 Task: Open Card IT Infrastructure Execution in Board Content Marketing Video Series Strategy and Execution to Workspace Angel Investors and add a team member Softage.2@softage.net, a label Blue, a checklist Customer Service, an attachment from Trello, a color Blue and finally, add a card description 'Research and develop new pricing strategy for premium product line' and a comment 'Let us approach this task with a sense of empathy, understanding the needs and concerns of our stakeholders.'. Add a start date 'Jan 06, 1900' with a due date 'Jan 06, 1900'
Action: Mouse moved to (101, 389)
Screenshot: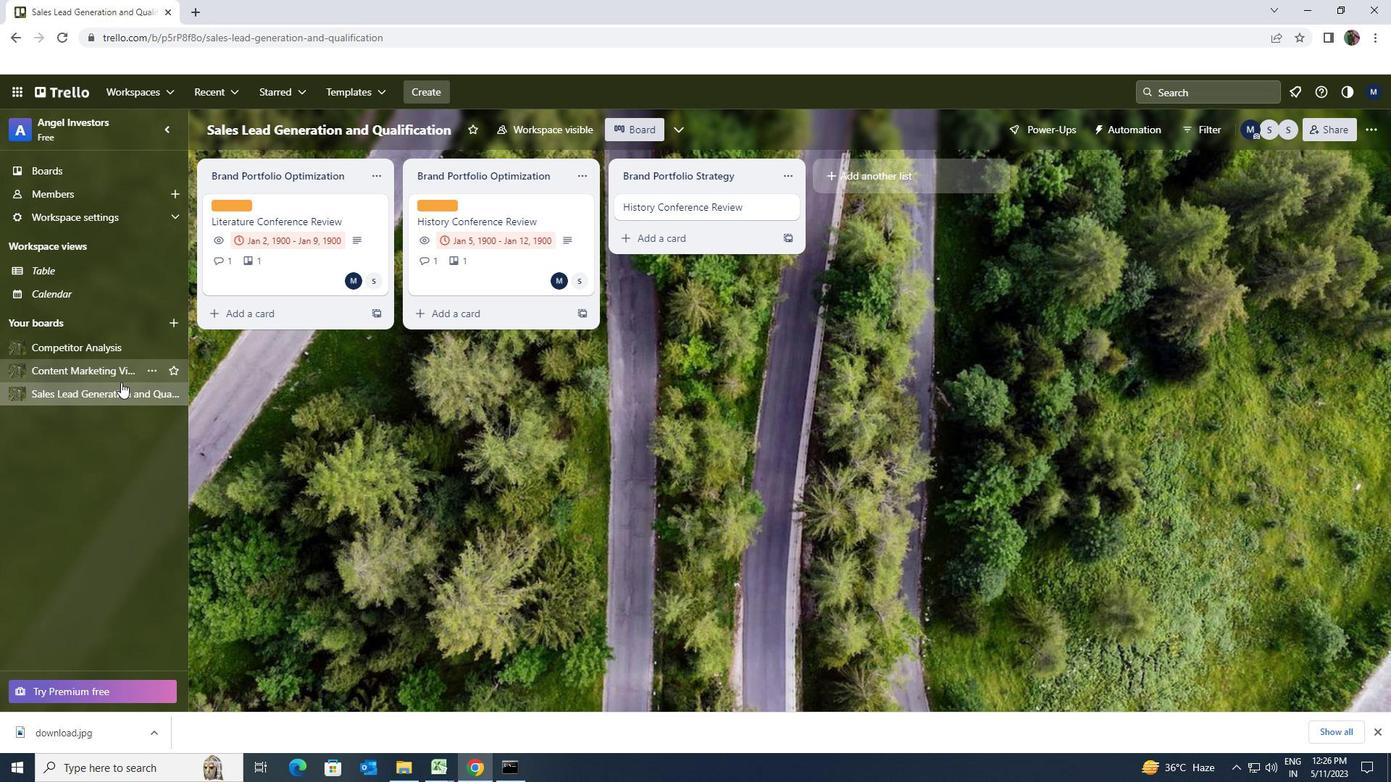 
Action: Mouse pressed left at (101, 389)
Screenshot: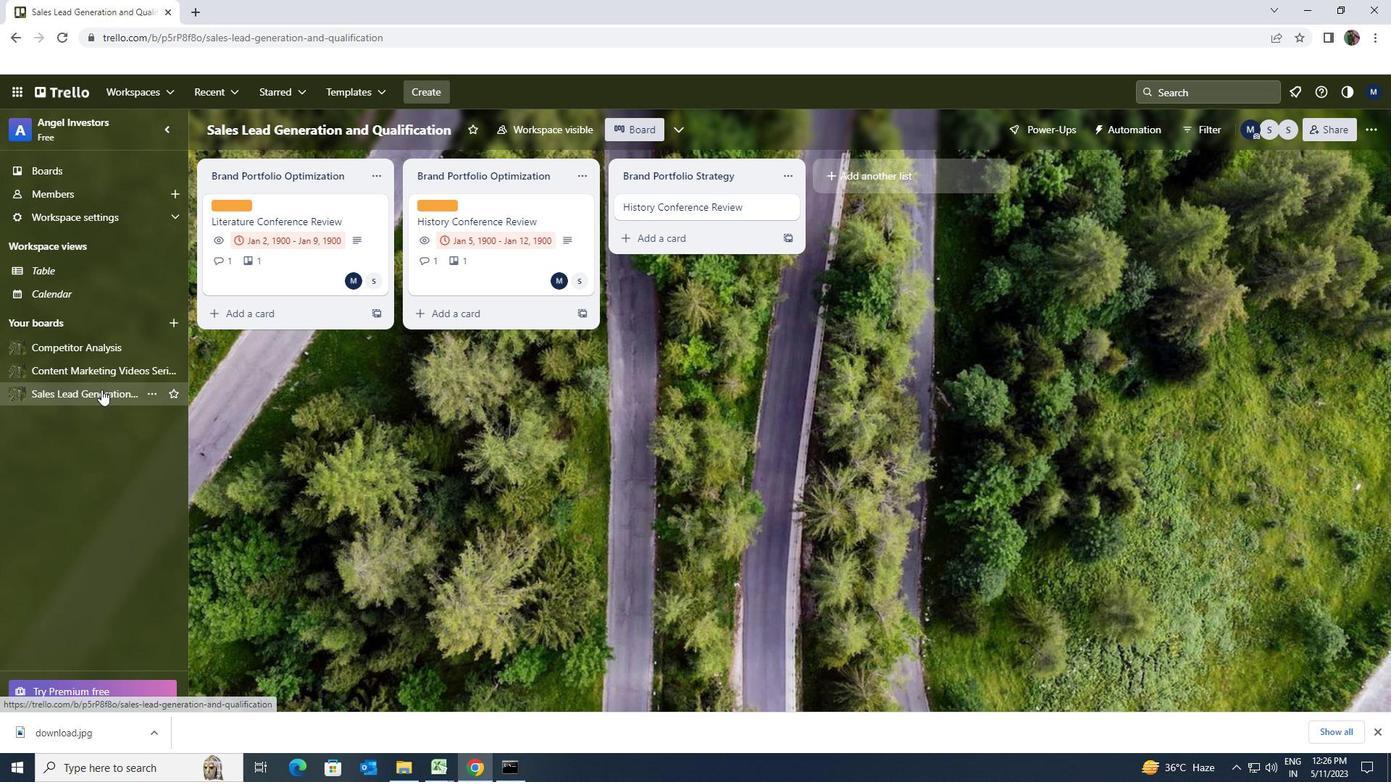 
Action: Mouse moved to (101, 371)
Screenshot: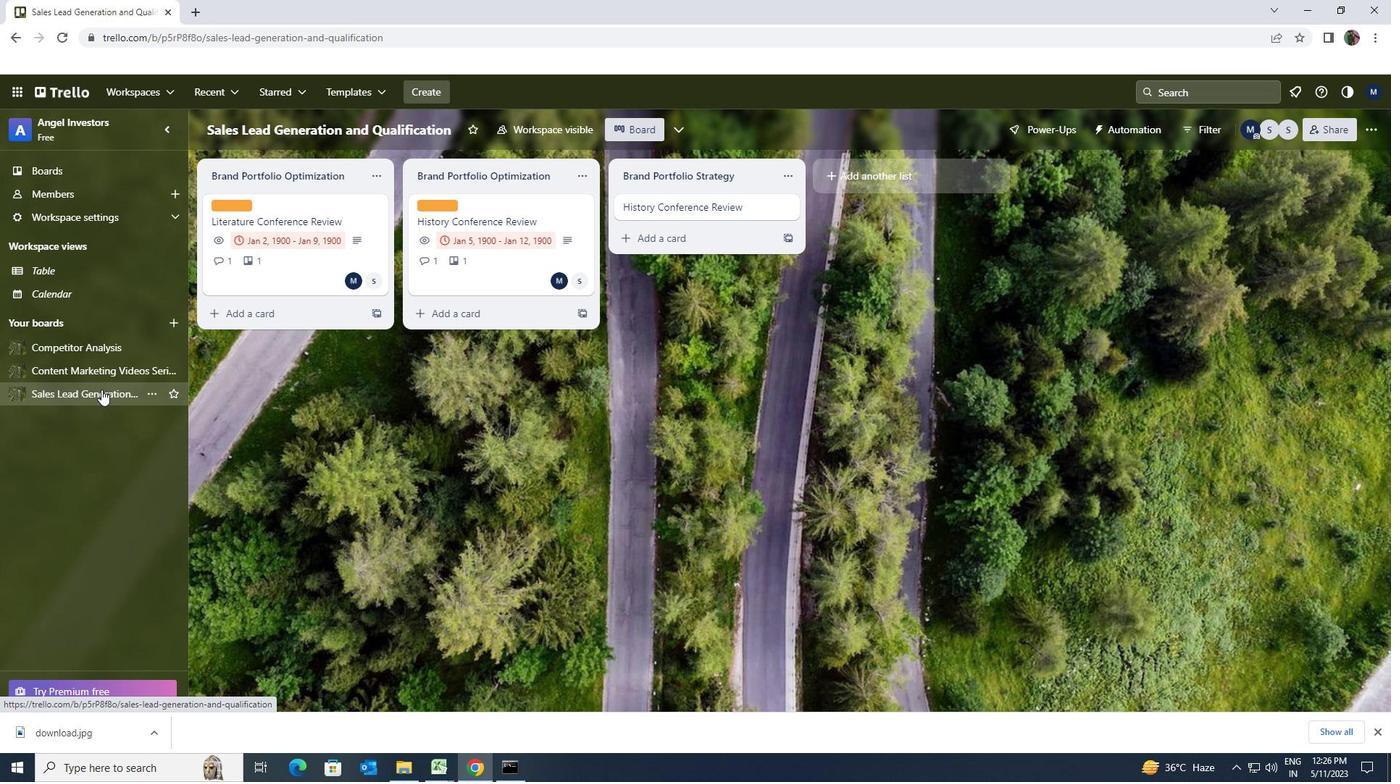 
Action: Mouse pressed left at (101, 371)
Screenshot: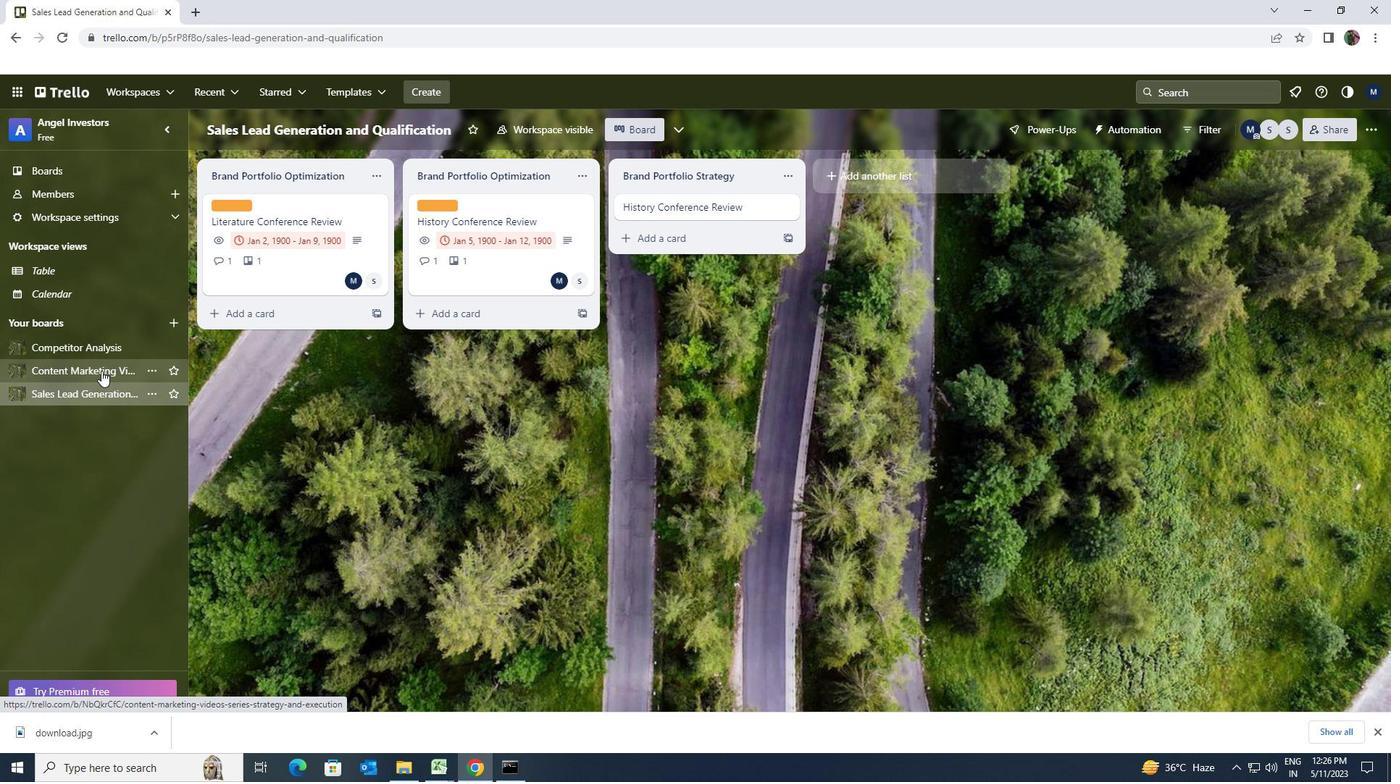 
Action: Mouse moved to (482, 199)
Screenshot: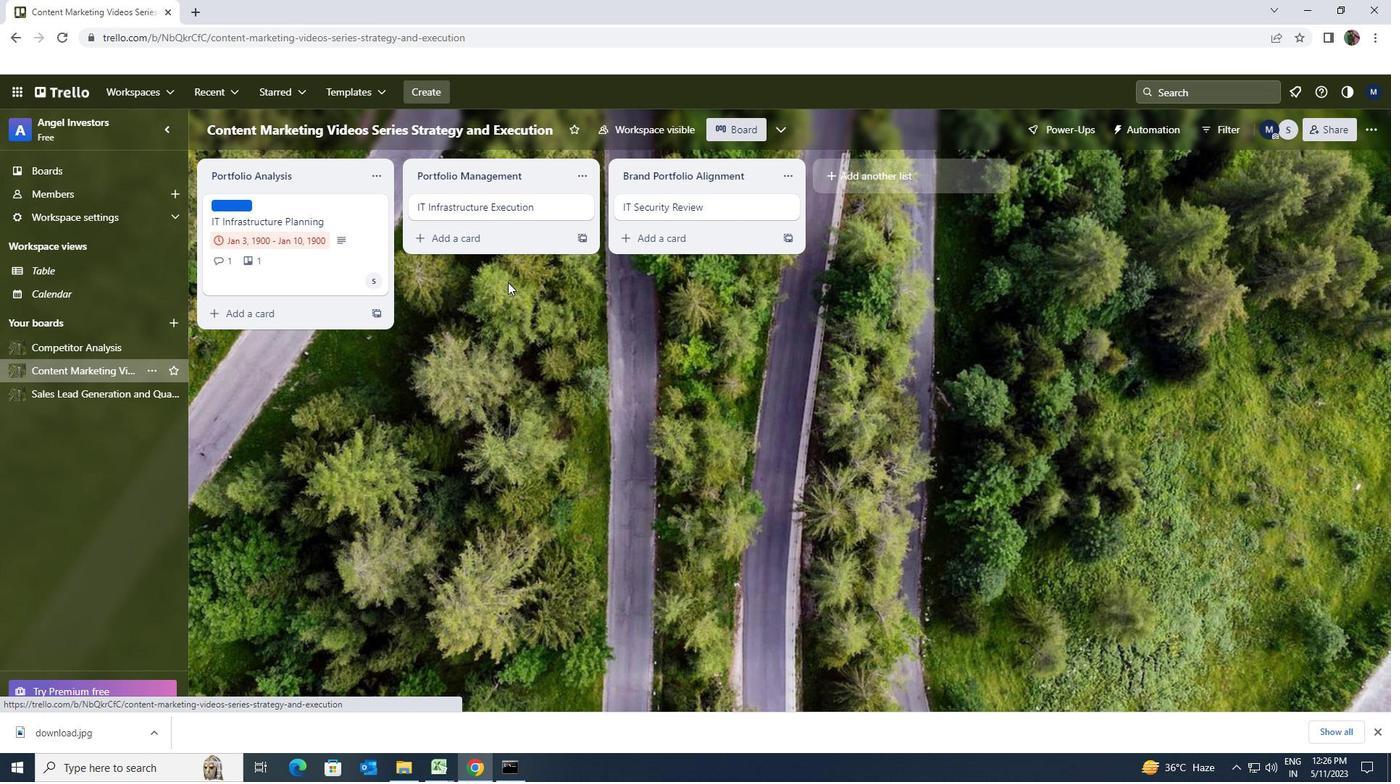
Action: Mouse pressed left at (482, 199)
Screenshot: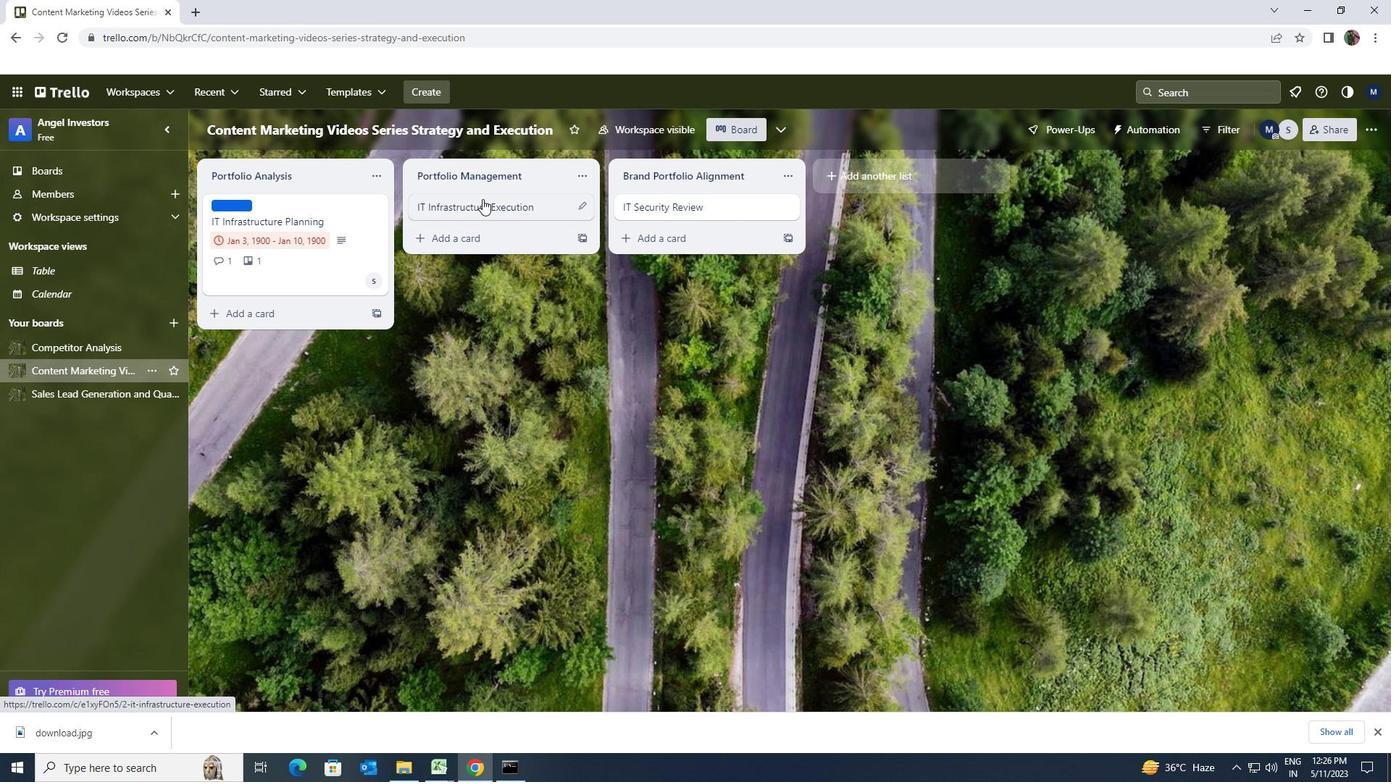 
Action: Mouse moved to (882, 212)
Screenshot: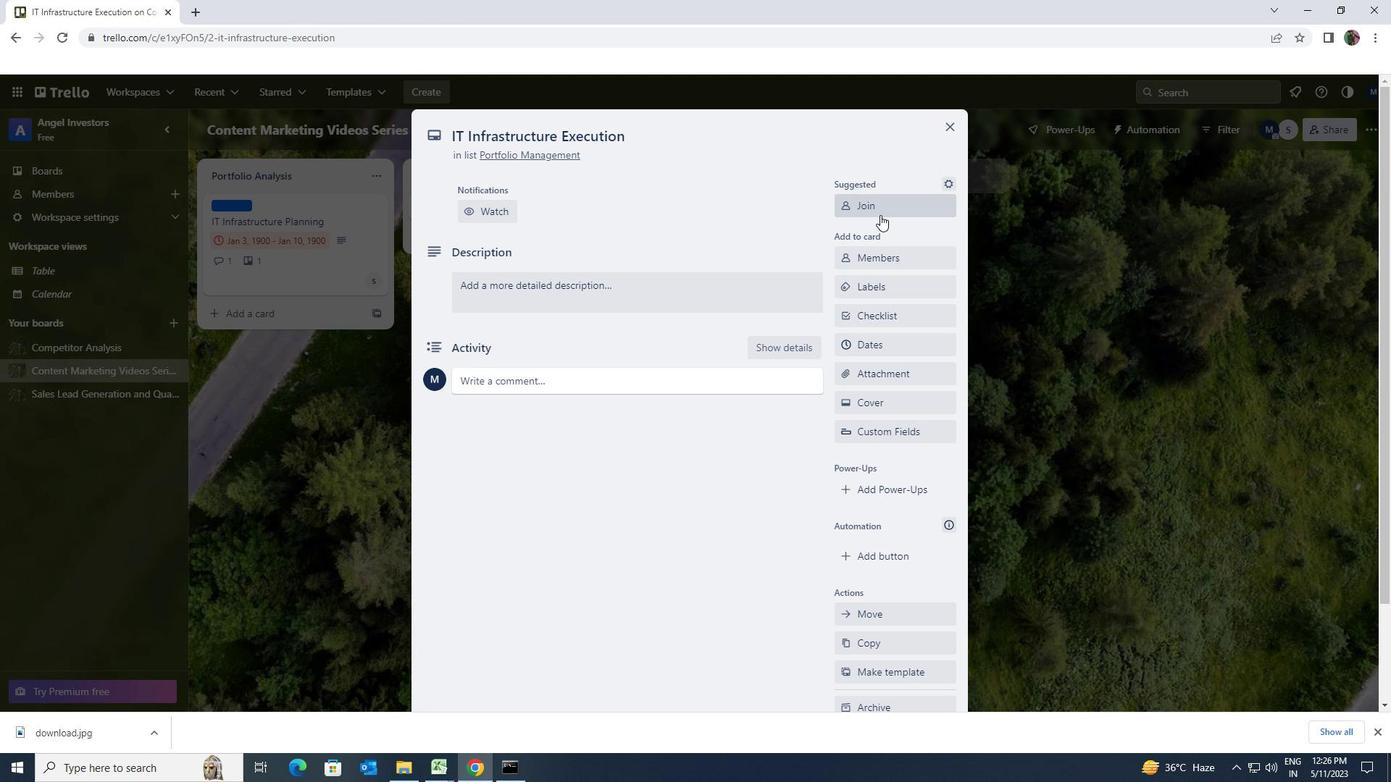 
Action: Mouse pressed left at (882, 212)
Screenshot: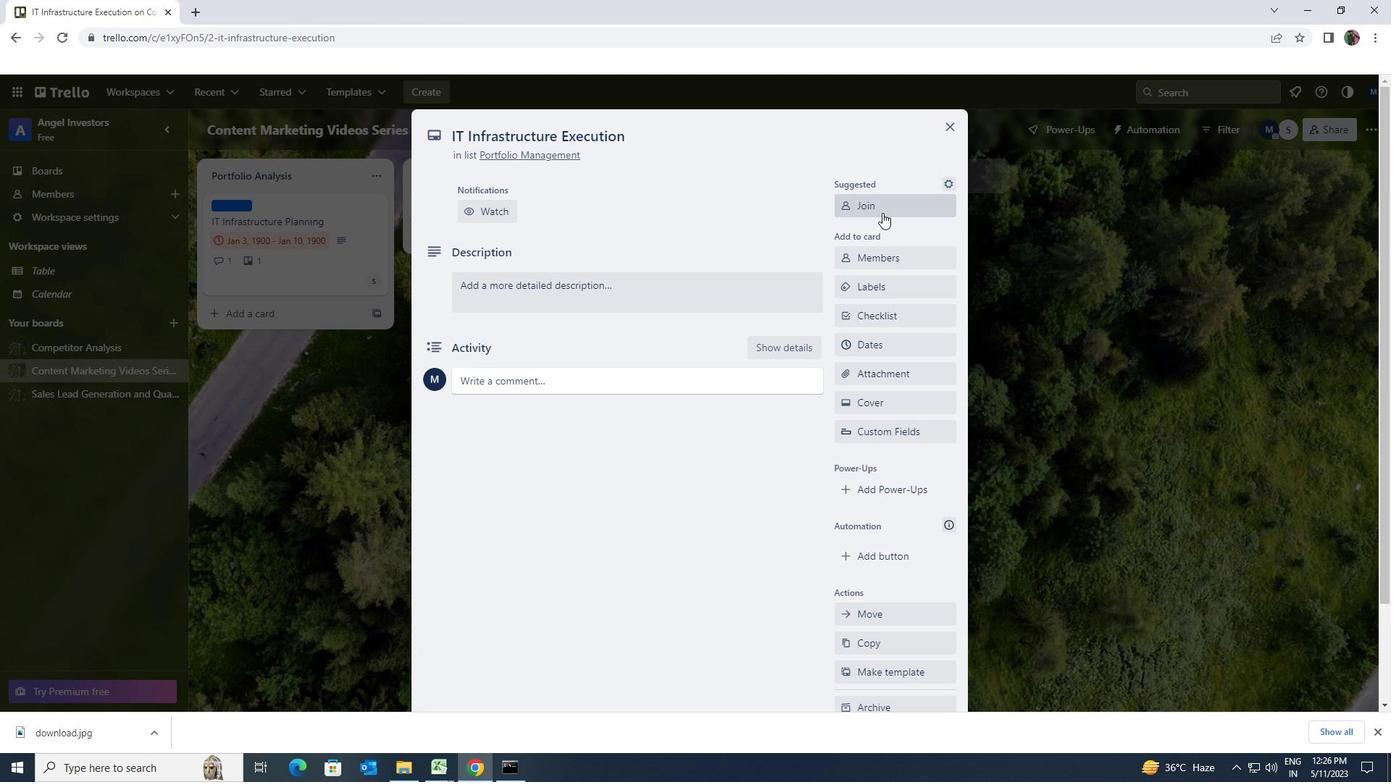 
Action: Mouse moved to (882, 206)
Screenshot: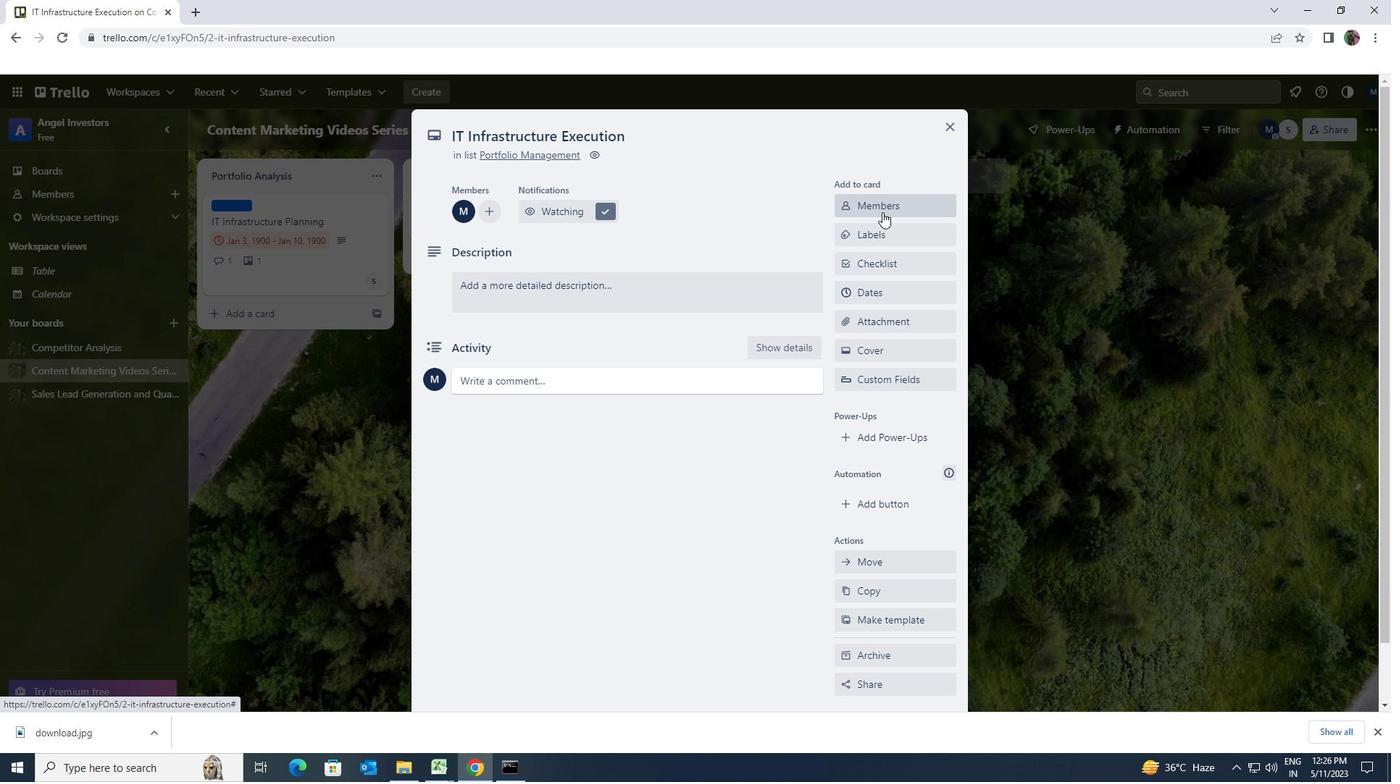 
Action: Mouse pressed left at (882, 206)
Screenshot: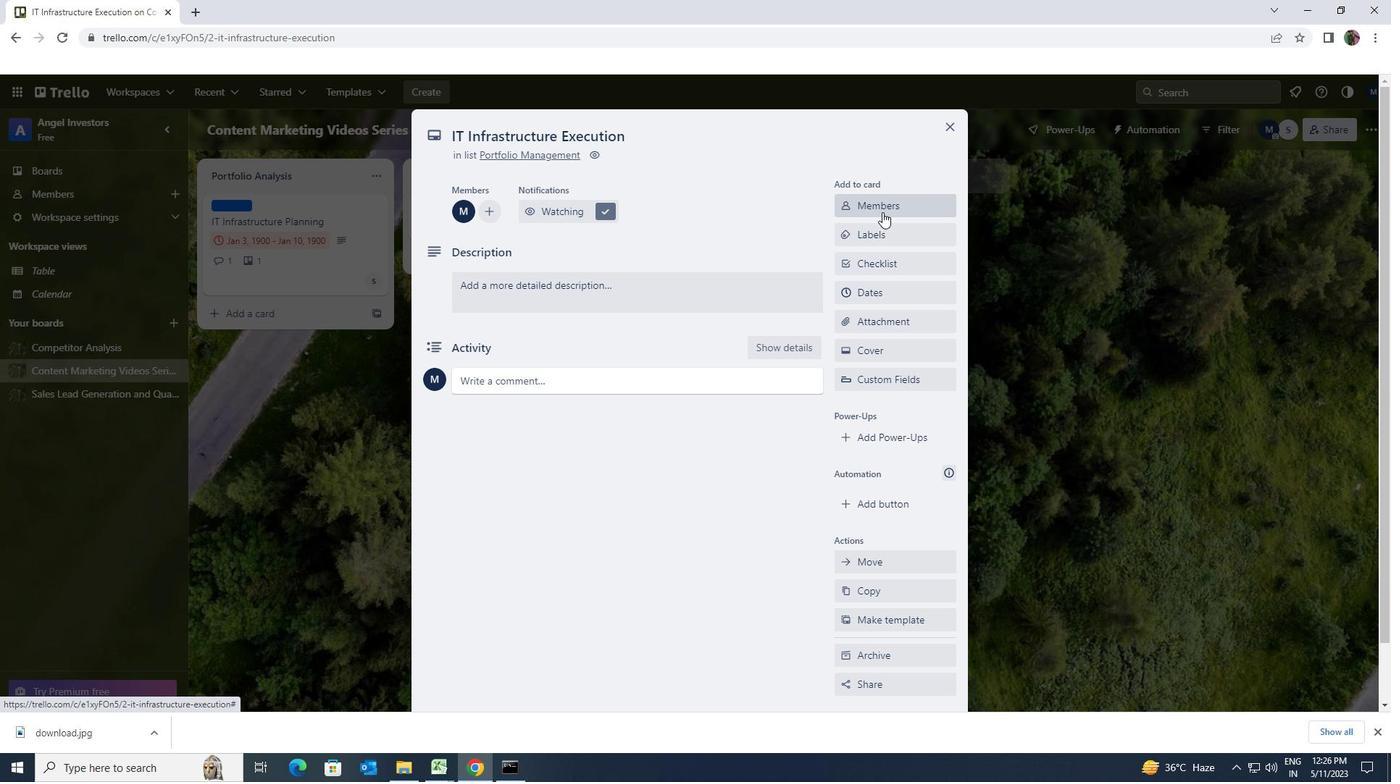 
Action: Mouse moved to (882, 274)
Screenshot: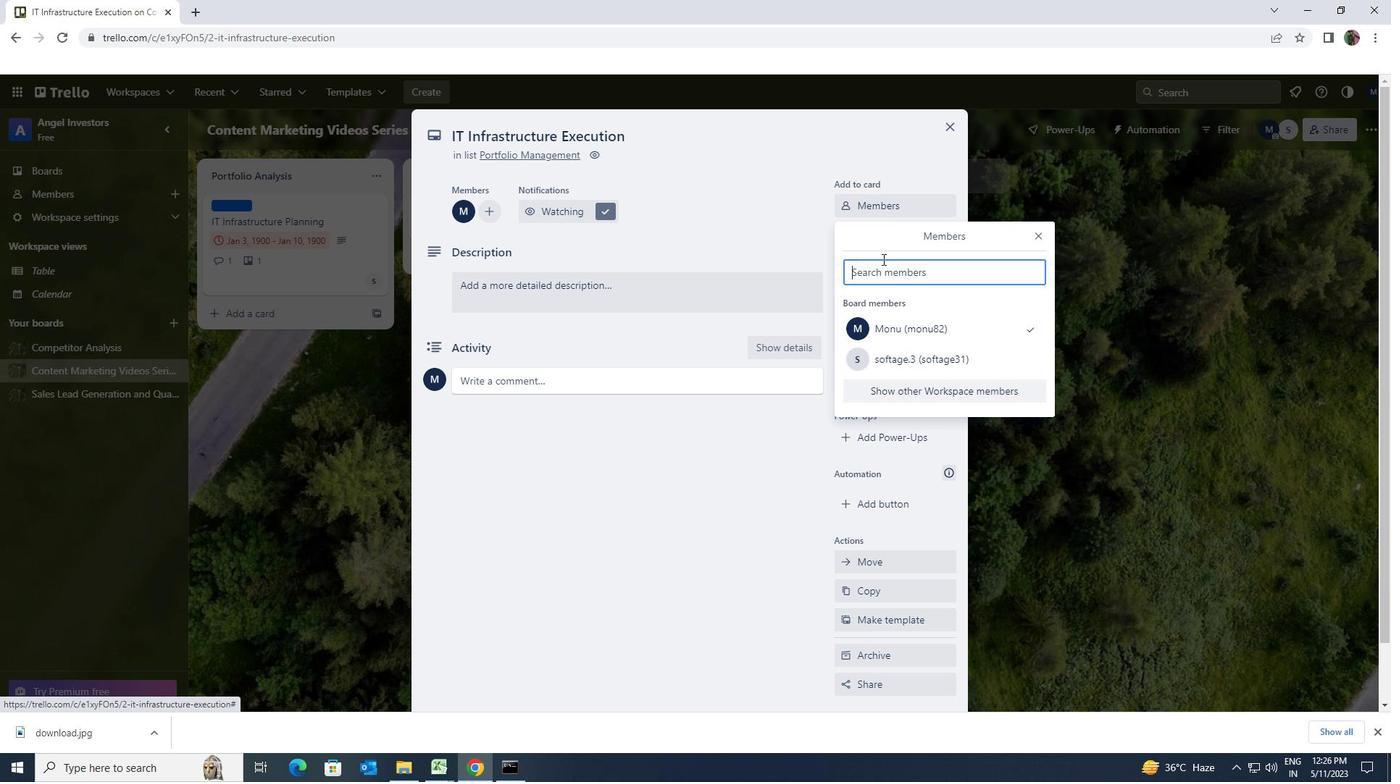 
Action: Mouse pressed left at (882, 274)
Screenshot: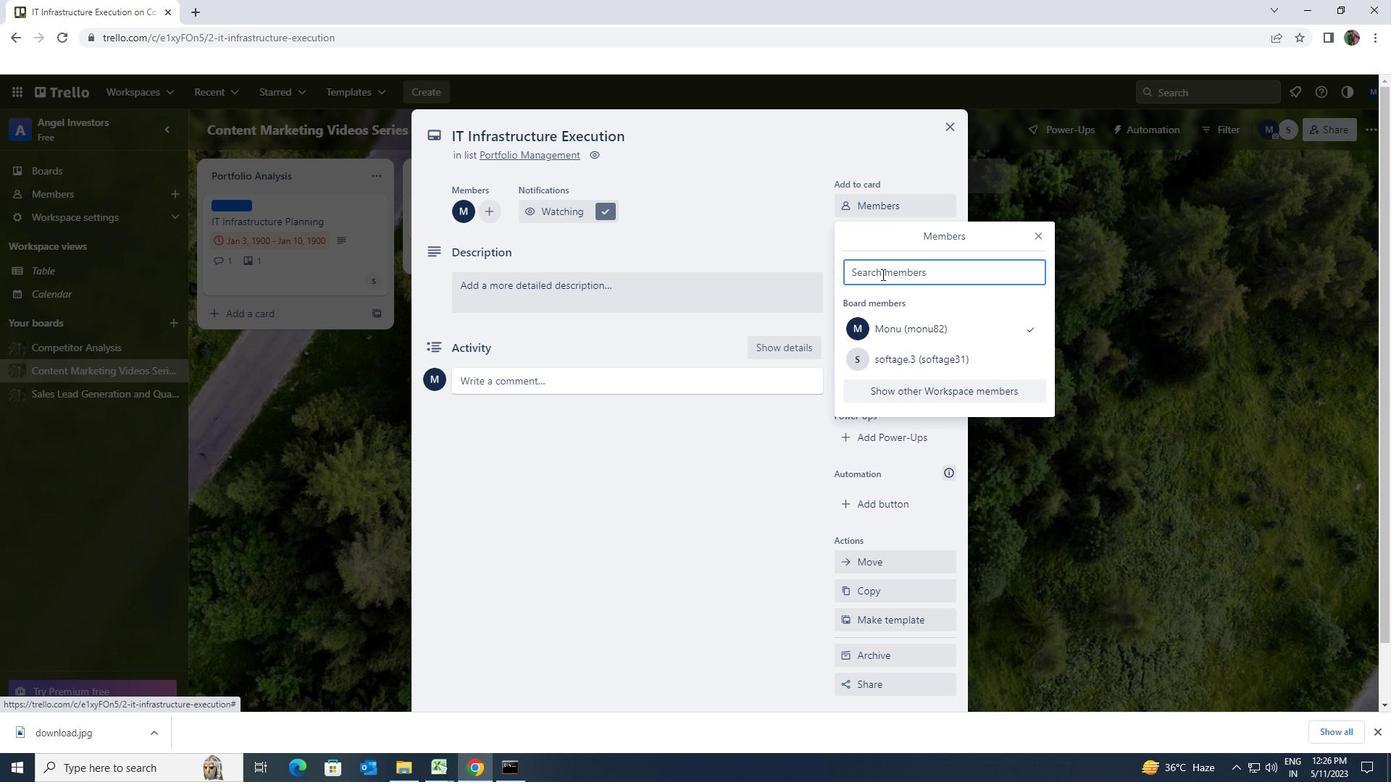 
Action: Key pressed softage.2<Key.shift>@SOFTAGE.NET
Screenshot: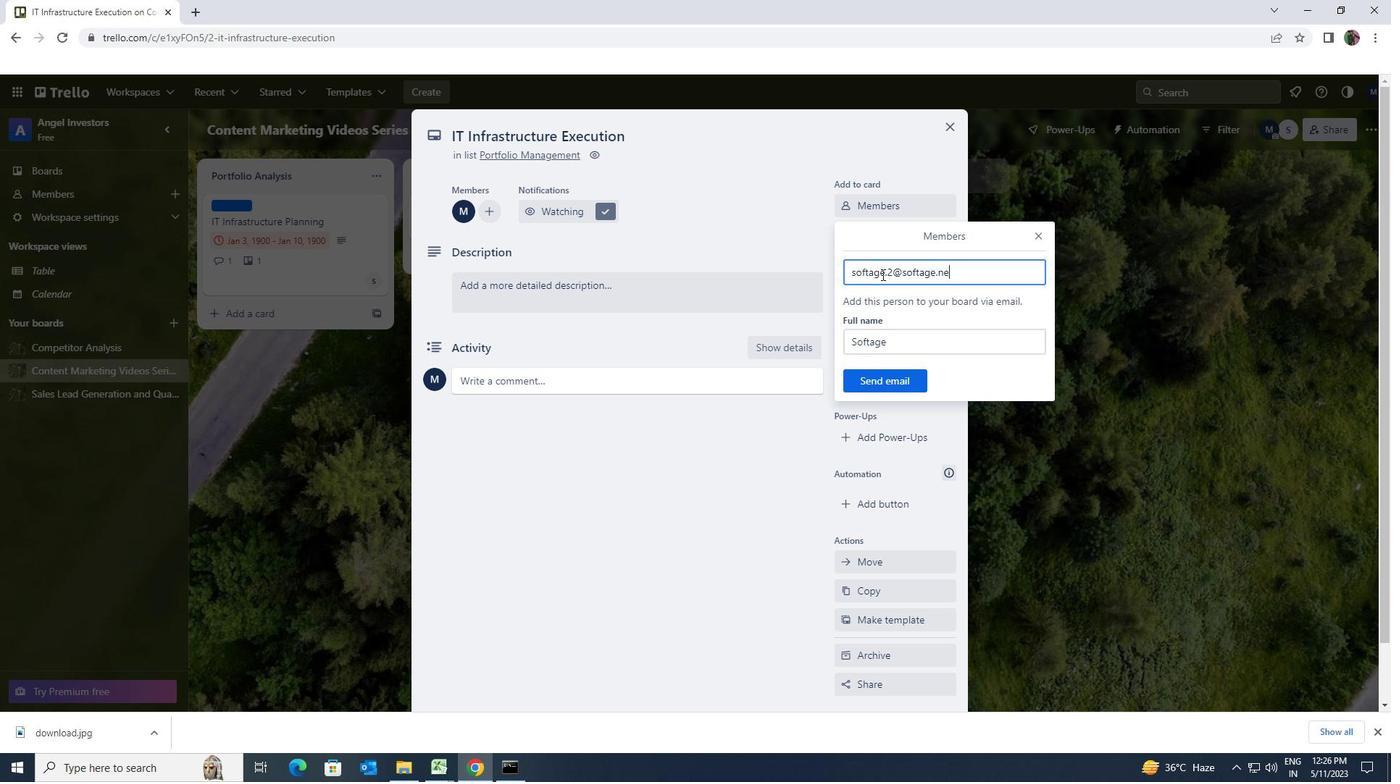 
Action: Mouse moved to (885, 380)
Screenshot: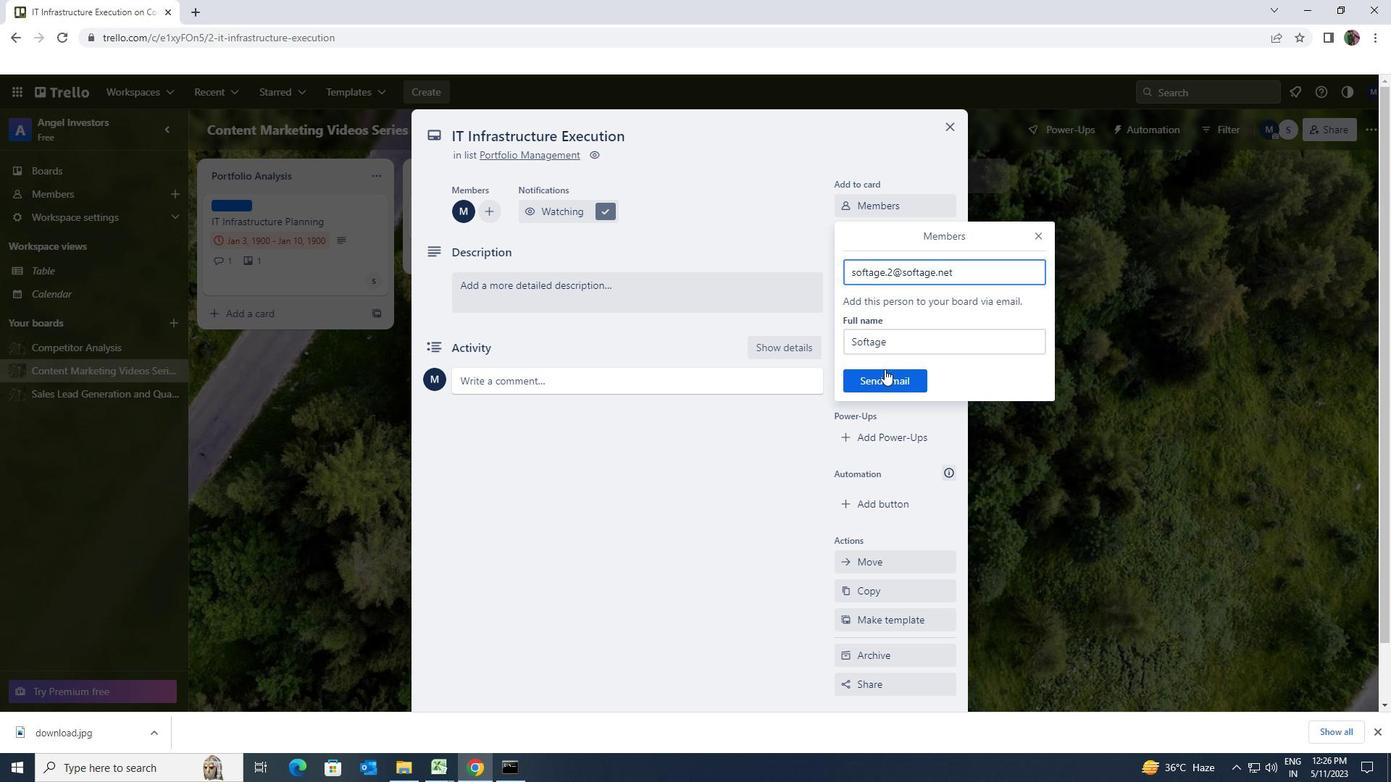 
Action: Mouse pressed left at (885, 380)
Screenshot: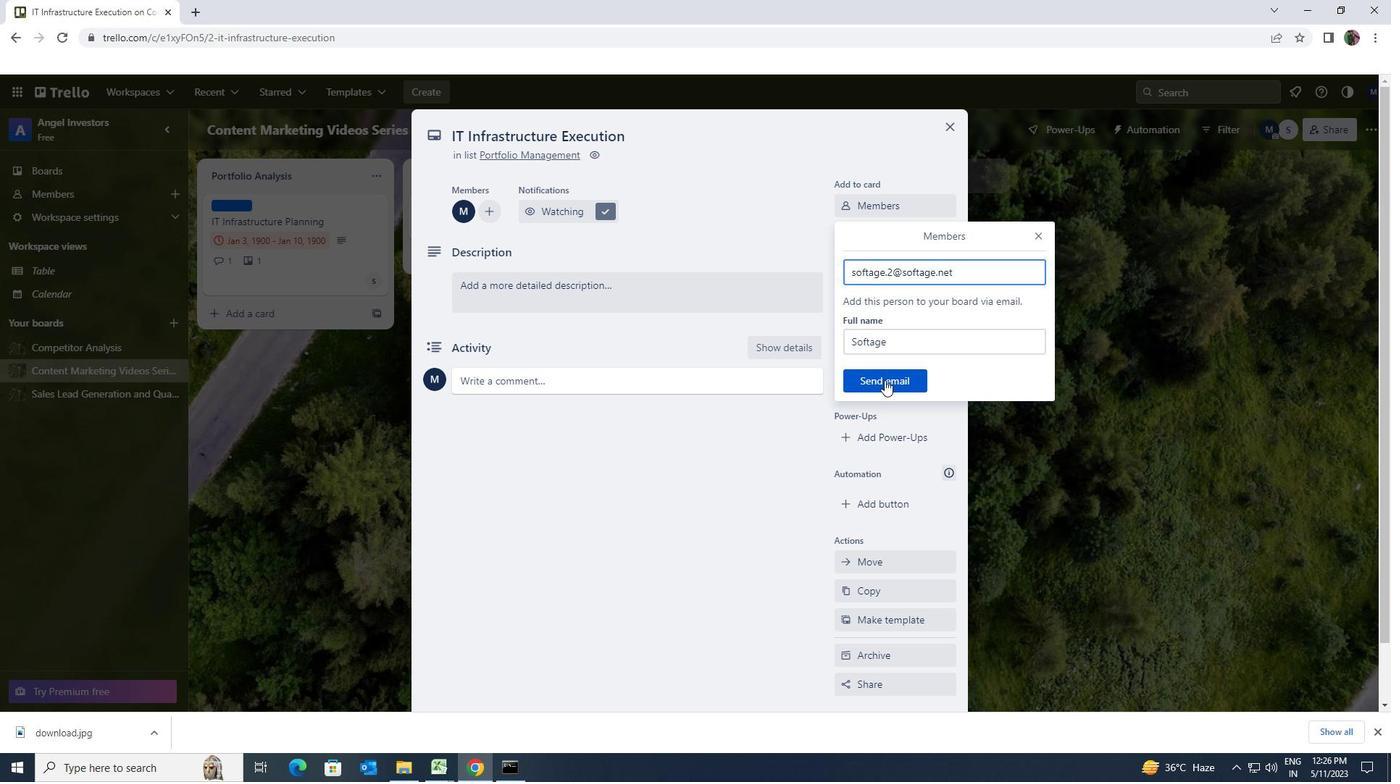 
Action: Mouse moved to (912, 239)
Screenshot: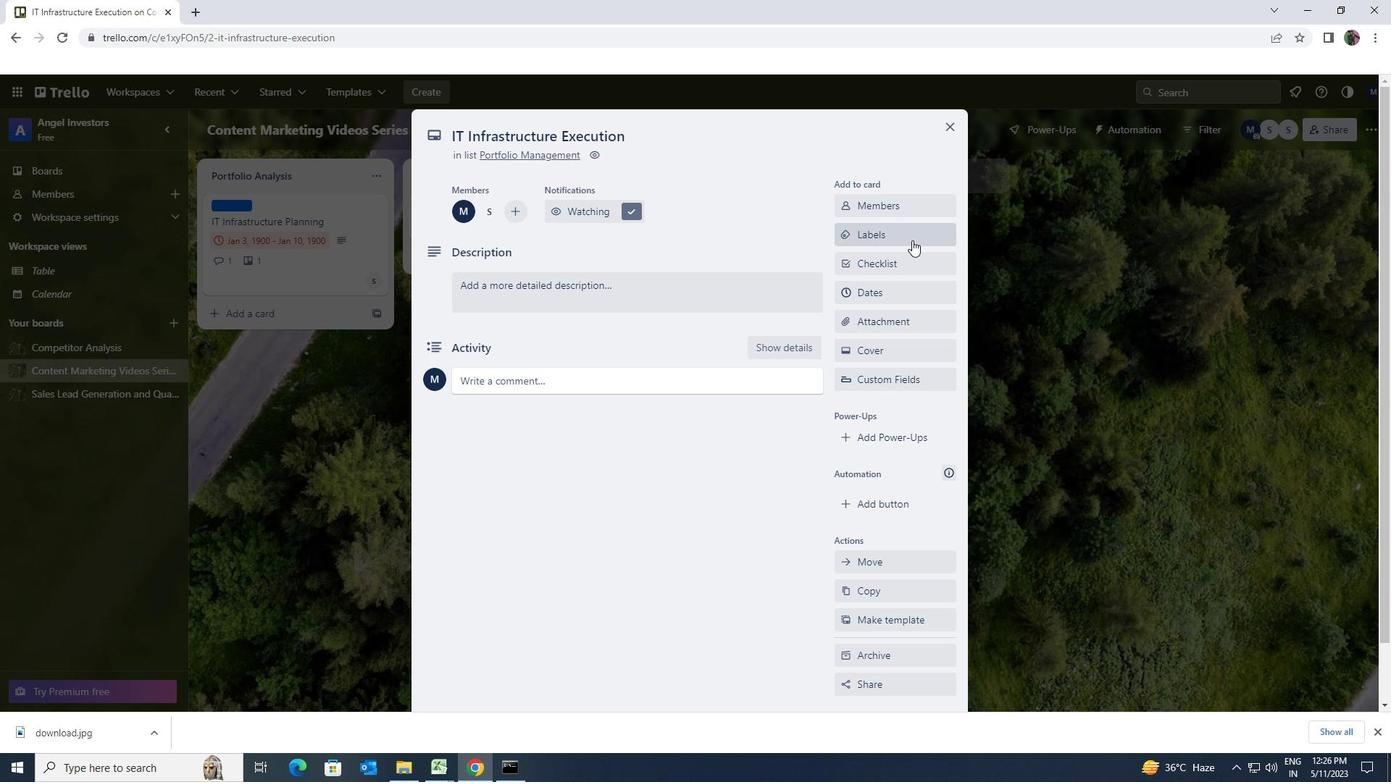 
Action: Mouse pressed left at (912, 239)
Screenshot: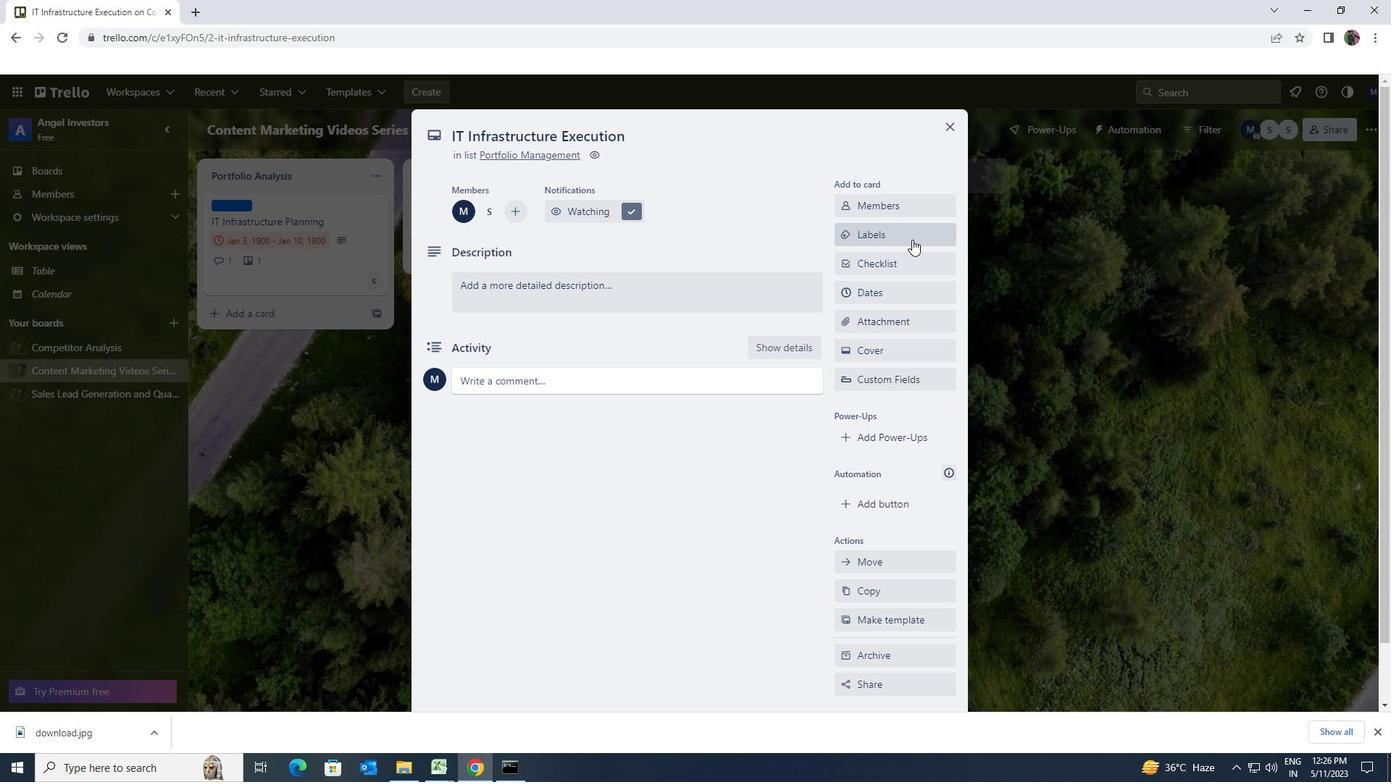 
Action: Mouse moved to (935, 538)
Screenshot: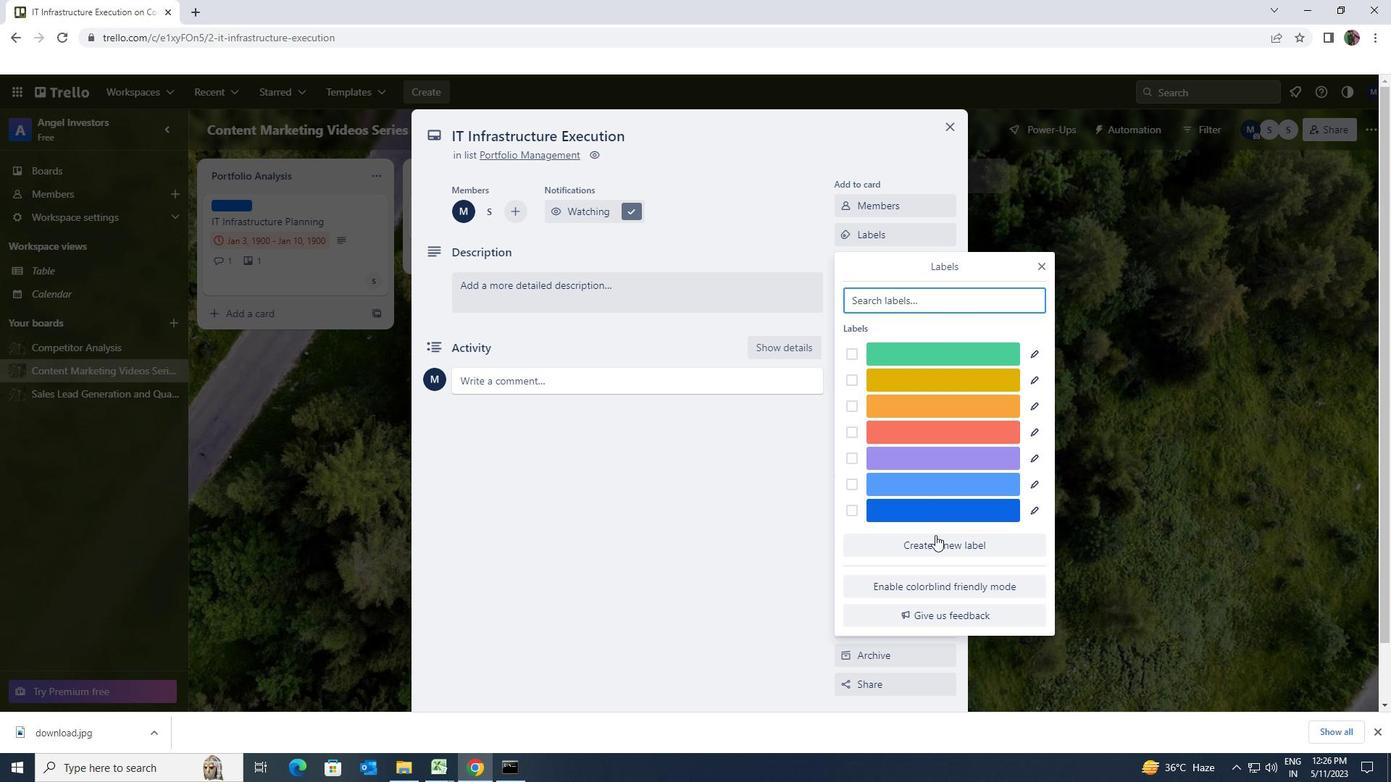 
Action: Mouse pressed left at (935, 538)
Screenshot: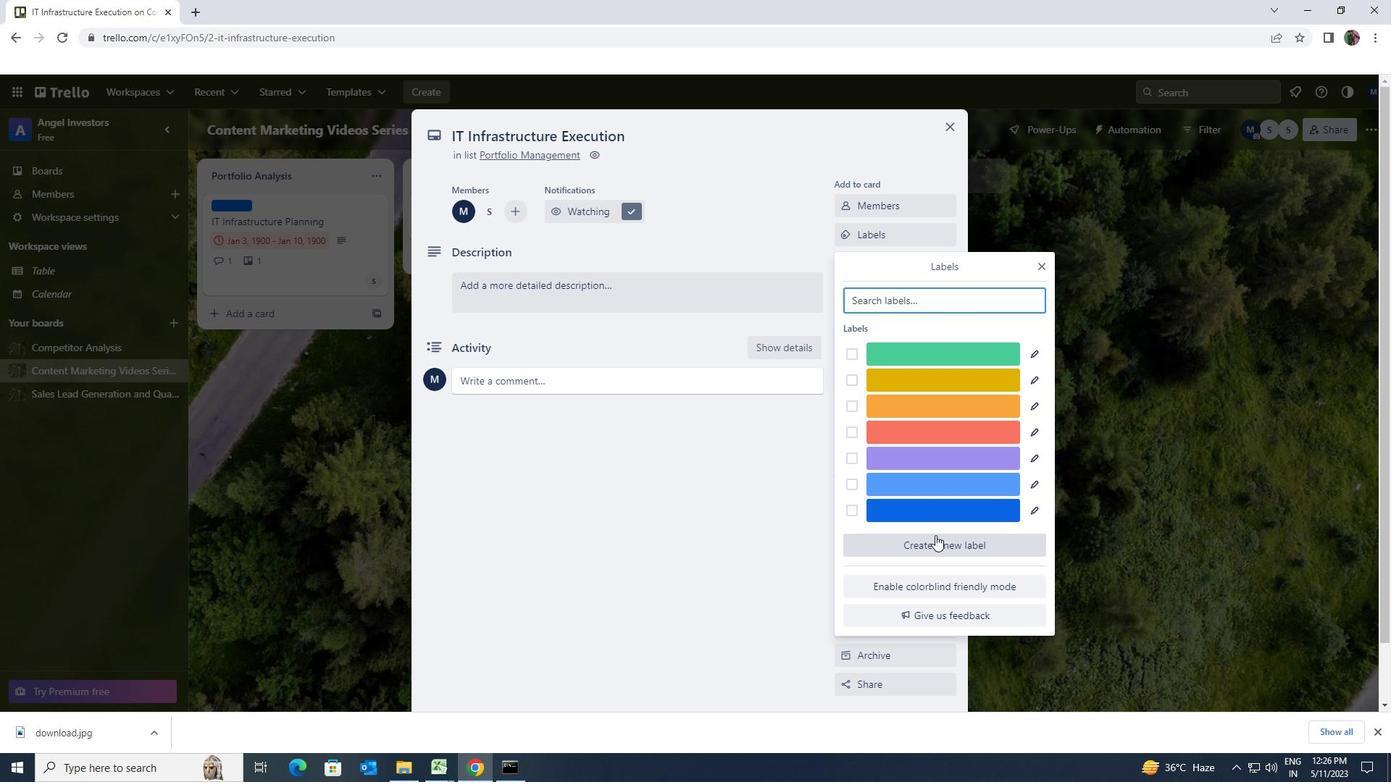 
Action: Mouse moved to (868, 581)
Screenshot: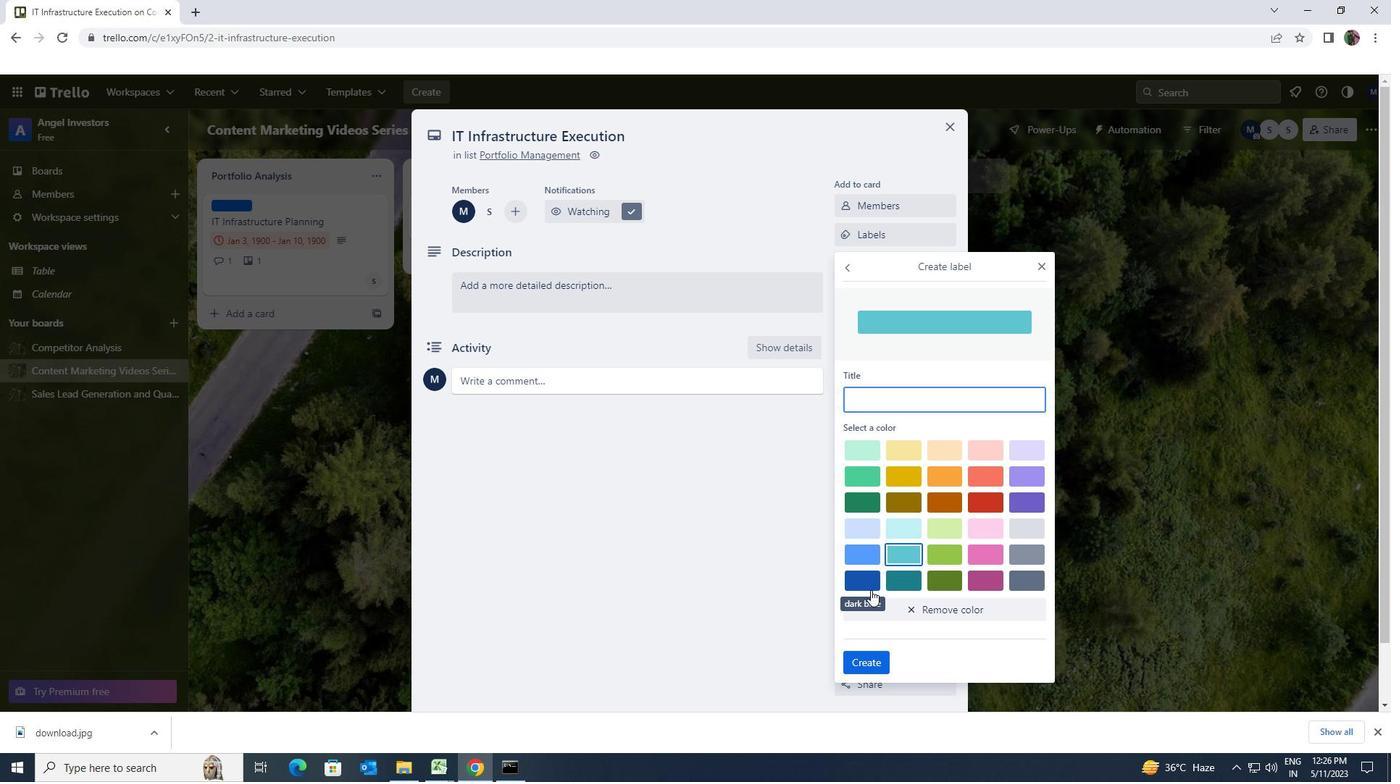 
Action: Mouse pressed left at (868, 581)
Screenshot: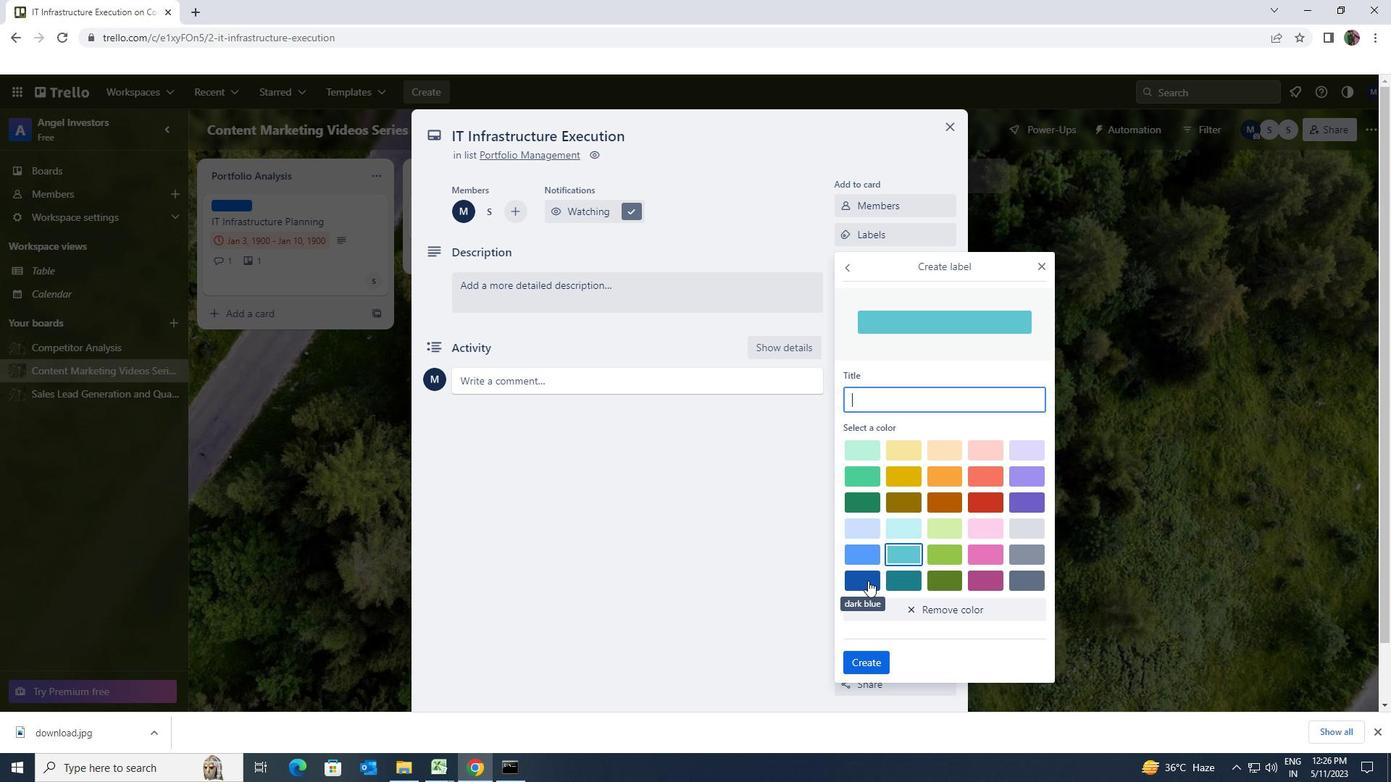 
Action: Mouse moved to (874, 653)
Screenshot: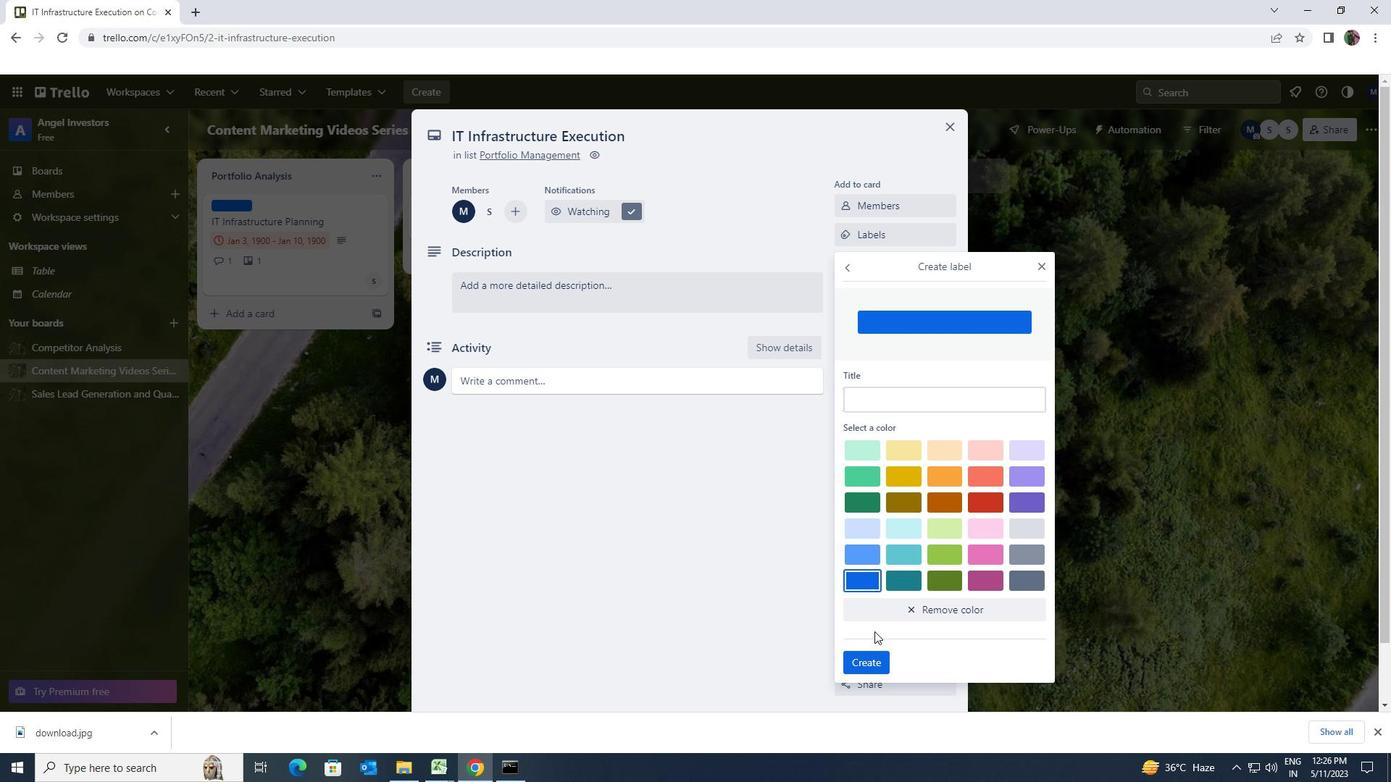 
Action: Mouse pressed left at (874, 653)
Screenshot: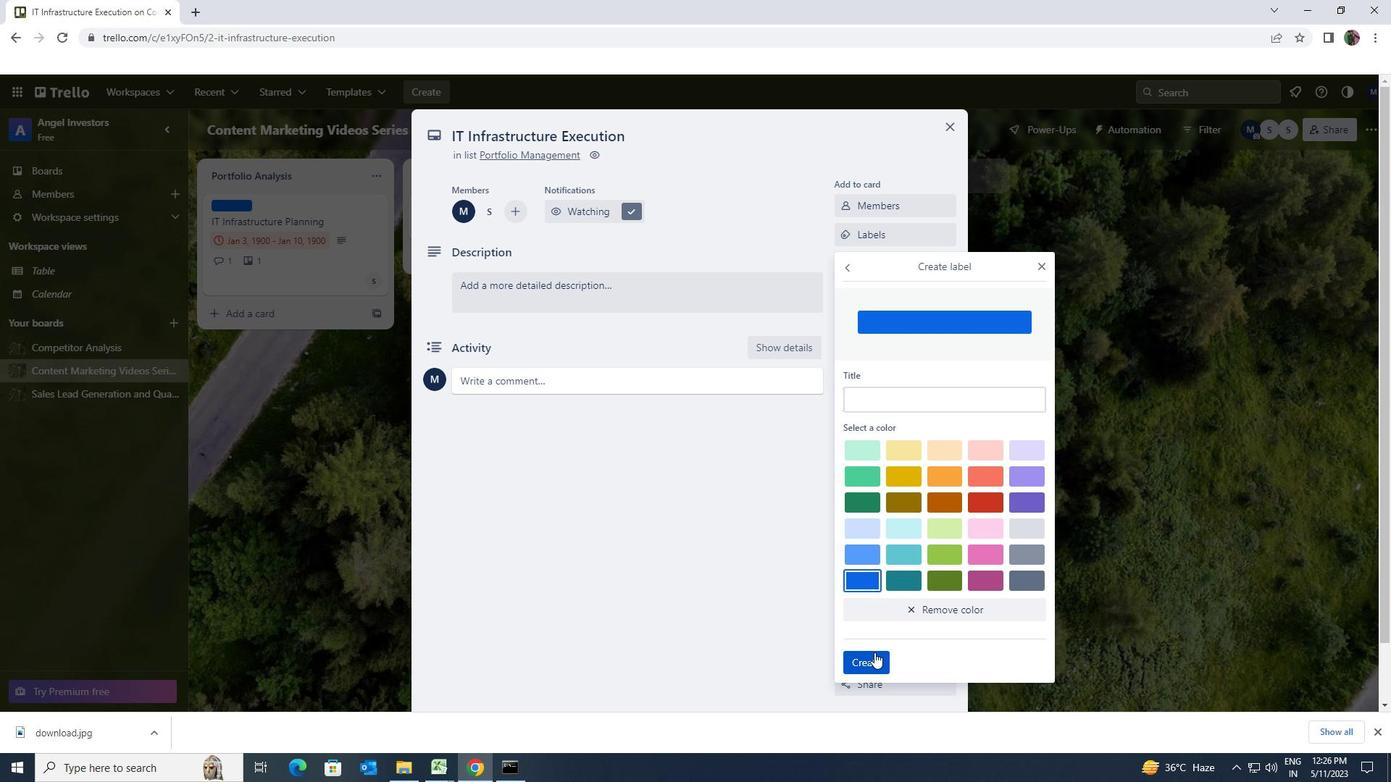 
Action: Mouse moved to (1043, 266)
Screenshot: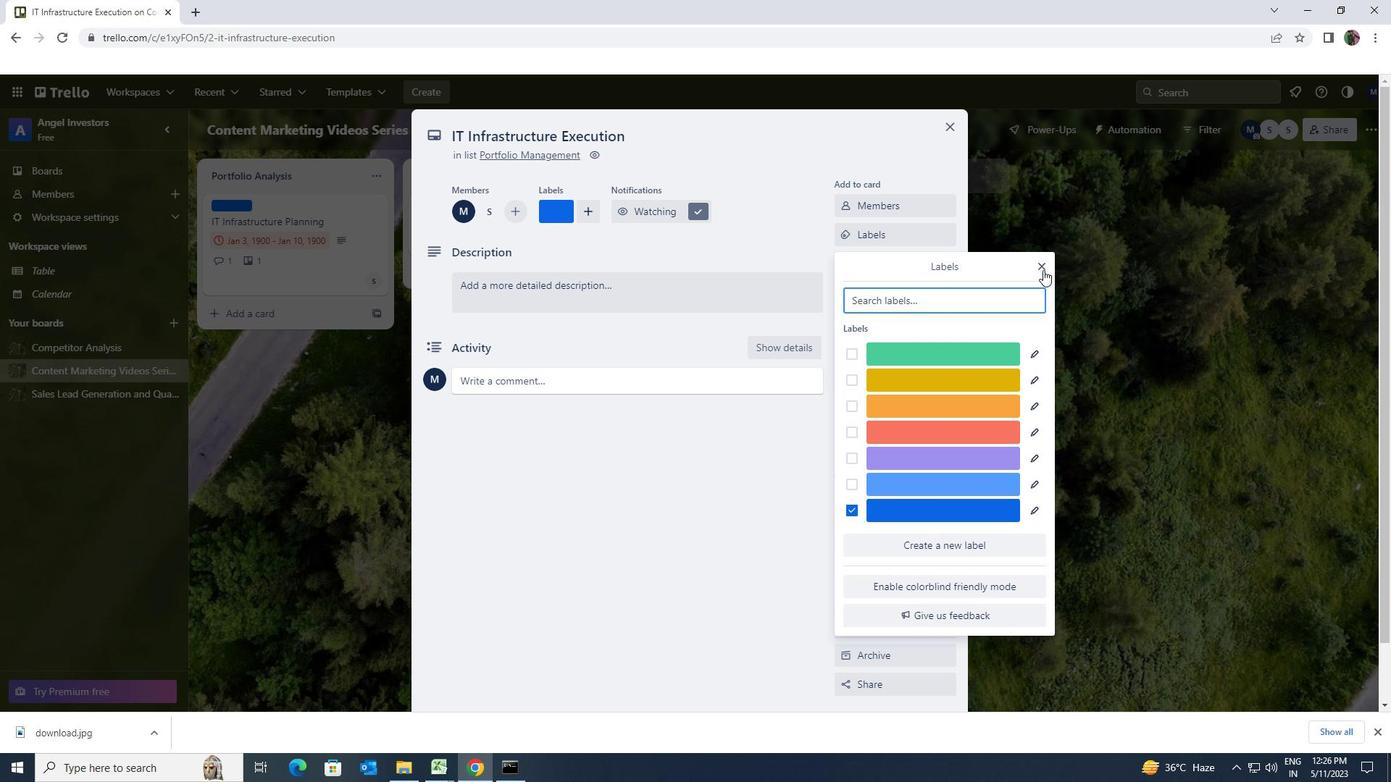 
Action: Mouse pressed left at (1043, 266)
Screenshot: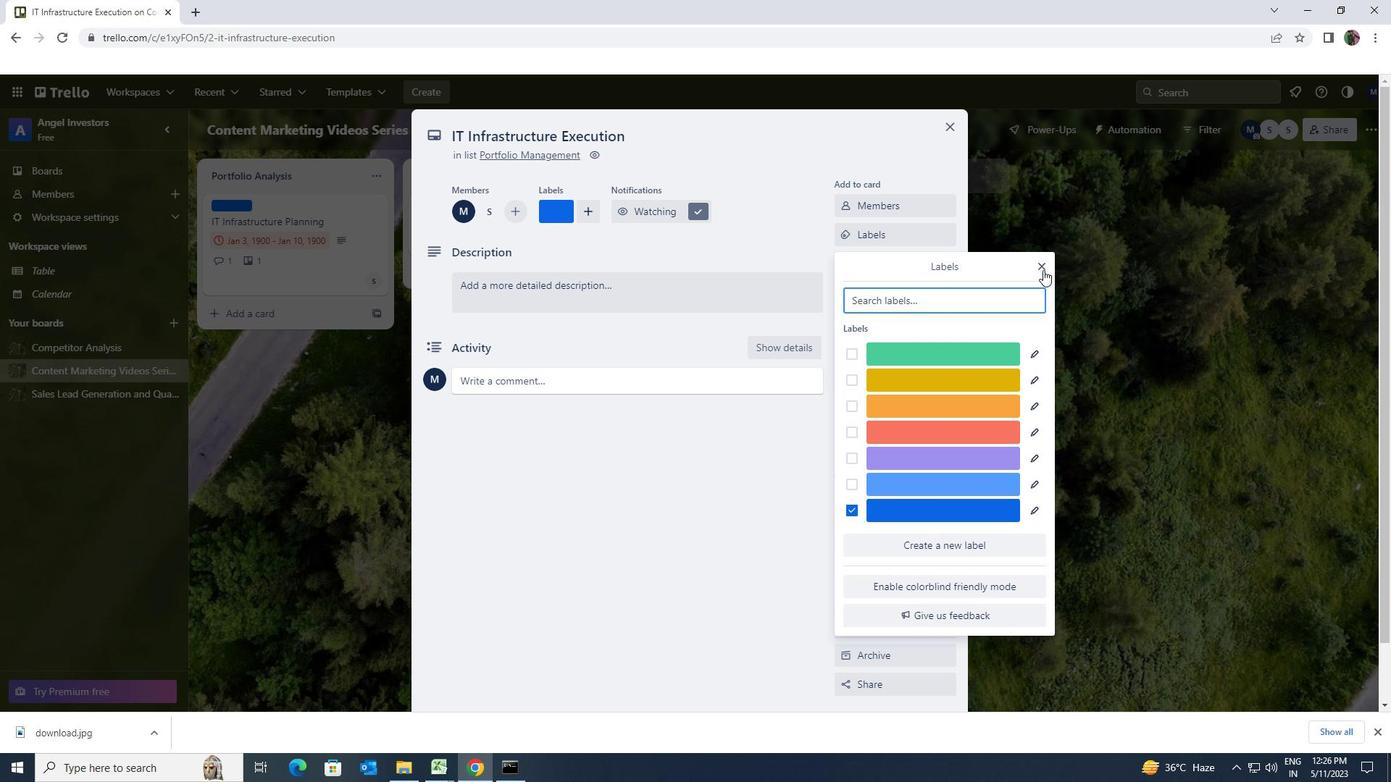 
Action: Mouse moved to (940, 262)
Screenshot: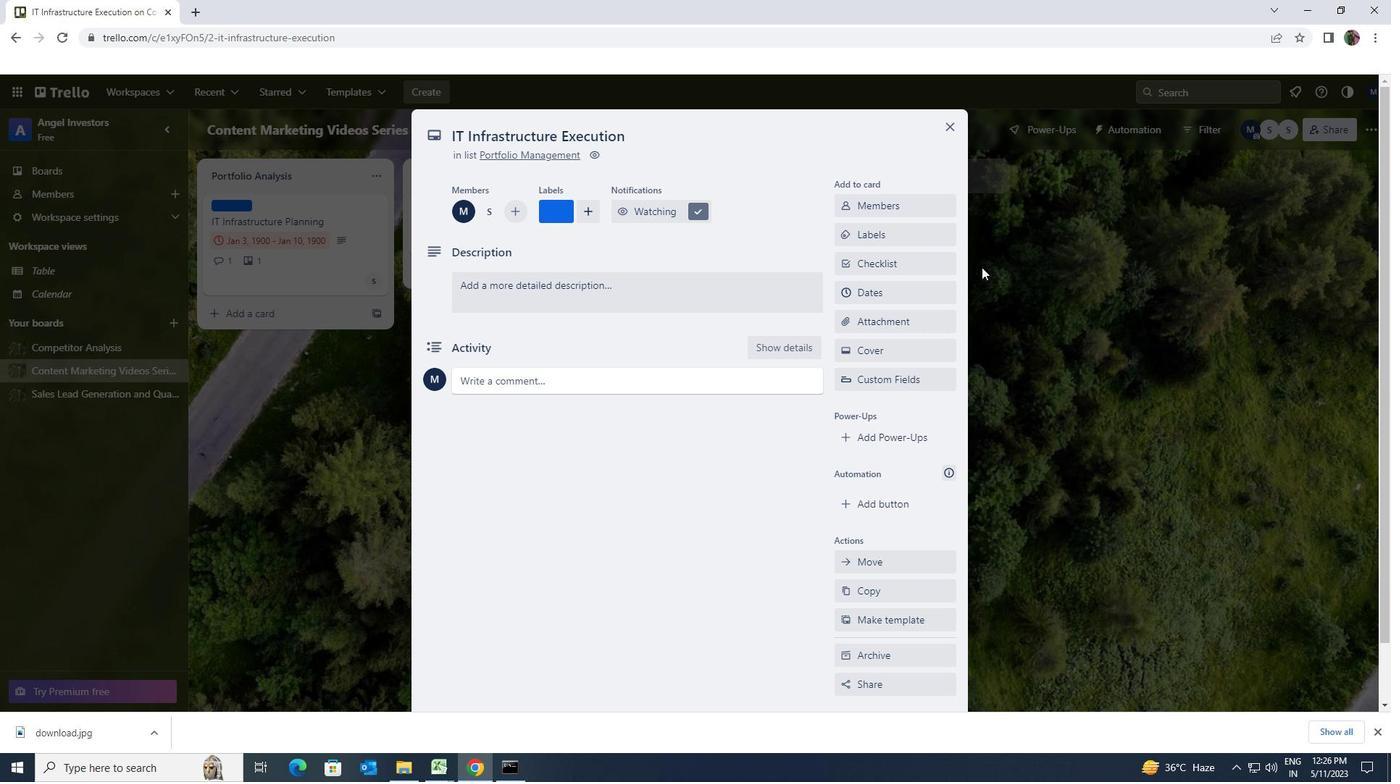 
Action: Mouse pressed left at (940, 262)
Screenshot: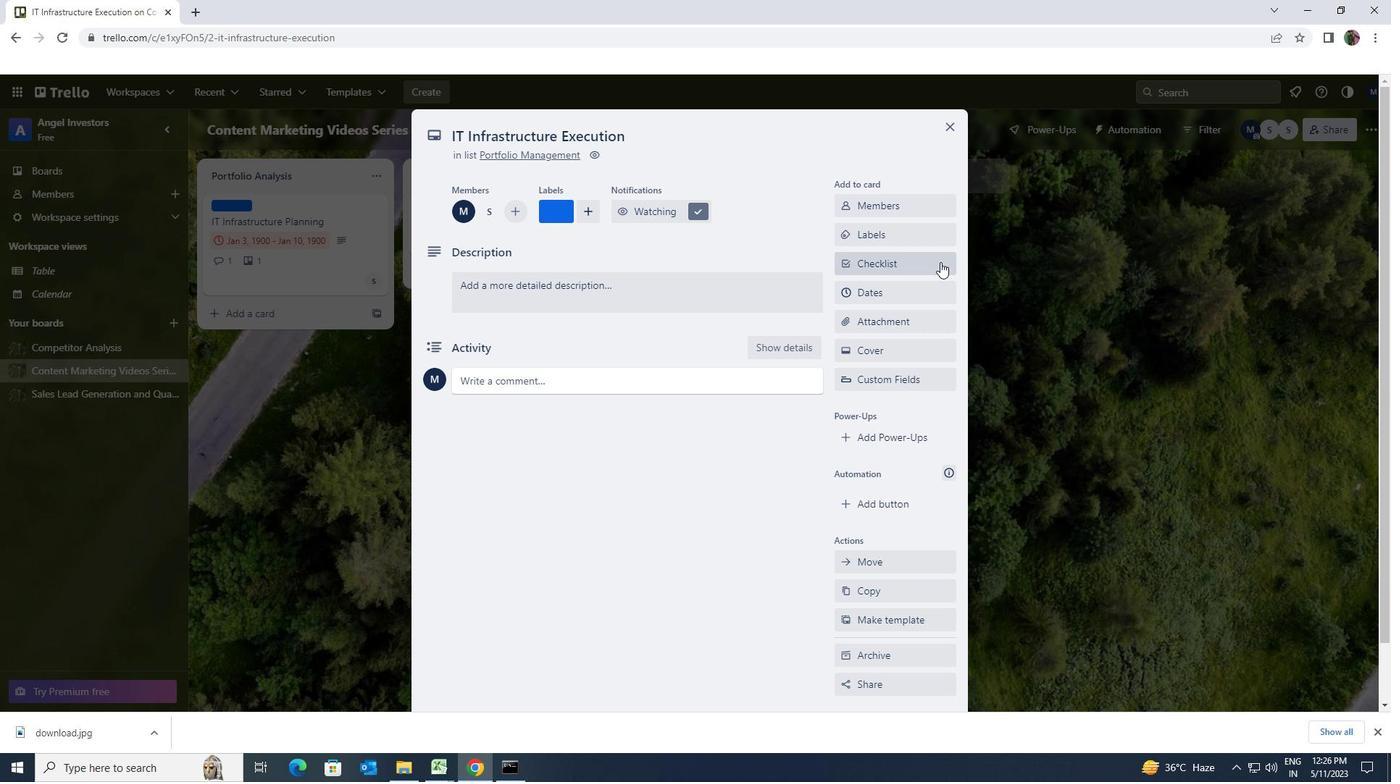 
Action: Key pressed <Key.shift>CUSTOMER<Key.space>SERVICE
Screenshot: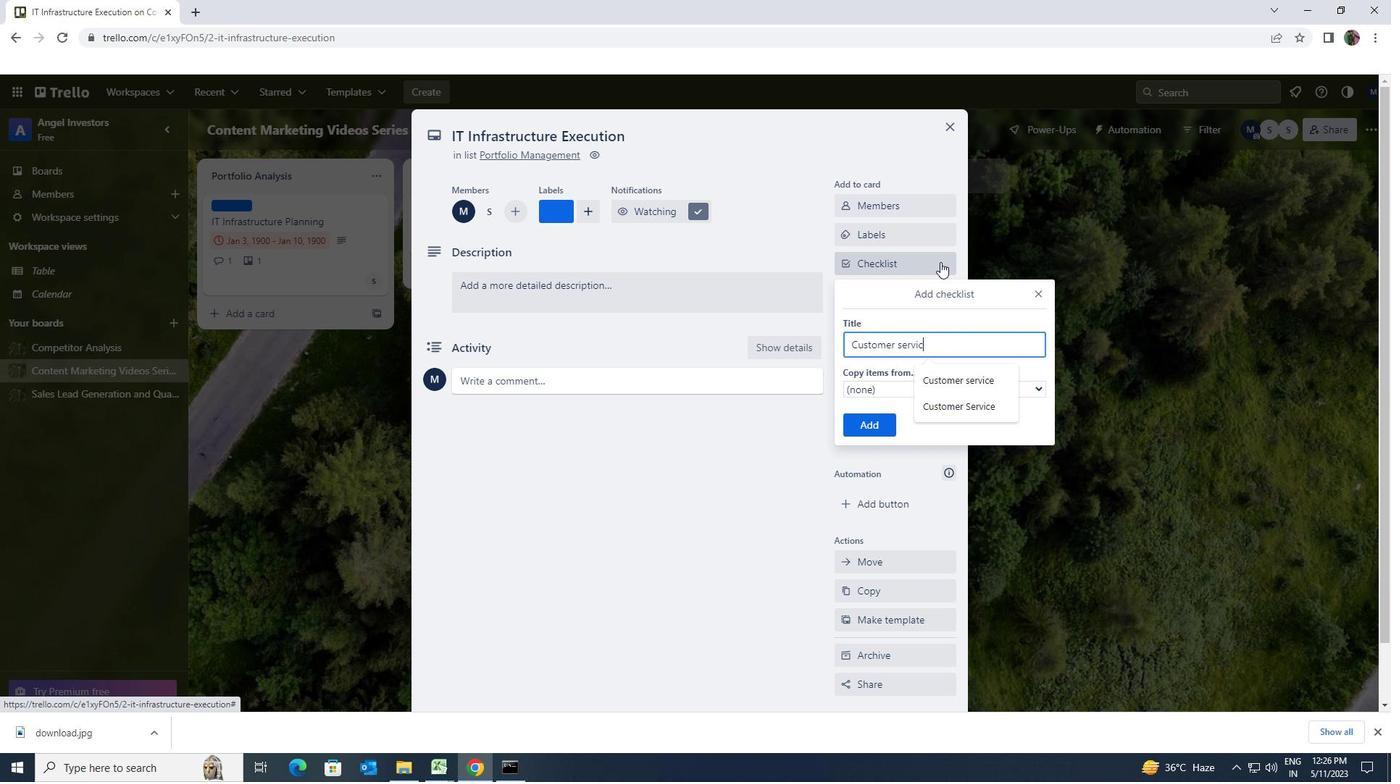 
Action: Mouse moved to (890, 423)
Screenshot: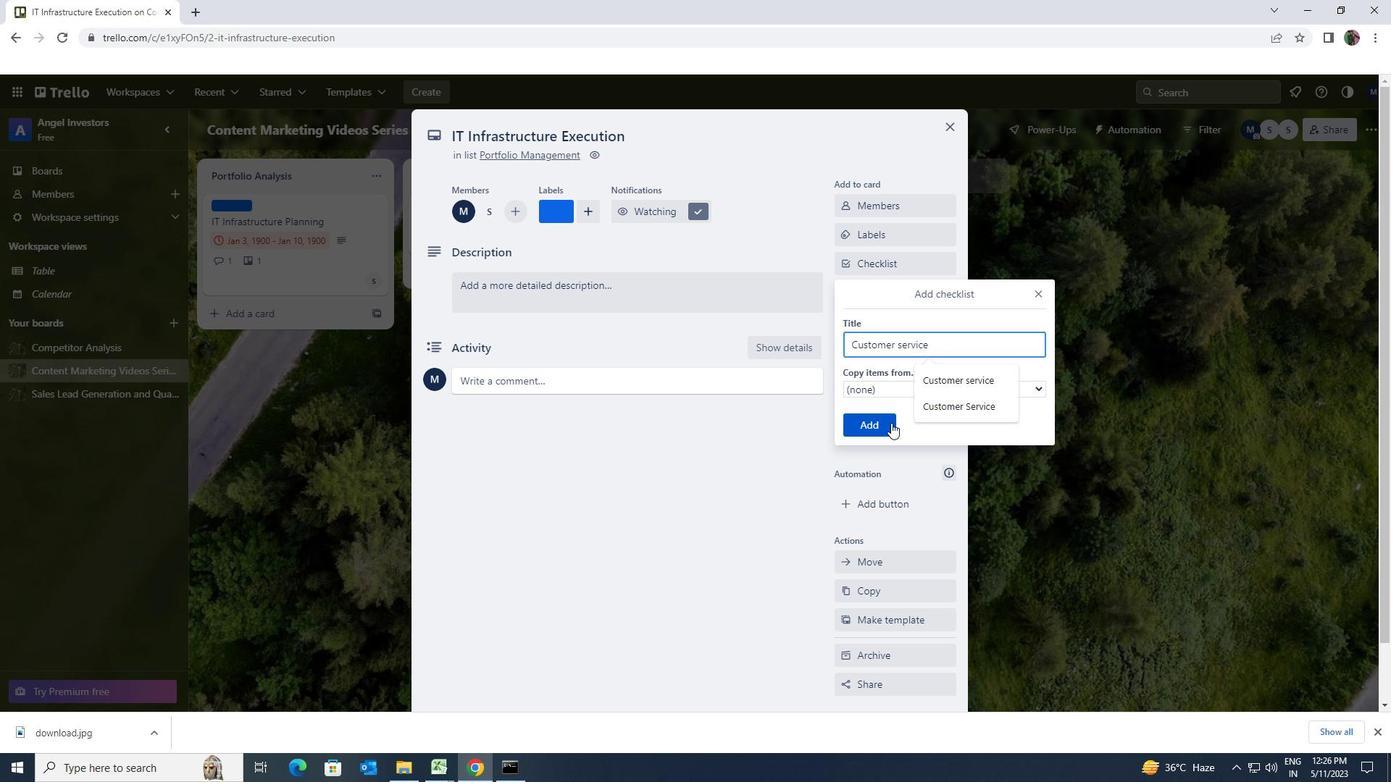 
Action: Mouse pressed left at (890, 423)
Screenshot: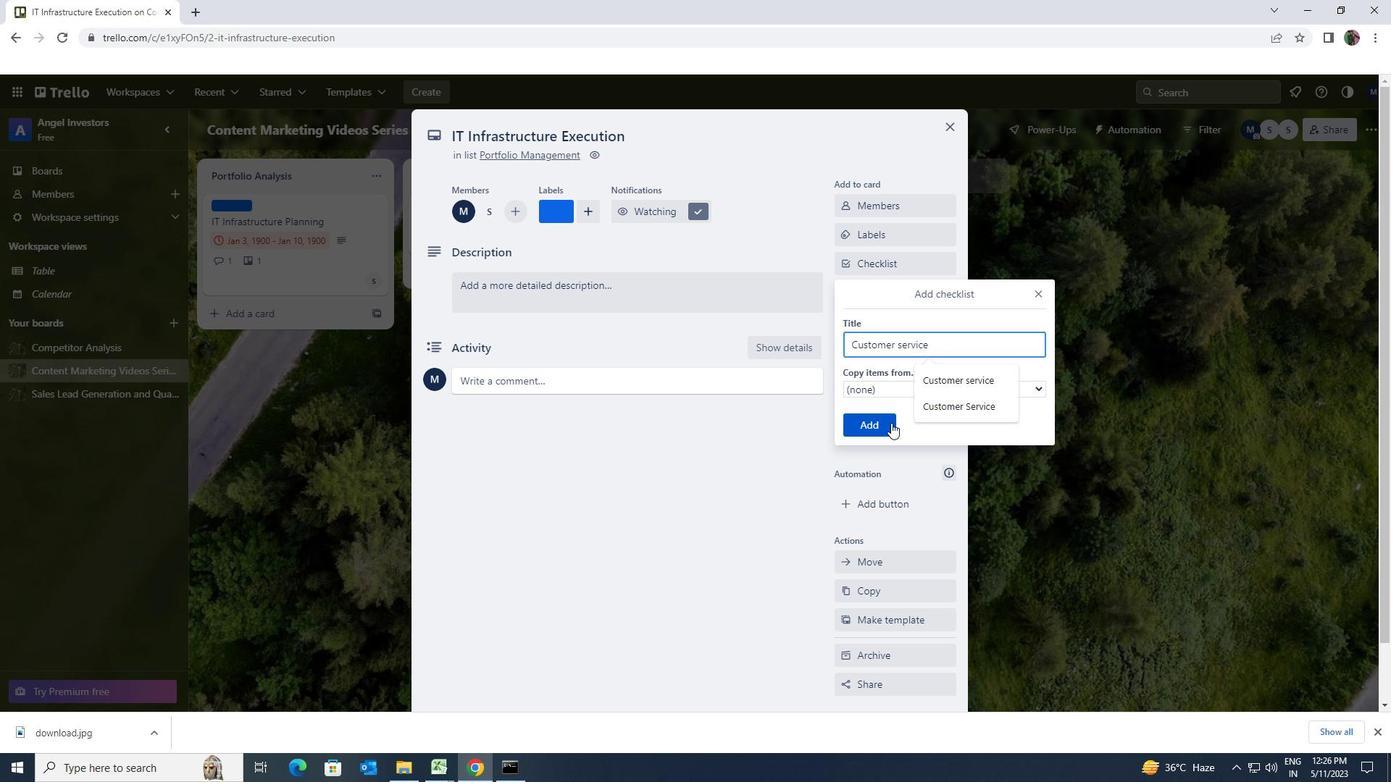 
Action: Mouse moved to (888, 328)
Screenshot: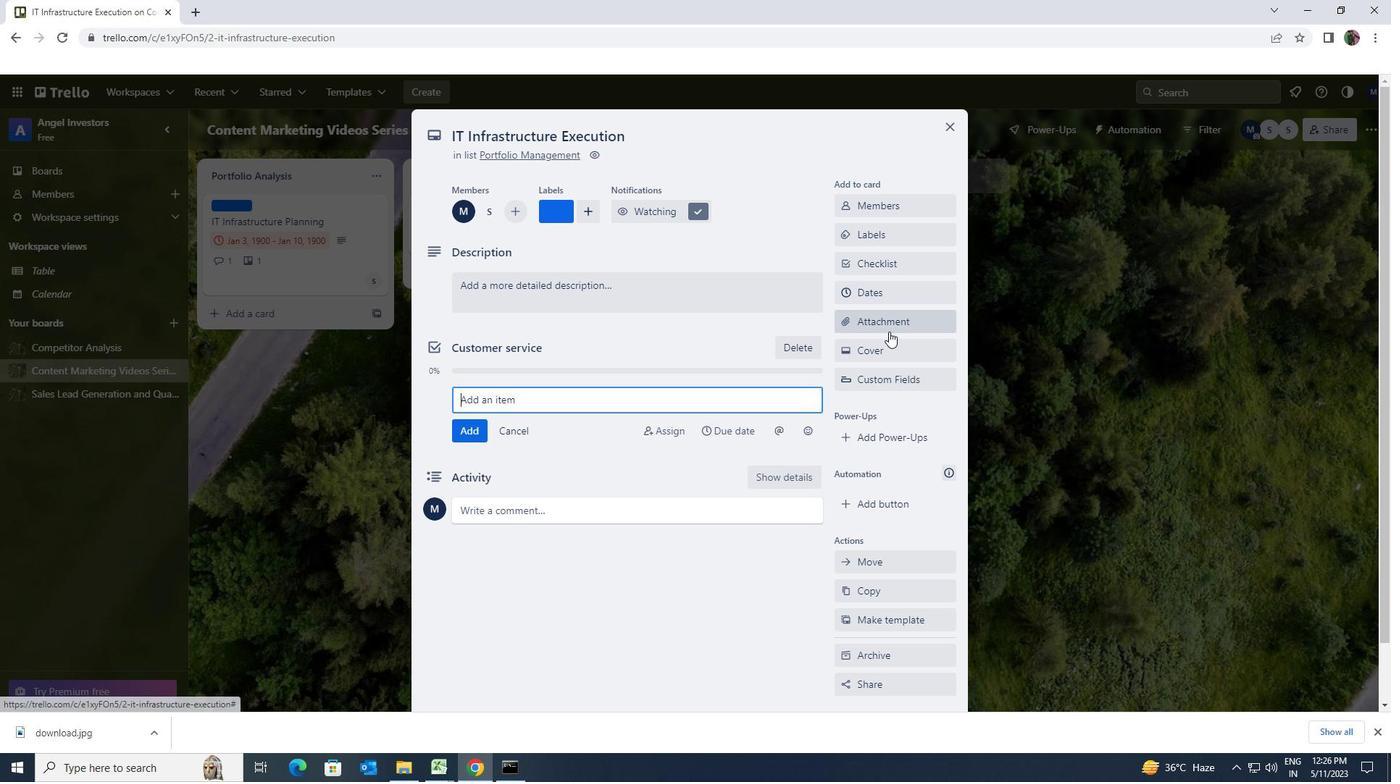 
Action: Mouse pressed left at (888, 328)
Screenshot: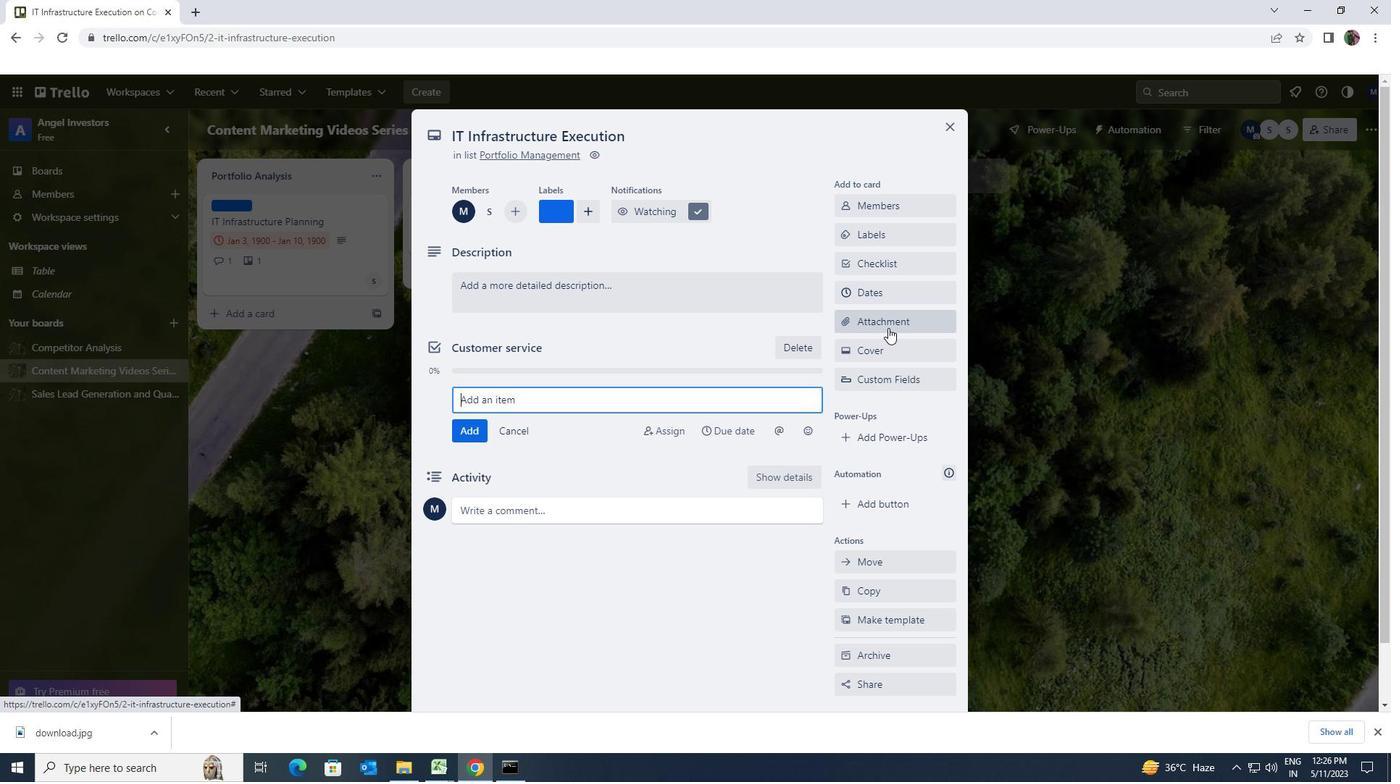 
Action: Mouse moved to (875, 406)
Screenshot: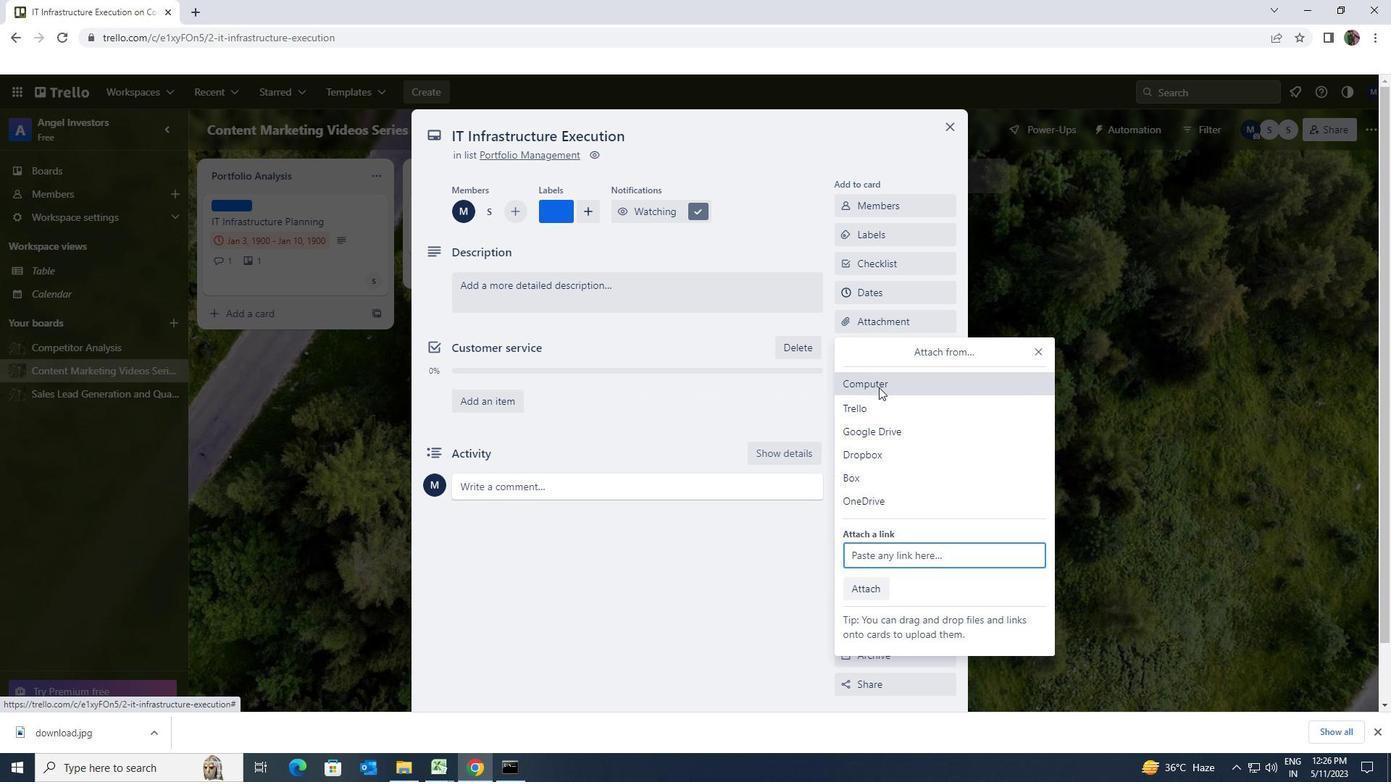 
Action: Mouse pressed left at (875, 406)
Screenshot: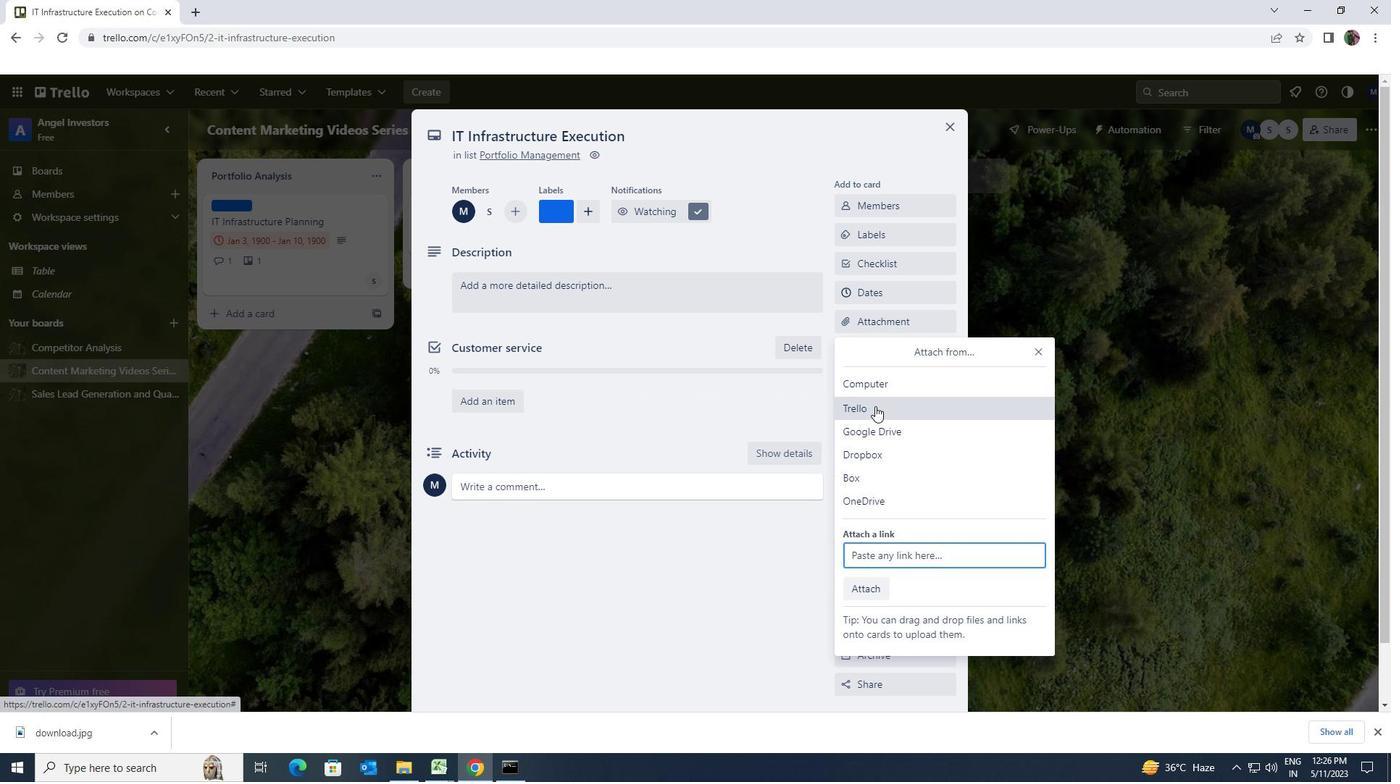 
Action: Mouse moved to (871, 518)
Screenshot: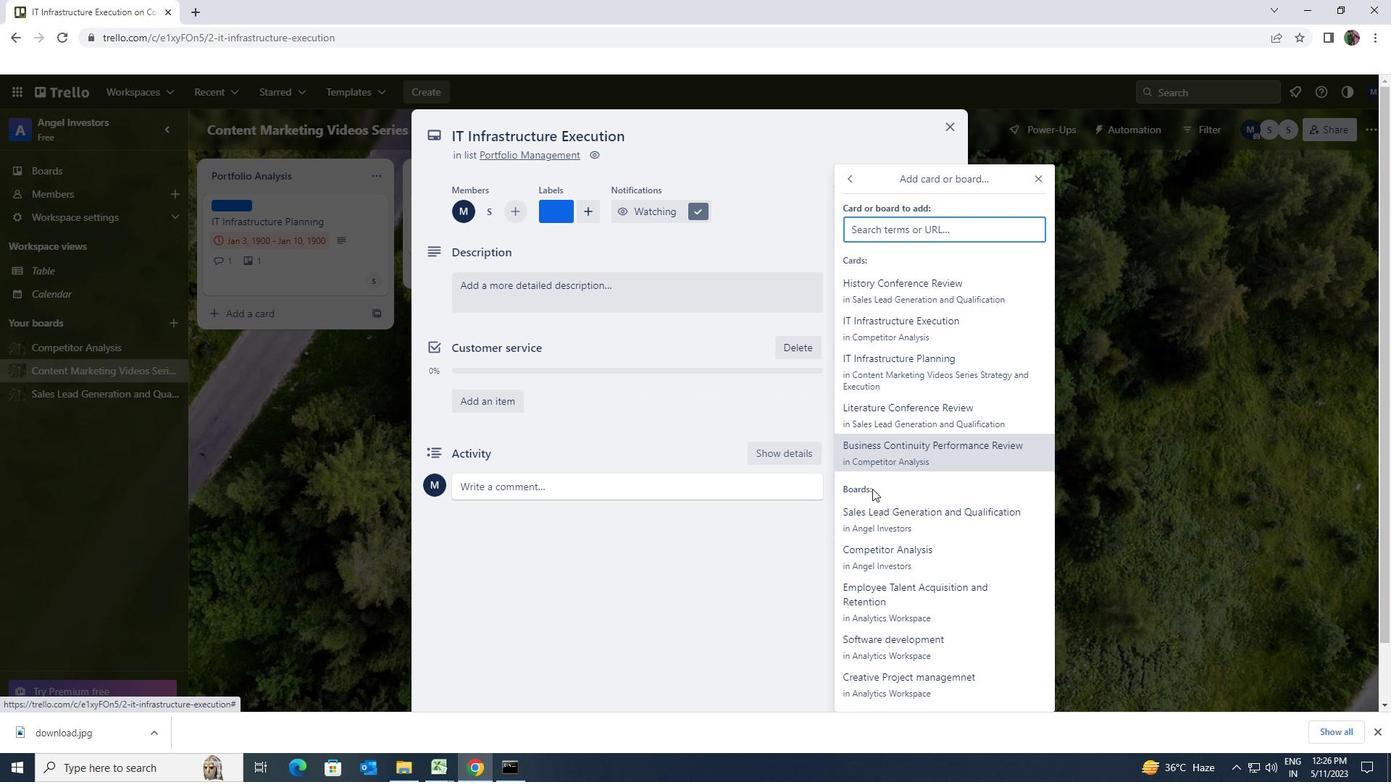 
Action: Mouse pressed left at (871, 518)
Screenshot: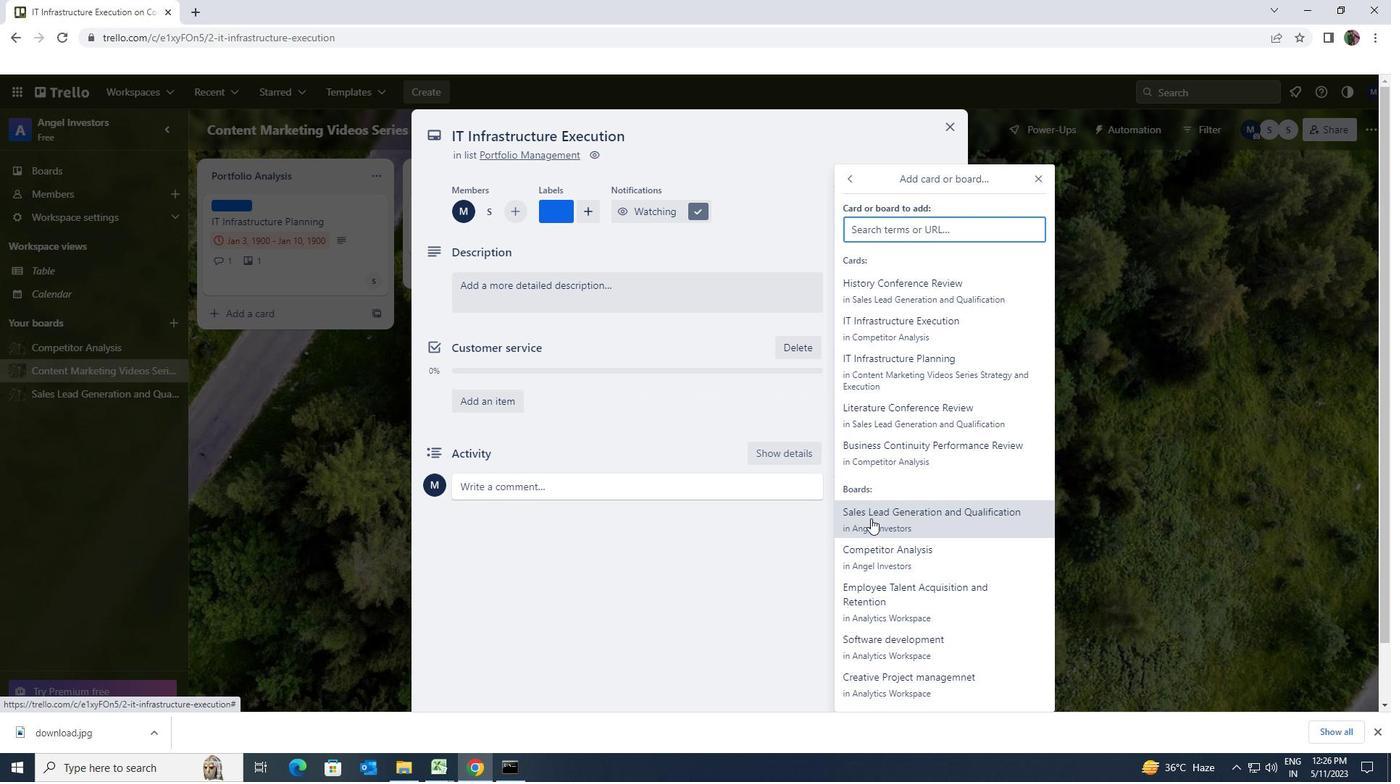 
Action: Mouse moved to (769, 296)
Screenshot: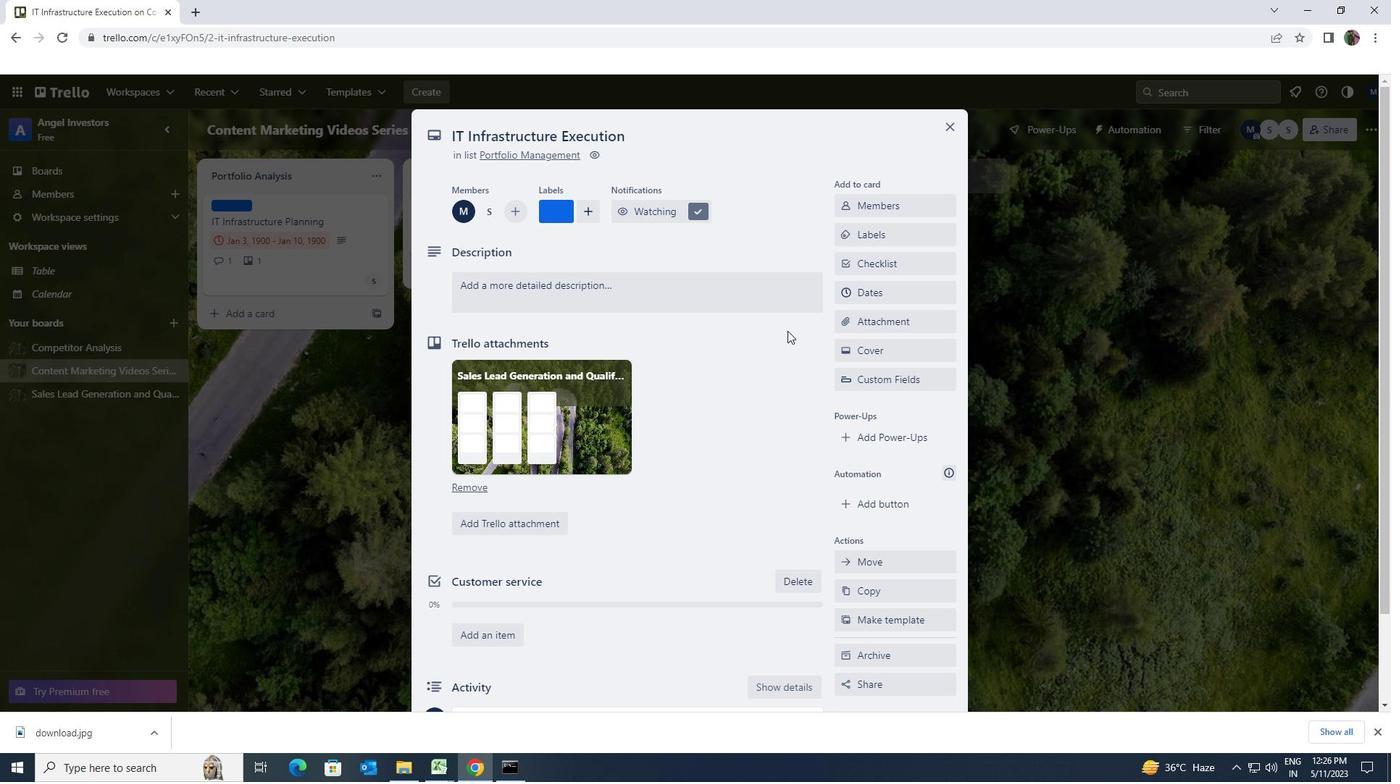 
Action: Mouse pressed left at (769, 296)
Screenshot: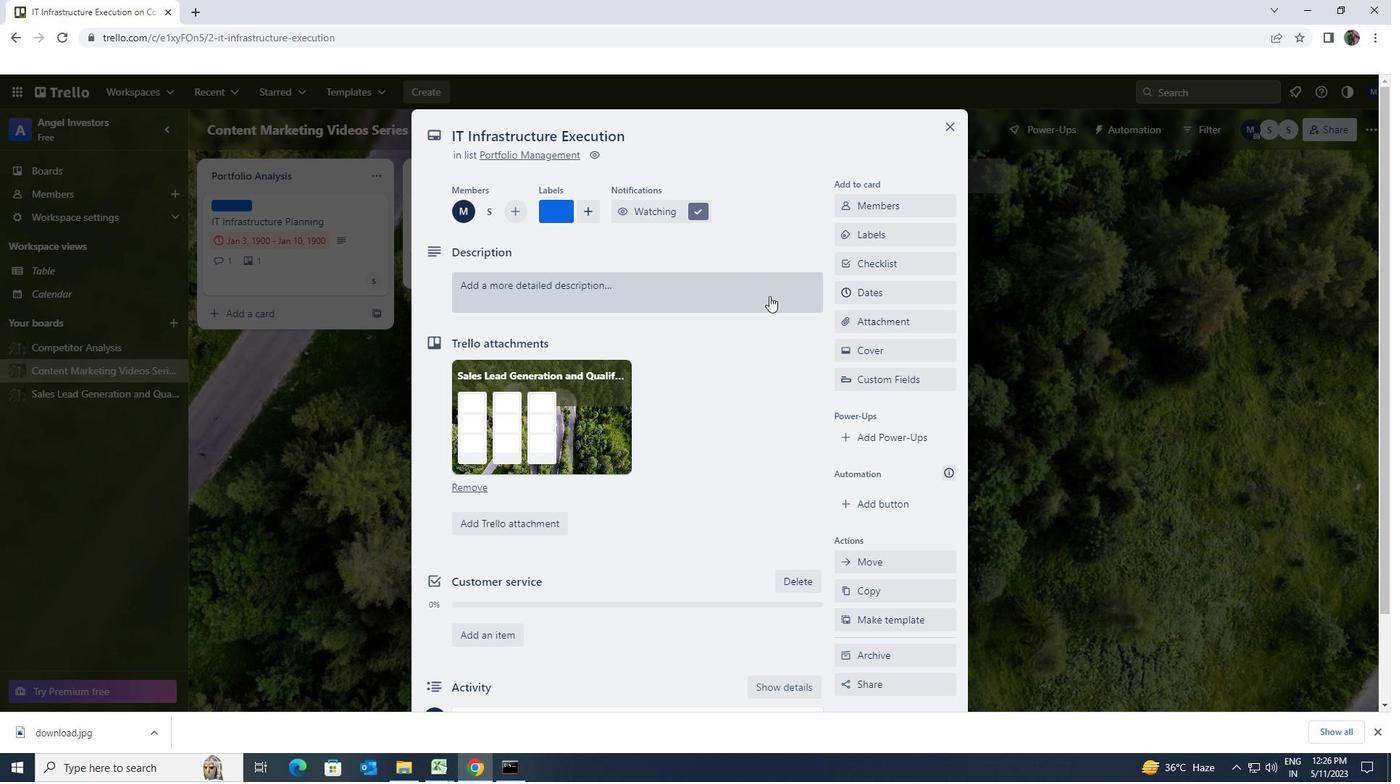 
Action: Key pressed <Key.shift><Key.shift><Key.shift><Key.shift>RESEARCH<Key.space>AND<Key.space>DEVELOP<Key.space>NEW<Key.space>PRICING<Key.space>STRATEGY<Key.space>FOR<Key.space>PREMIMUM<Key.space>PRODUV<Key.backspace>CT<Key.space>LINE
Screenshot: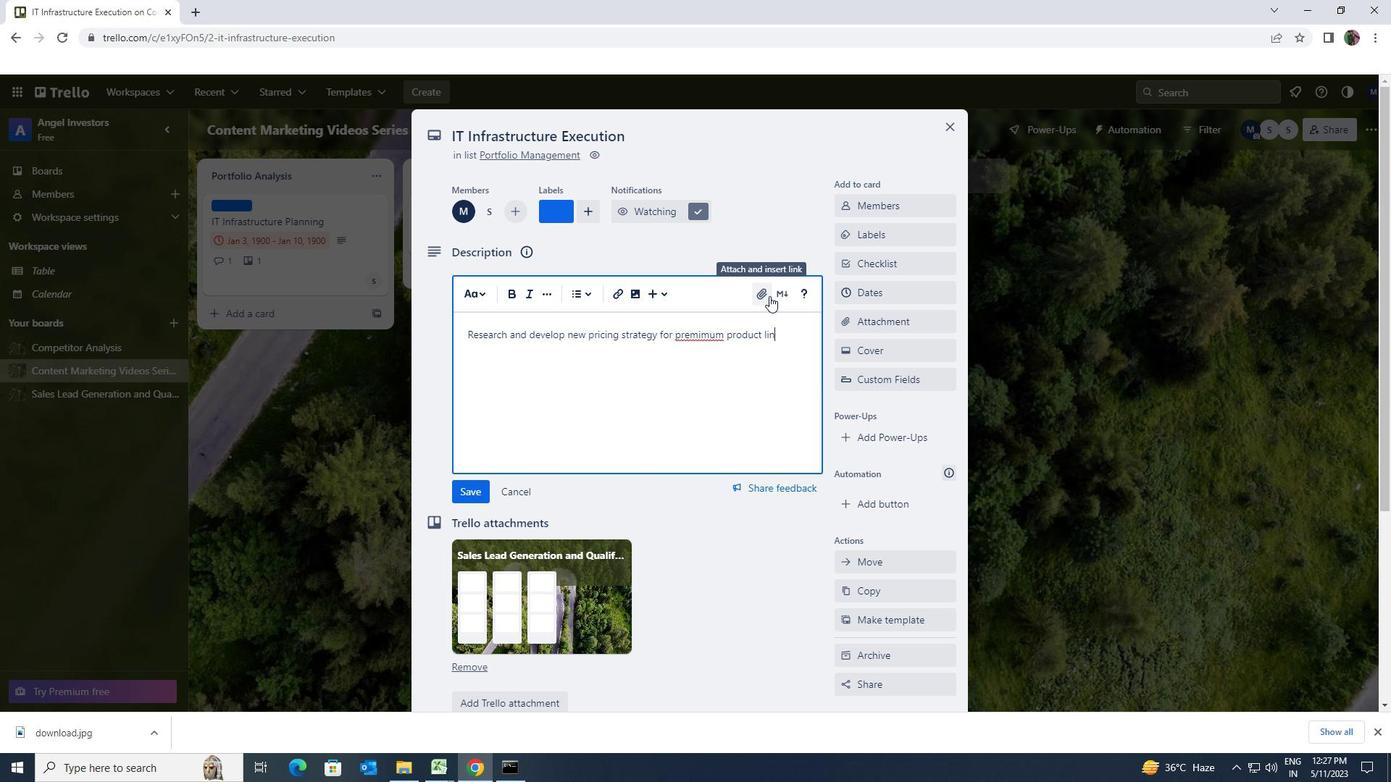 
Action: Mouse moved to (463, 487)
Screenshot: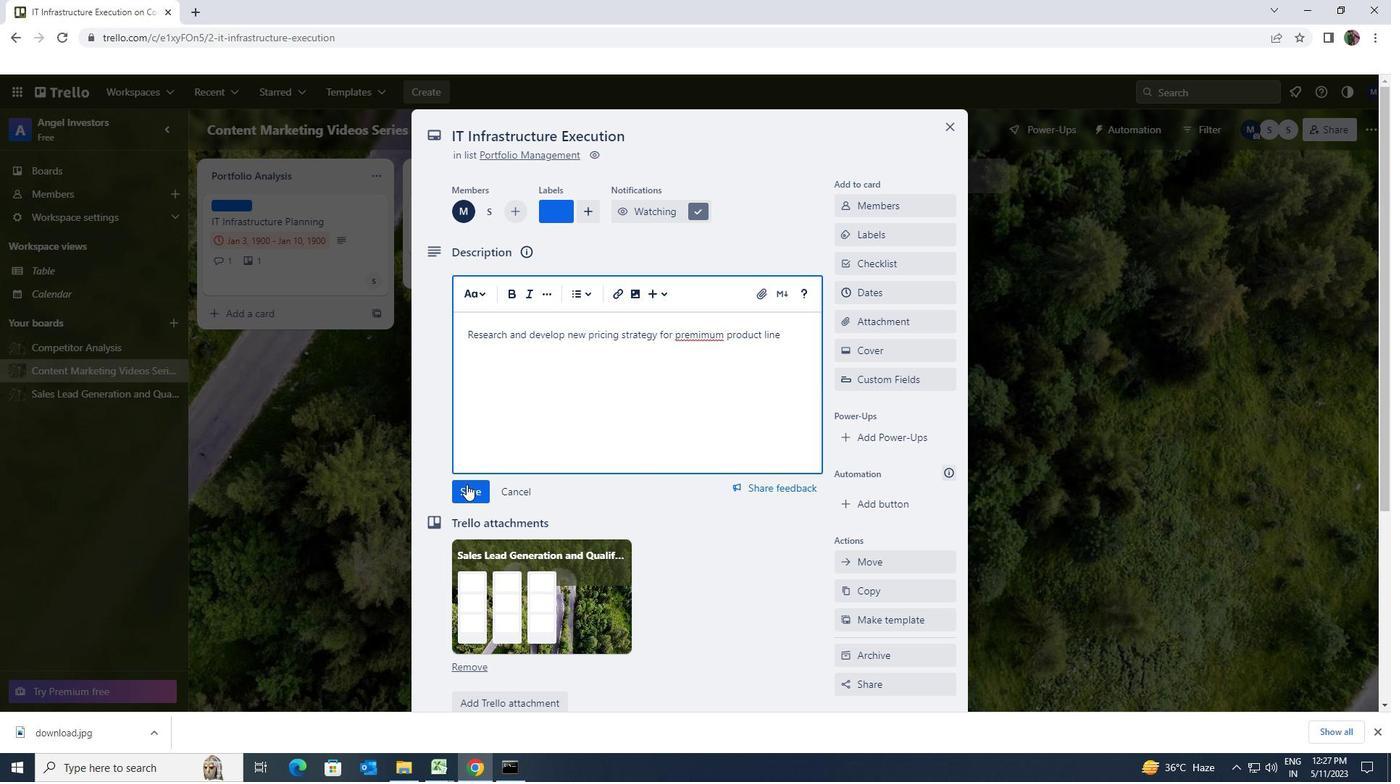 
Action: Mouse pressed left at (463, 487)
Screenshot: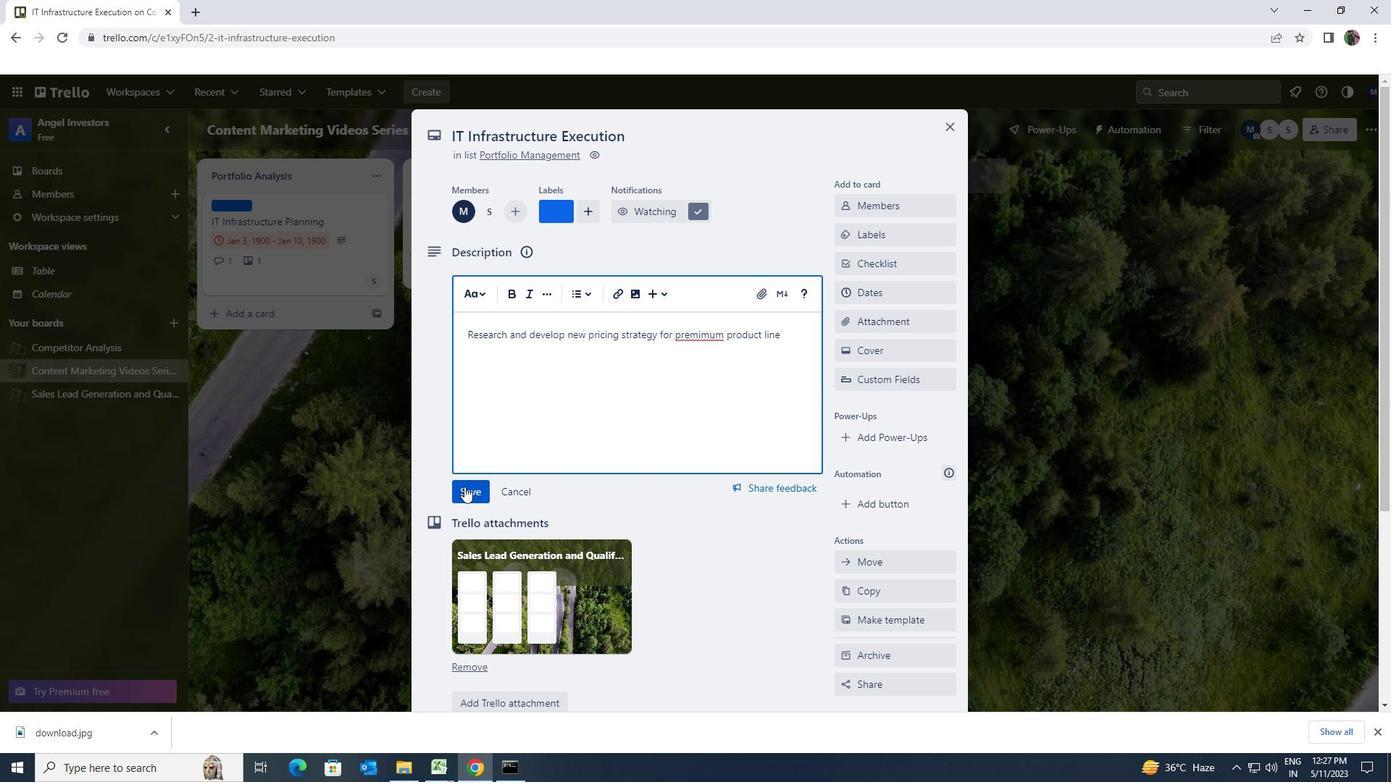 
Action: Mouse moved to (461, 484)
Screenshot: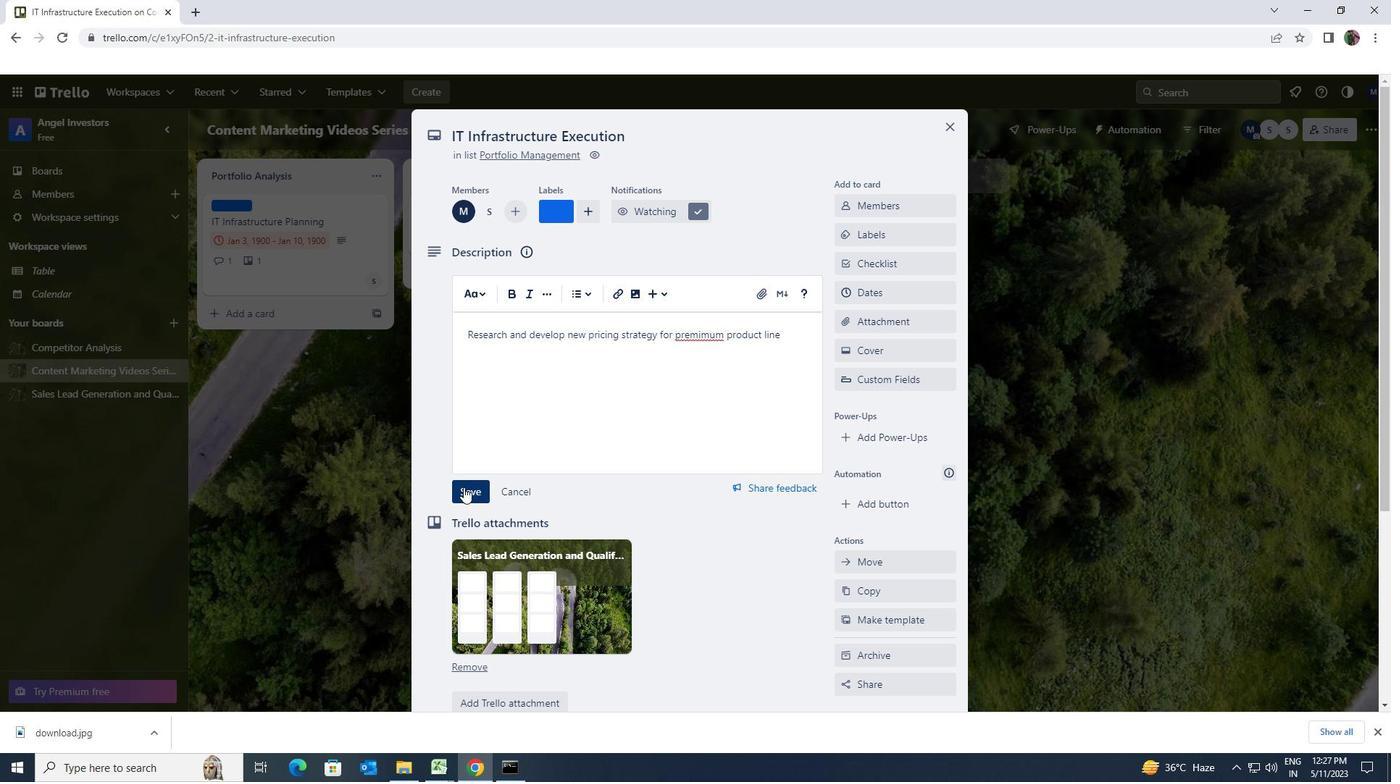 
Action: Mouse scrolled (461, 484) with delta (0, 0)
Screenshot: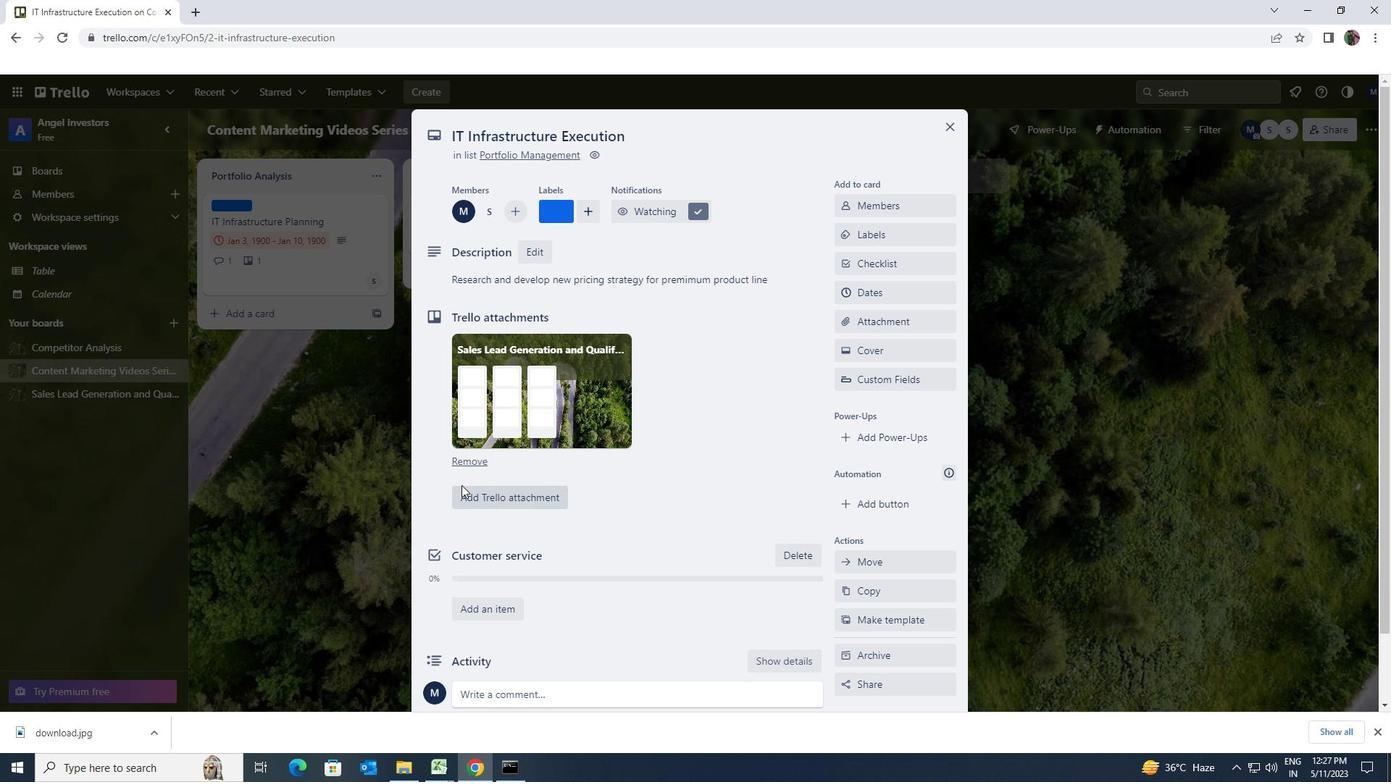 
Action: Mouse scrolled (461, 484) with delta (0, 0)
Screenshot: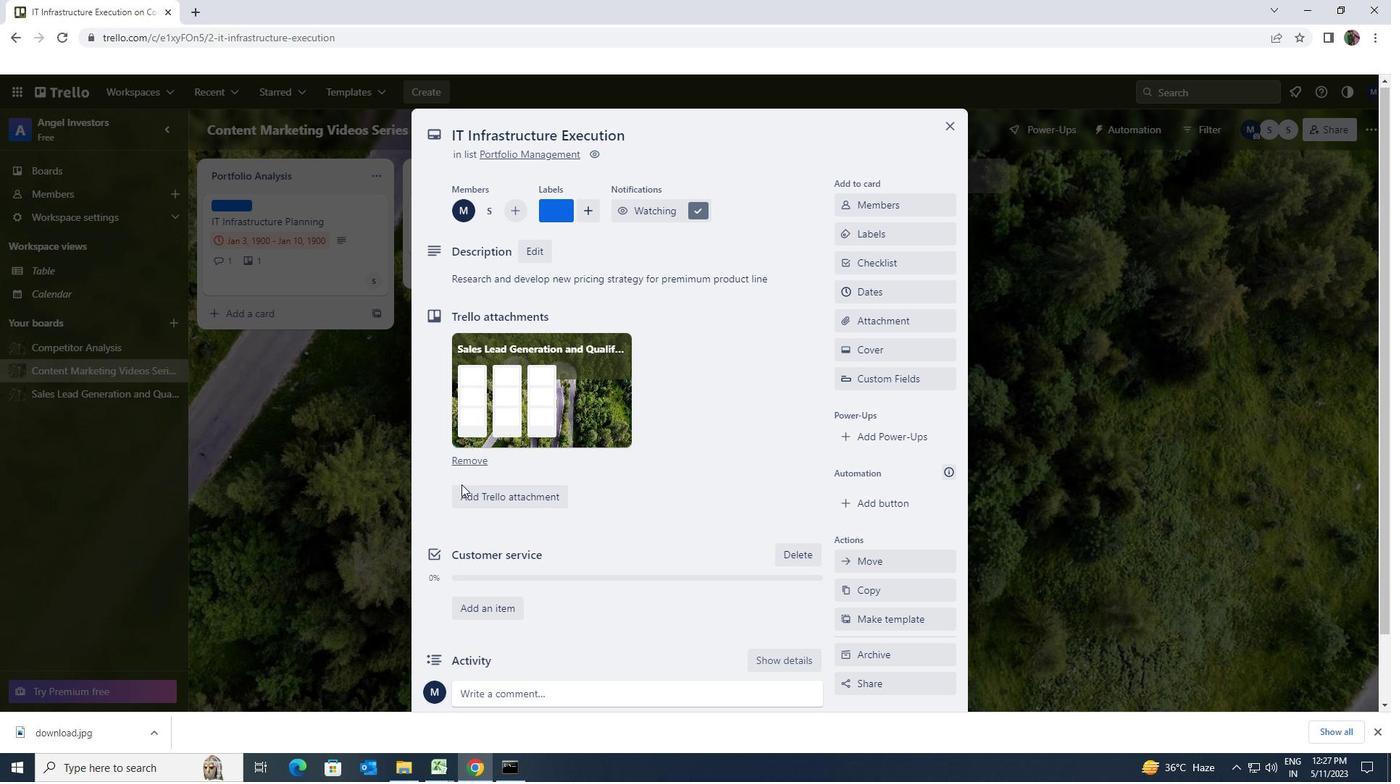 
Action: Mouse scrolled (461, 484) with delta (0, 0)
Screenshot: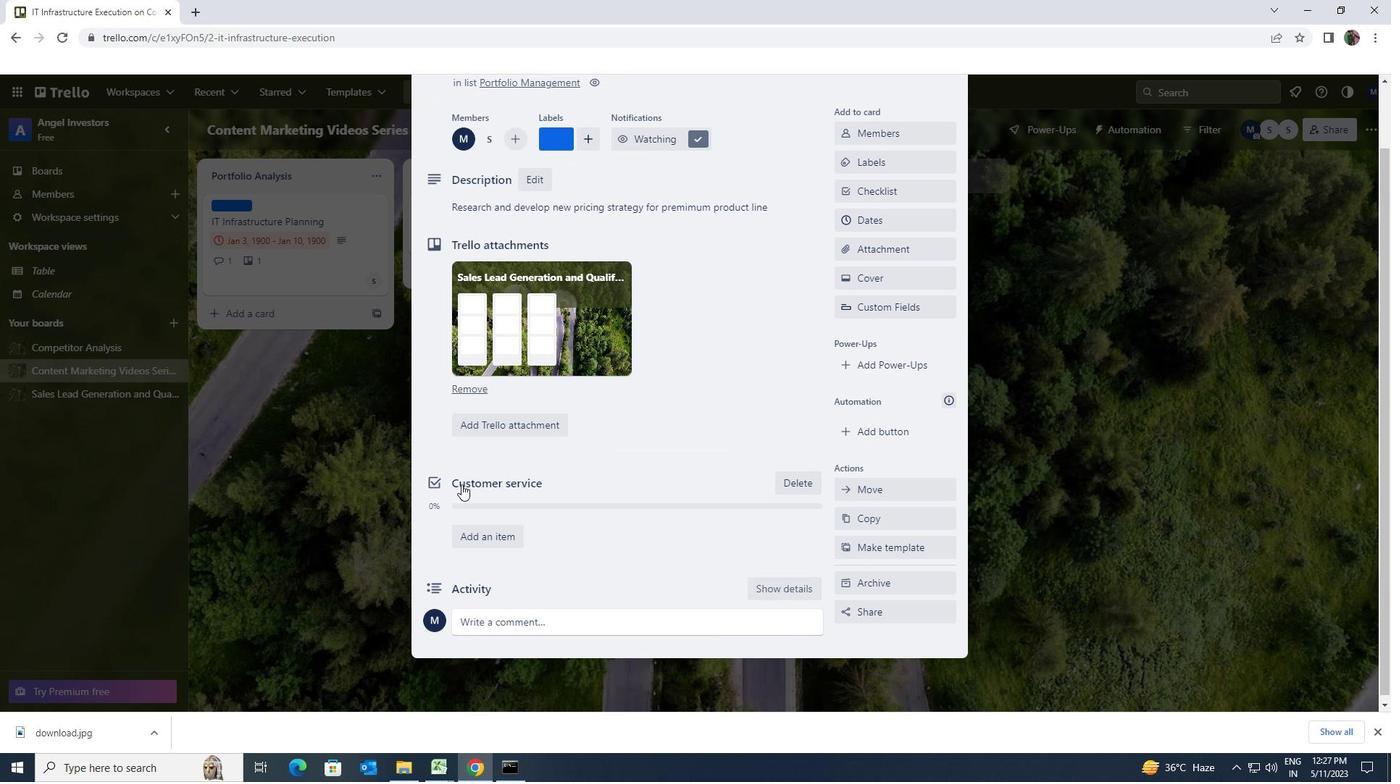 
Action: Mouse moved to (485, 624)
Screenshot: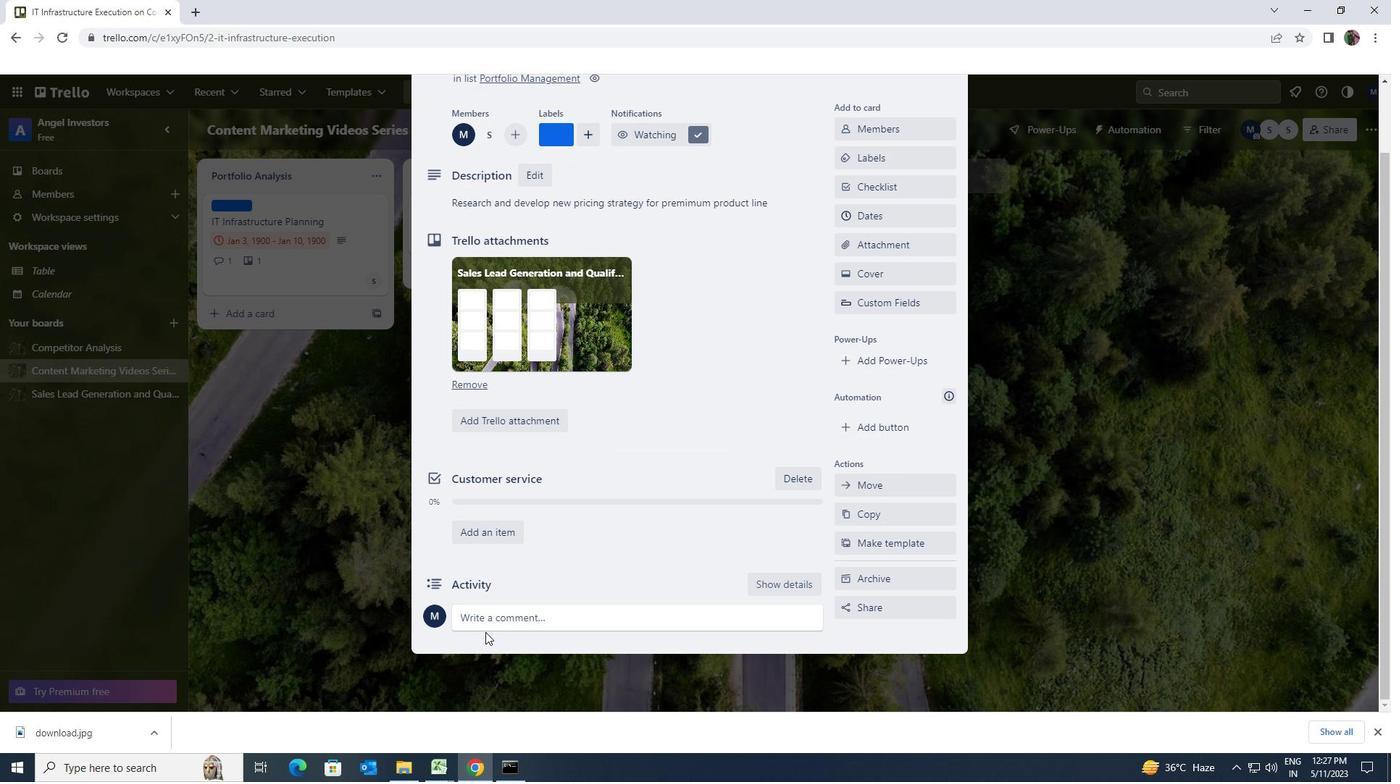 
Action: Mouse pressed left at (485, 624)
Screenshot: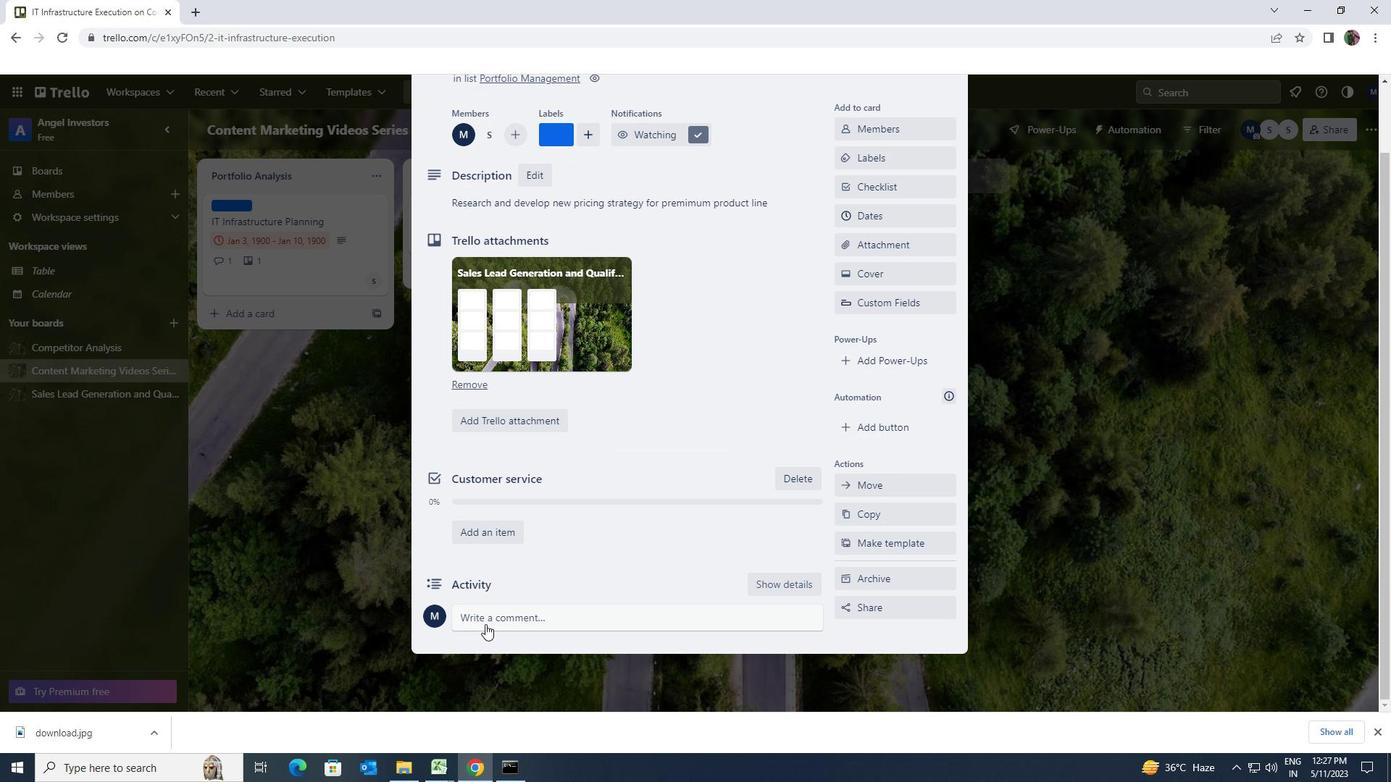 
Action: Mouse moved to (489, 614)
Screenshot: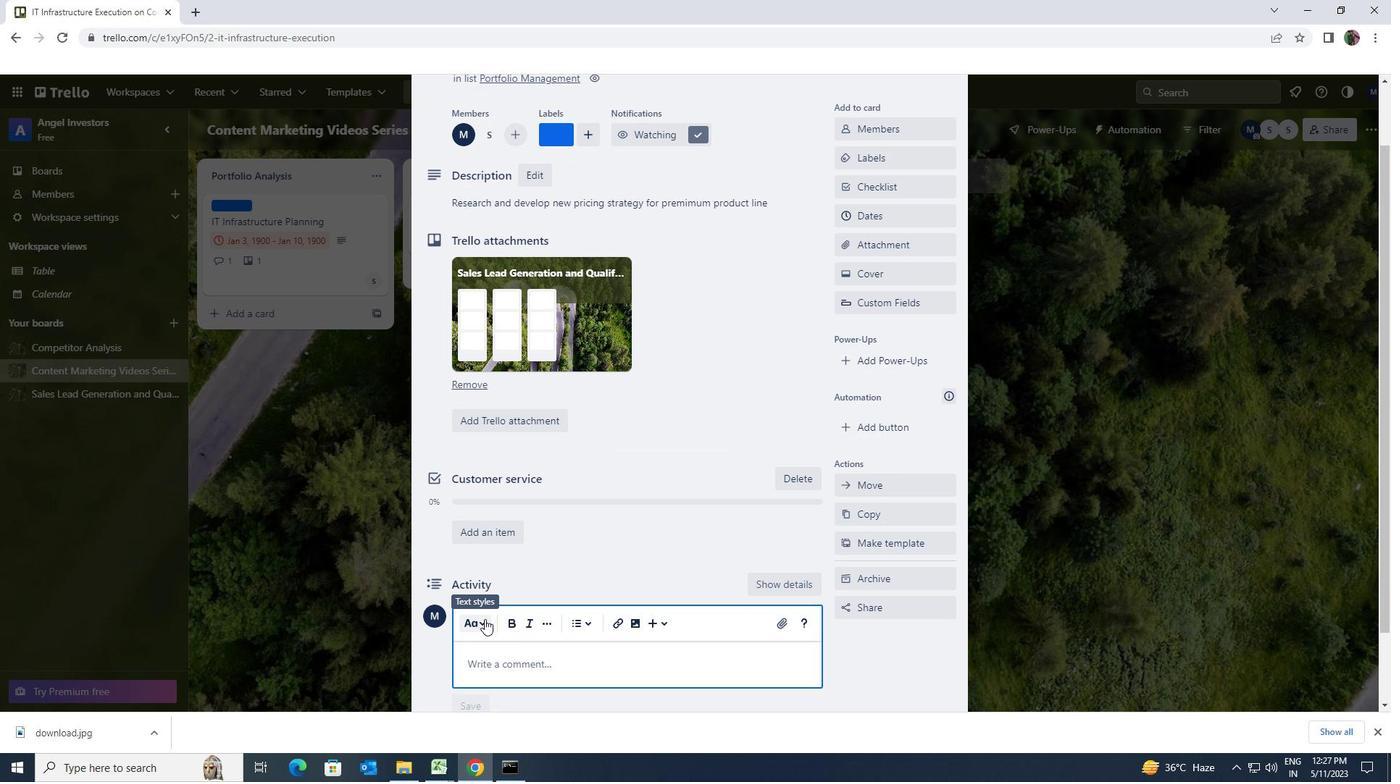 
Action: Key pressed <Key.shift>LET<Key.space>US<Key.space>APPROACH<Key.space>THIS<Key.space>TASK<Key.space>WITH<Key.space>ASENSE<Key.space>OF<Key.space>EMPATHY<Key.space>UNDERSTANDING<Key.space>THE<Key.space>NEEDS<Key.space>OF<Key.space>COM<Key.backspace>NCERNS<Key.space>OF<Key.space>OUR<Key.space>STAKEHOLDERS.
Screenshot: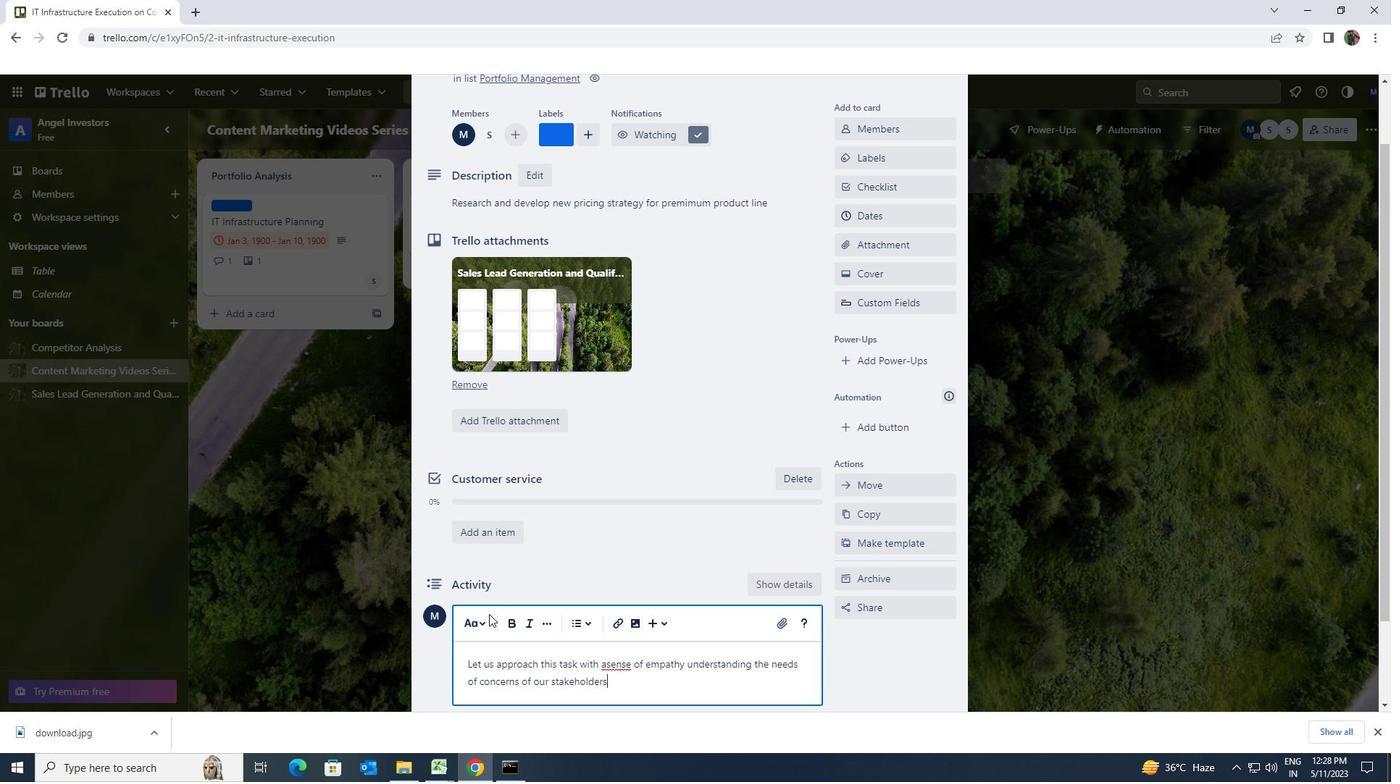 
Action: Mouse moved to (492, 625)
Screenshot: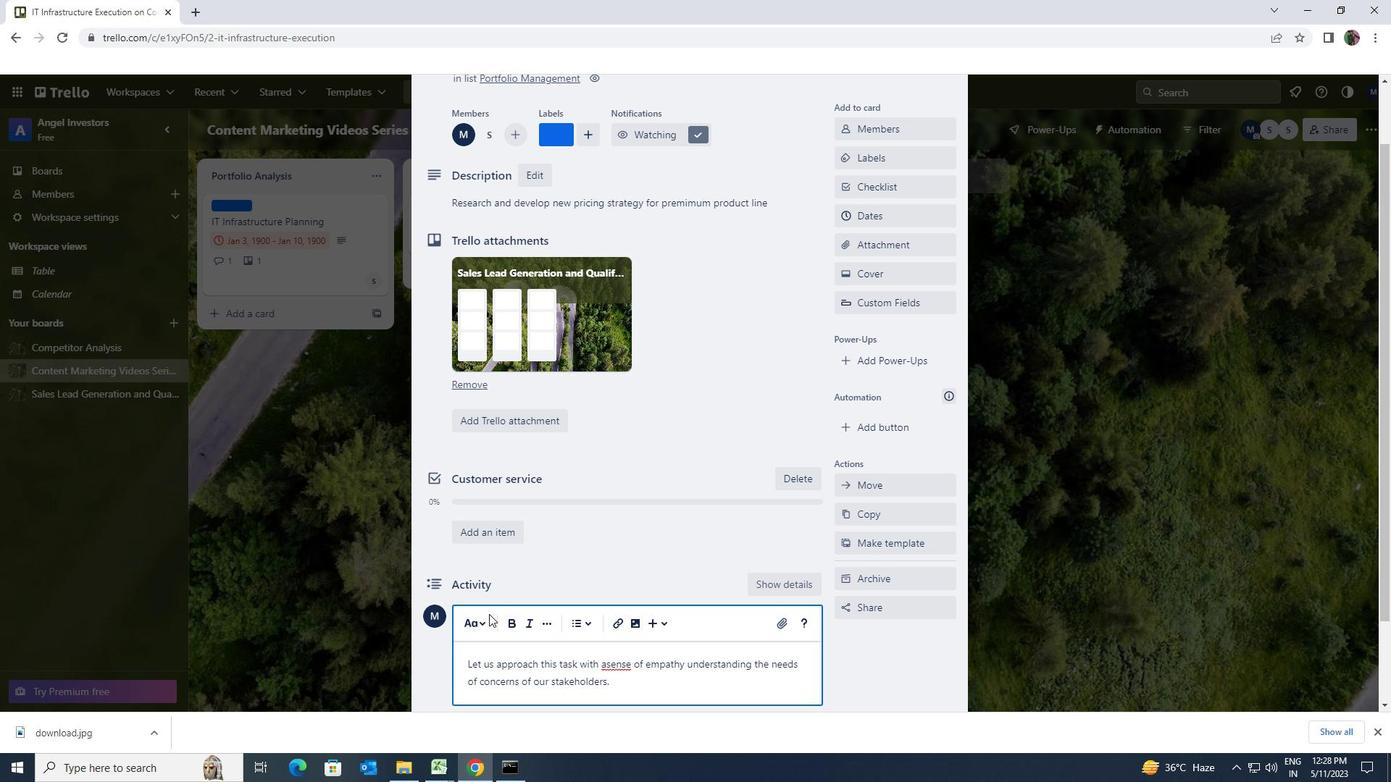 
Action: Mouse scrolled (492, 624) with delta (0, 0)
Screenshot: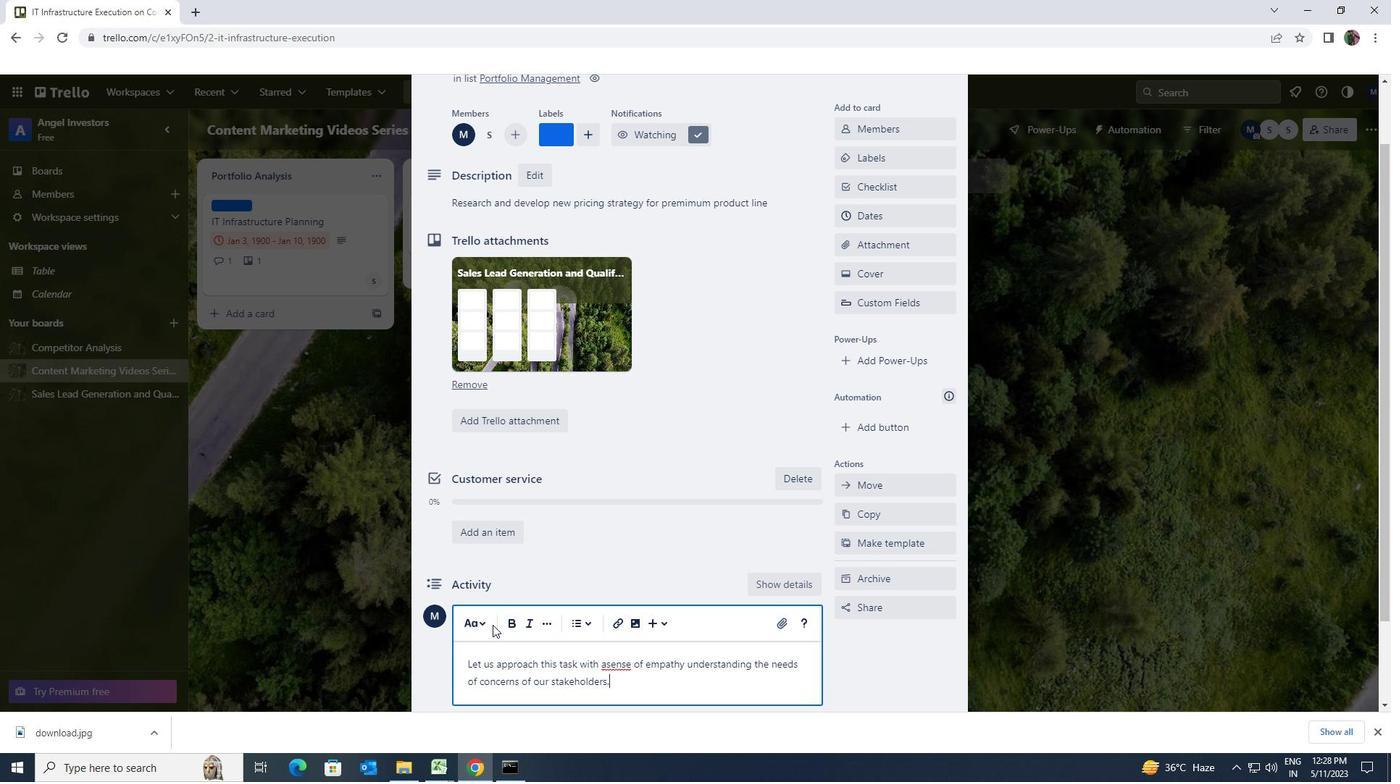 
Action: Mouse moved to (482, 647)
Screenshot: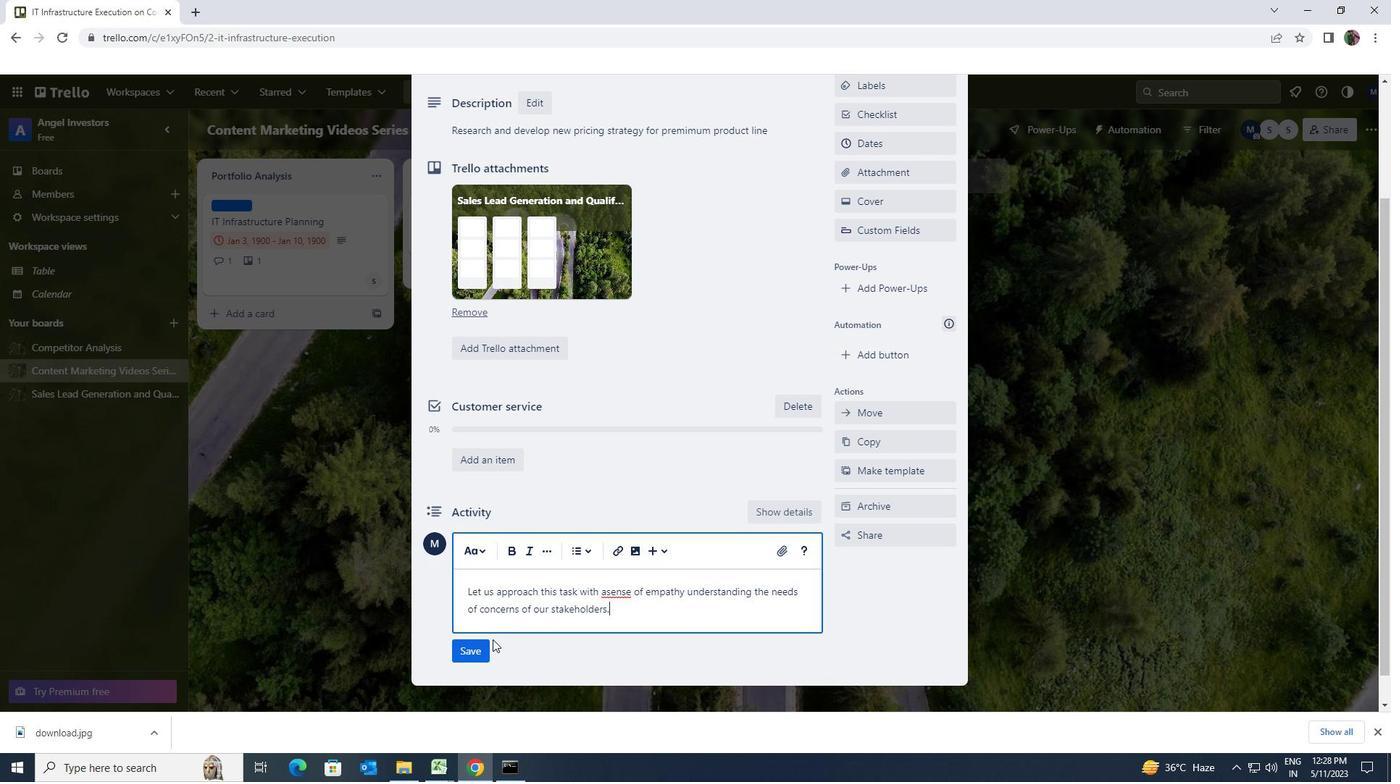 
Action: Mouse pressed left at (482, 647)
Screenshot: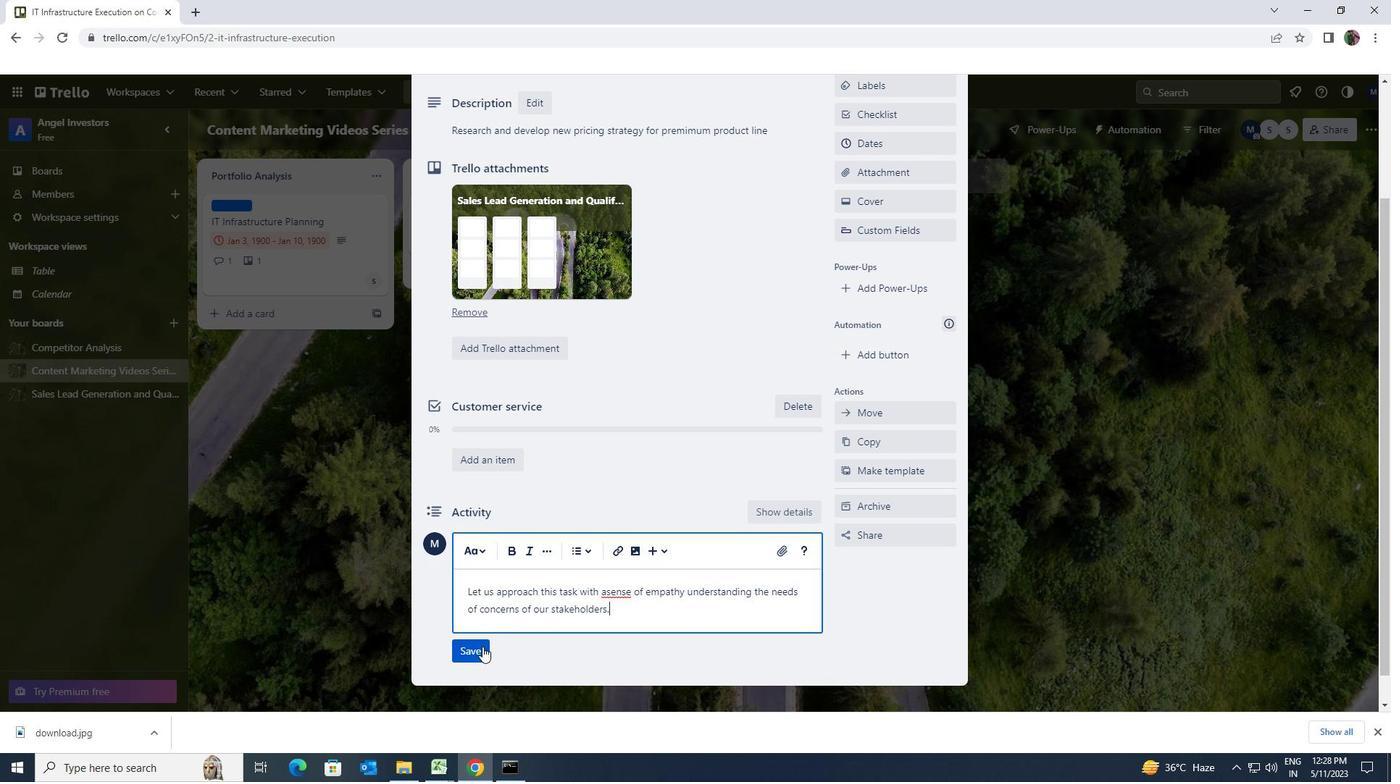 
Action: Mouse moved to (566, 626)
Screenshot: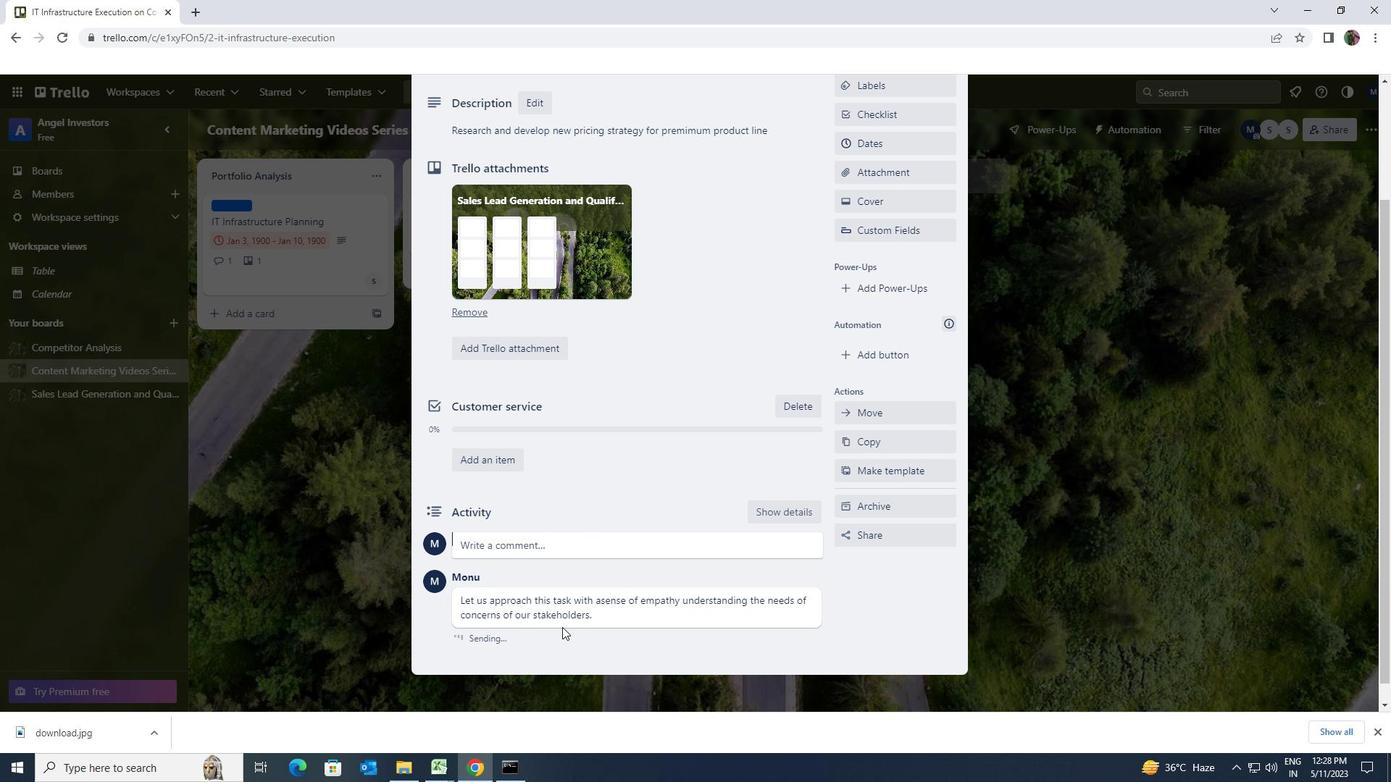 
Action: Mouse scrolled (566, 626) with delta (0, 0)
Screenshot: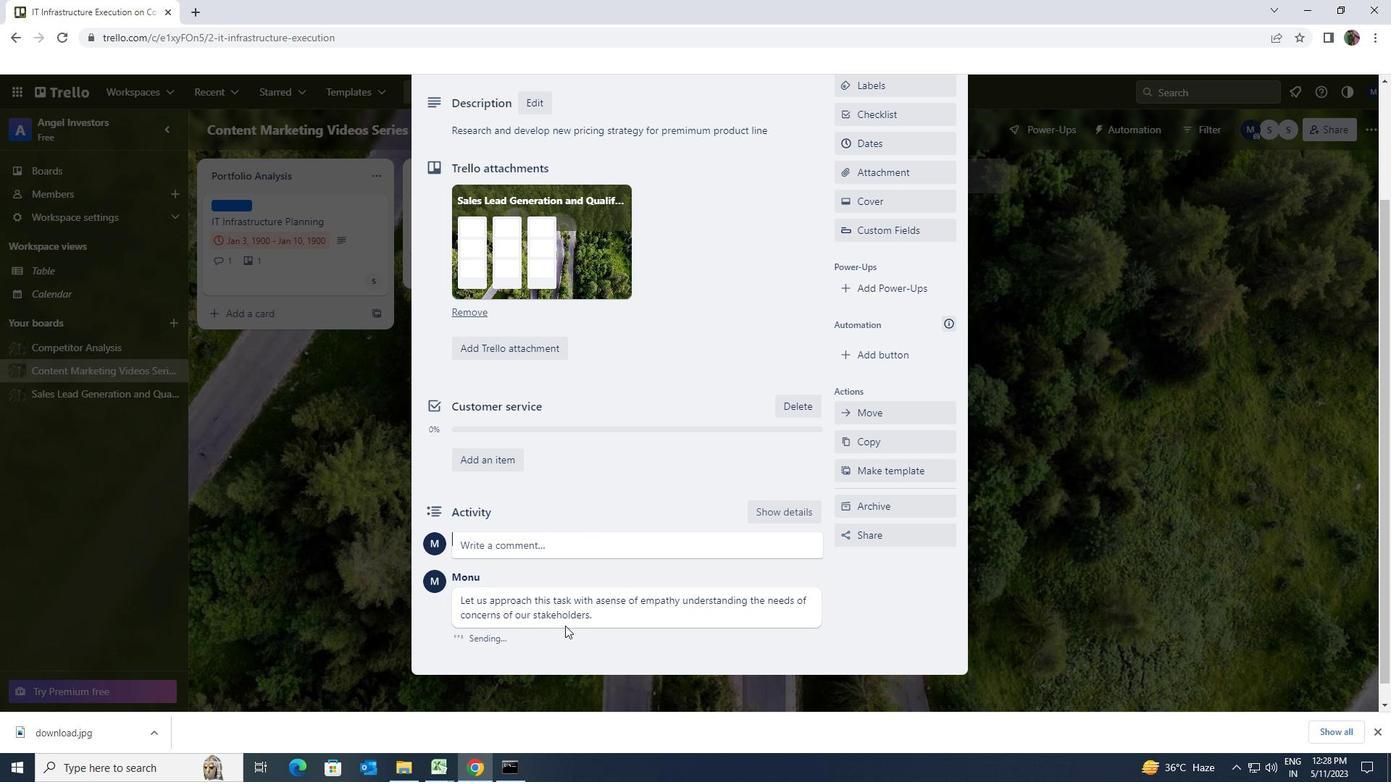 
Action: Mouse scrolled (566, 626) with delta (0, 0)
Screenshot: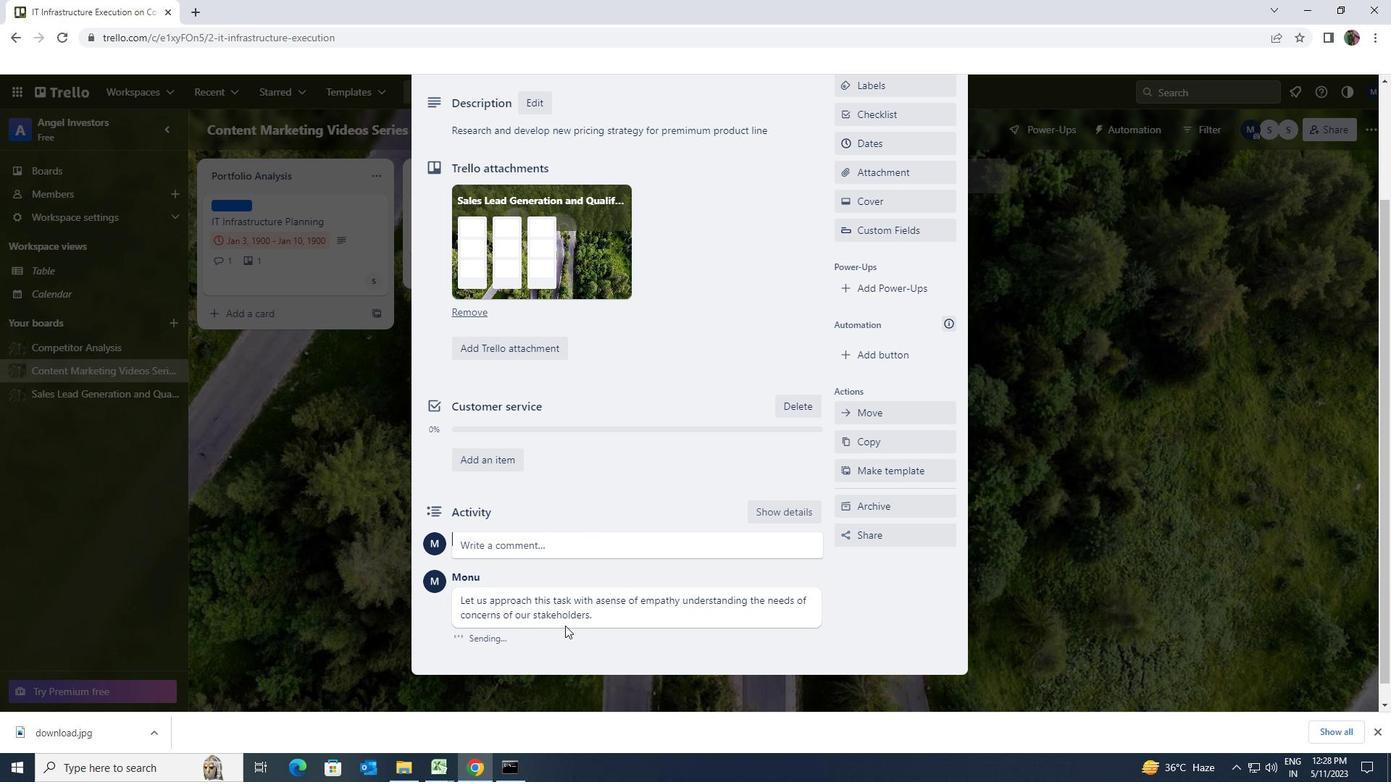
Action: Mouse scrolled (566, 626) with delta (0, 0)
Screenshot: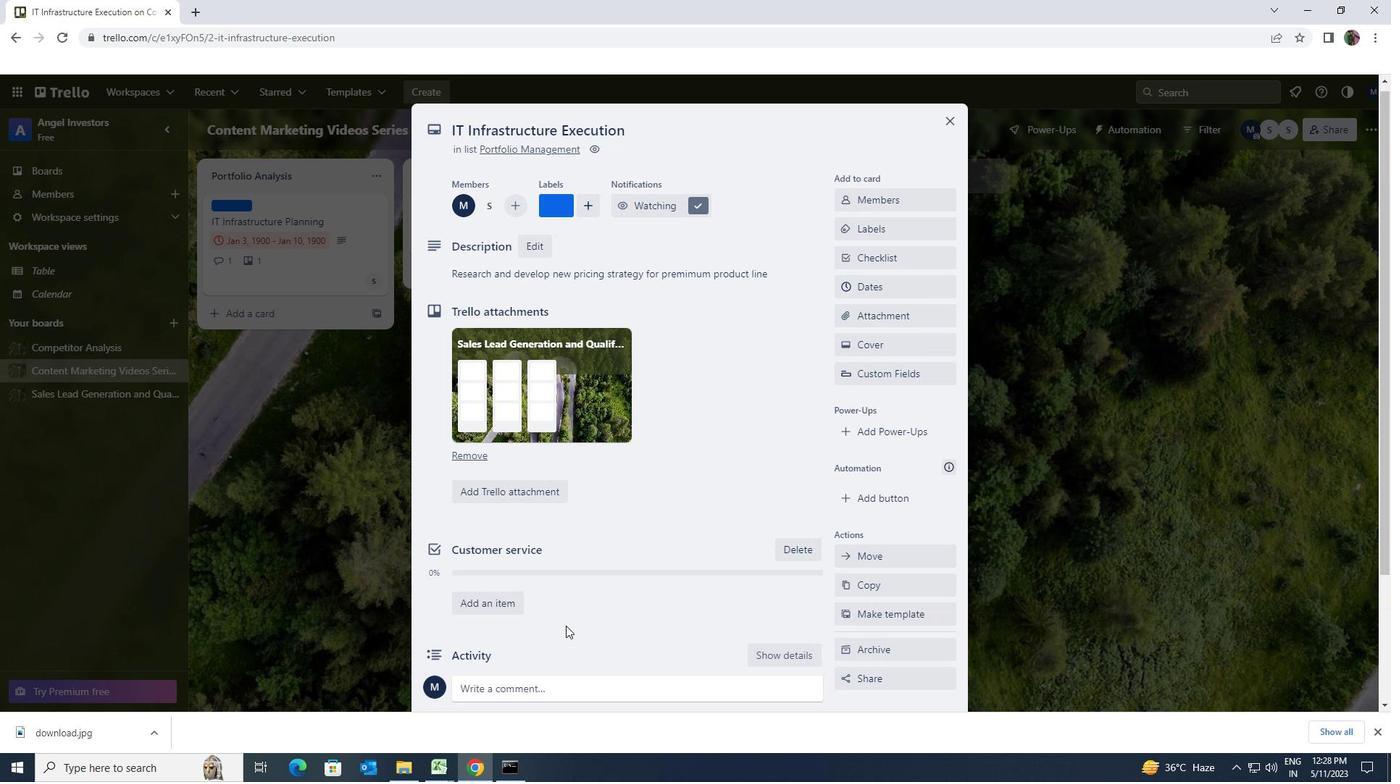 
Action: Mouse moved to (566, 626)
Screenshot: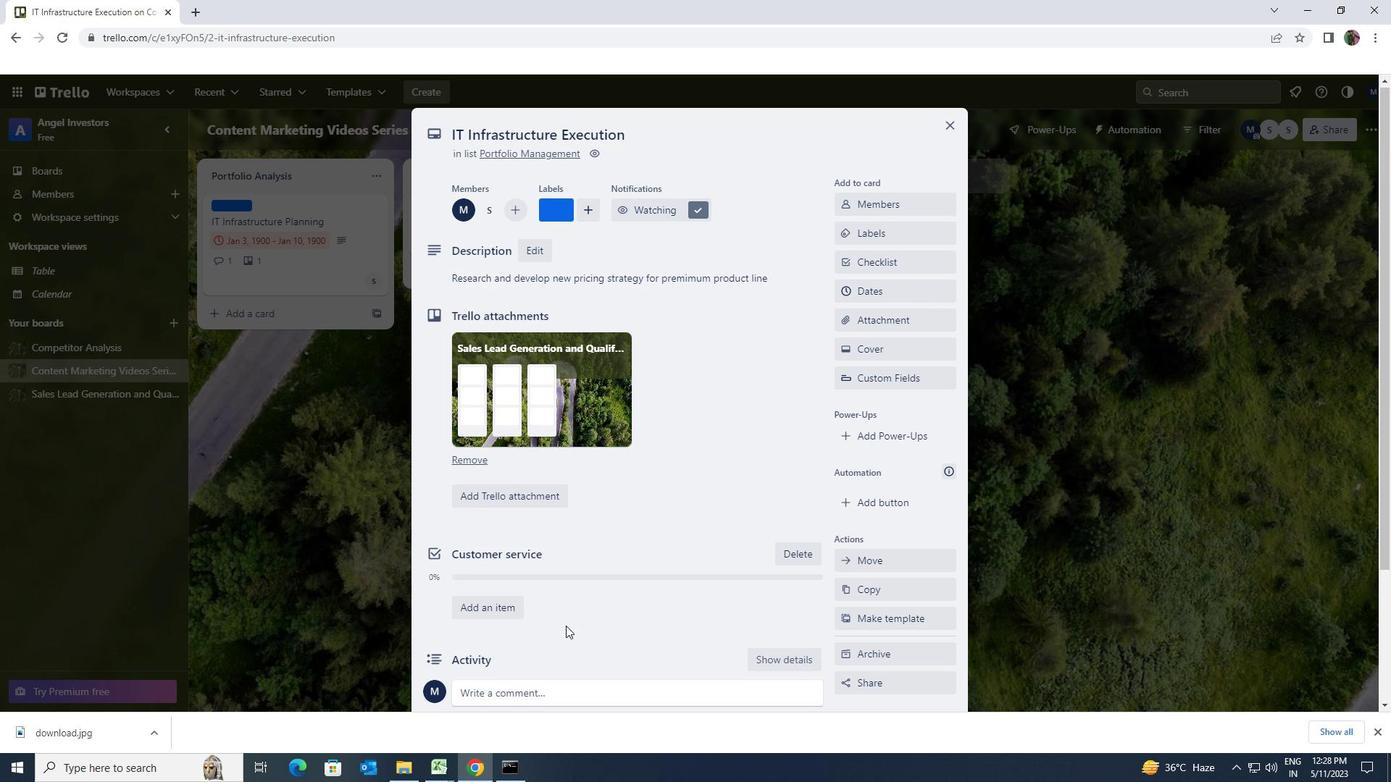 
Action: Mouse scrolled (566, 626) with delta (0, 0)
Screenshot: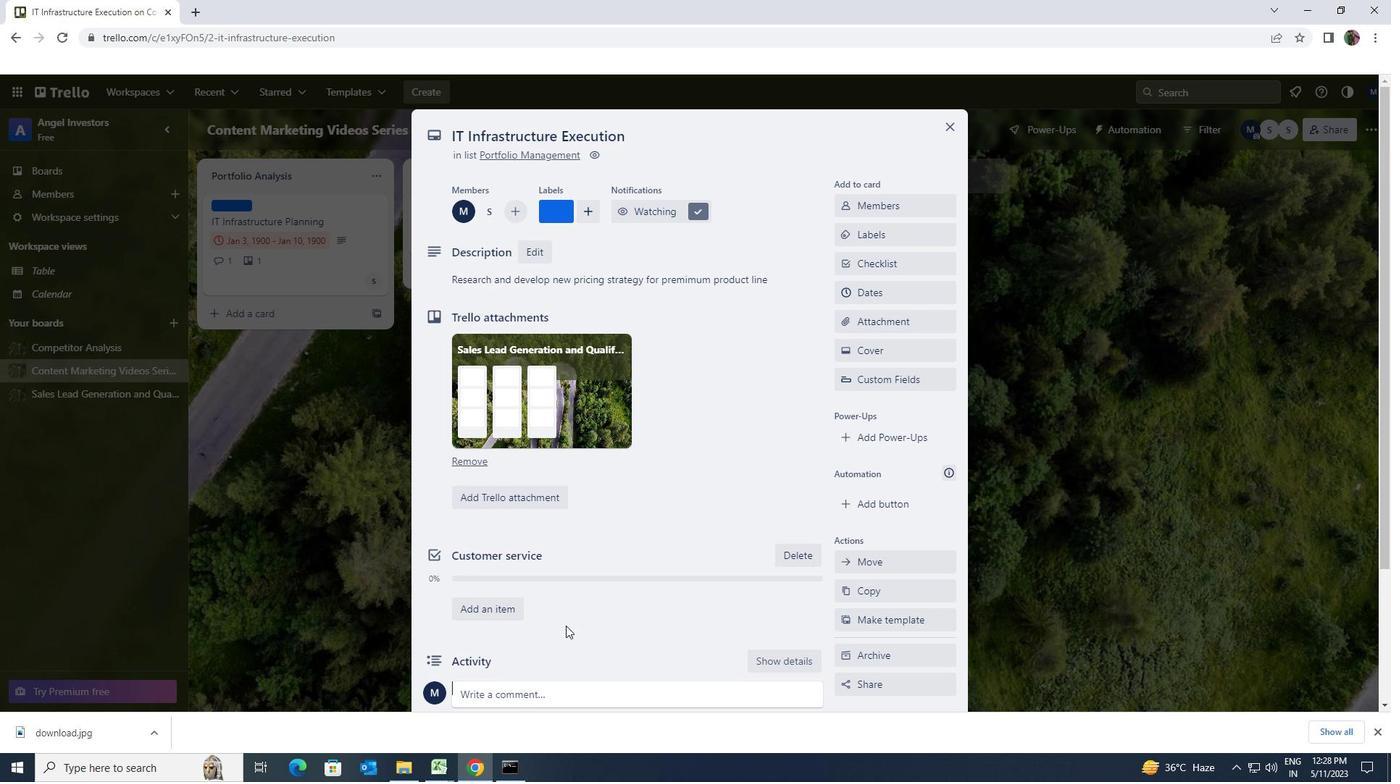 
Action: Mouse moved to (861, 294)
Screenshot: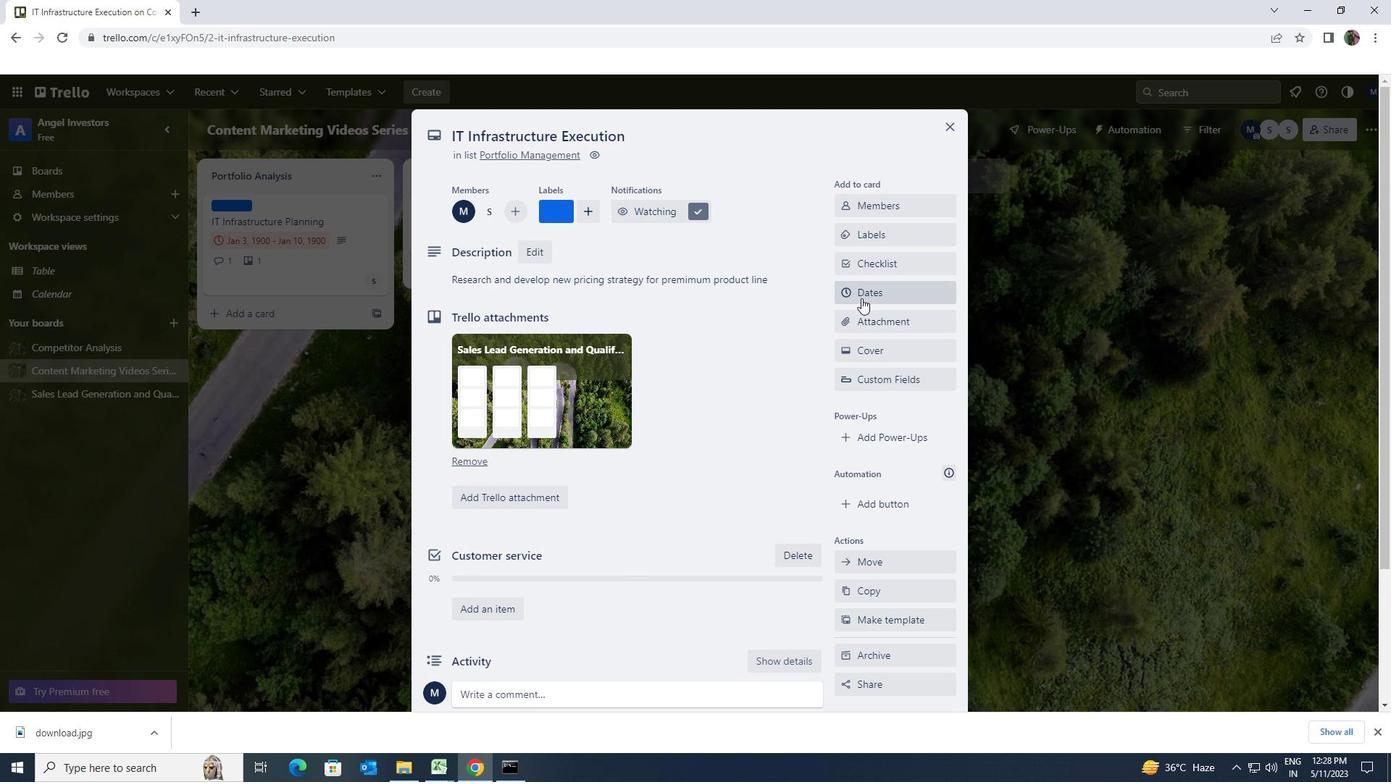 
Action: Mouse pressed left at (861, 294)
Screenshot: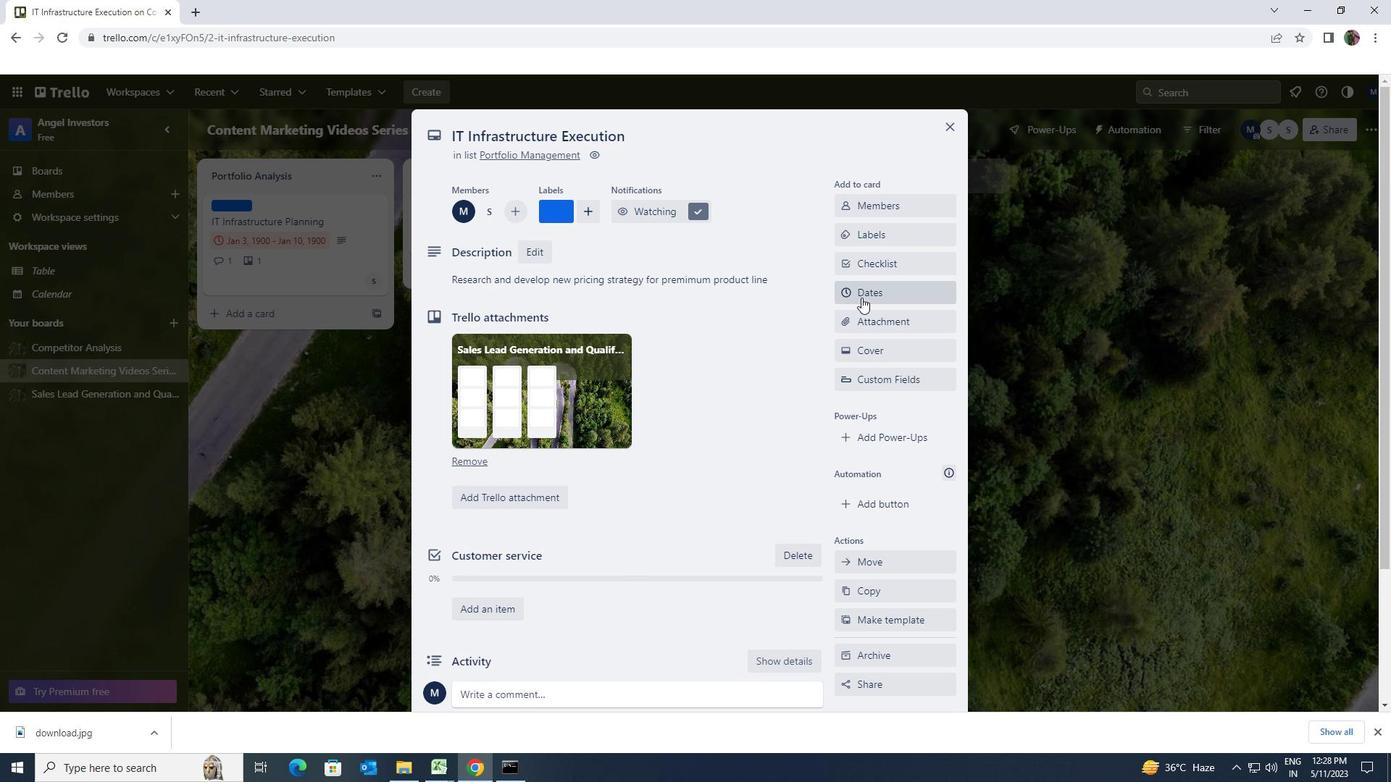 
Action: Mouse moved to (853, 387)
Screenshot: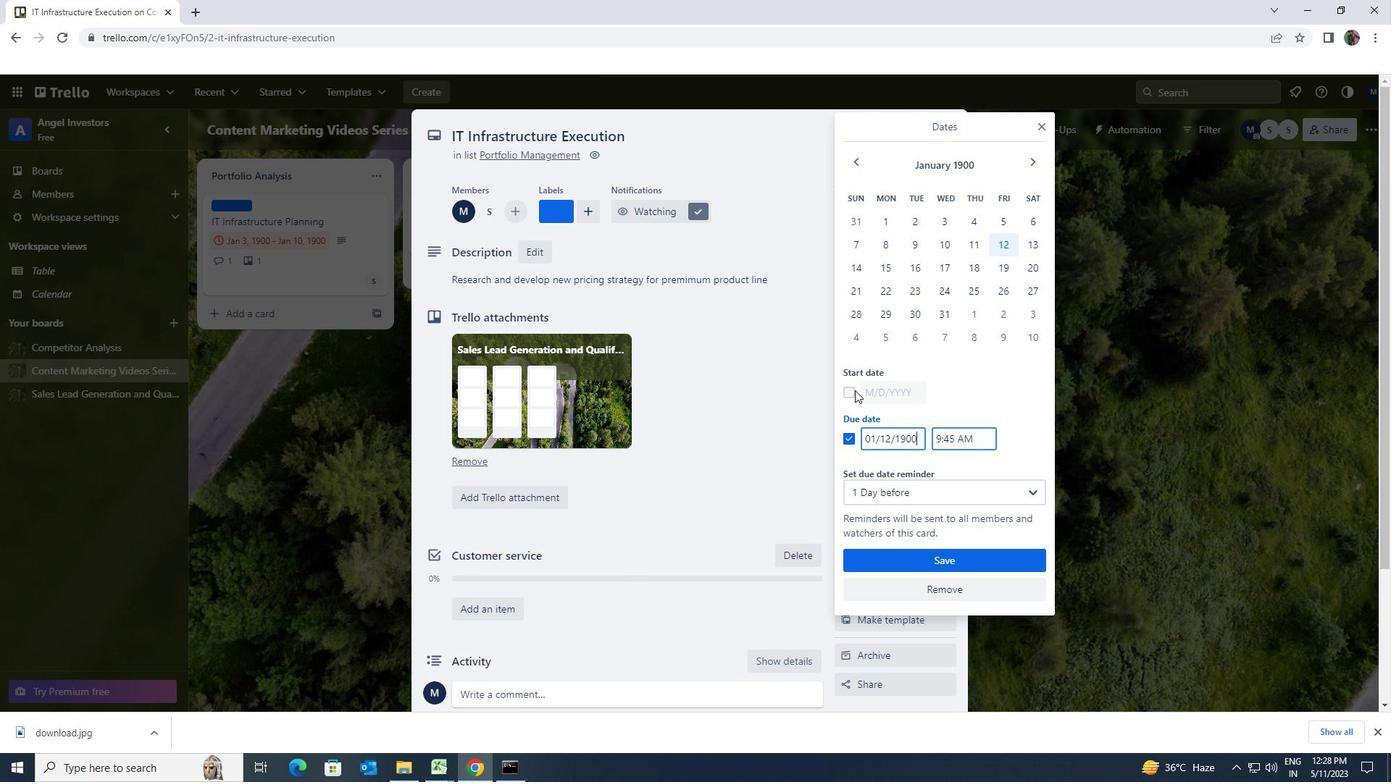 
Action: Mouse pressed left at (853, 387)
Screenshot: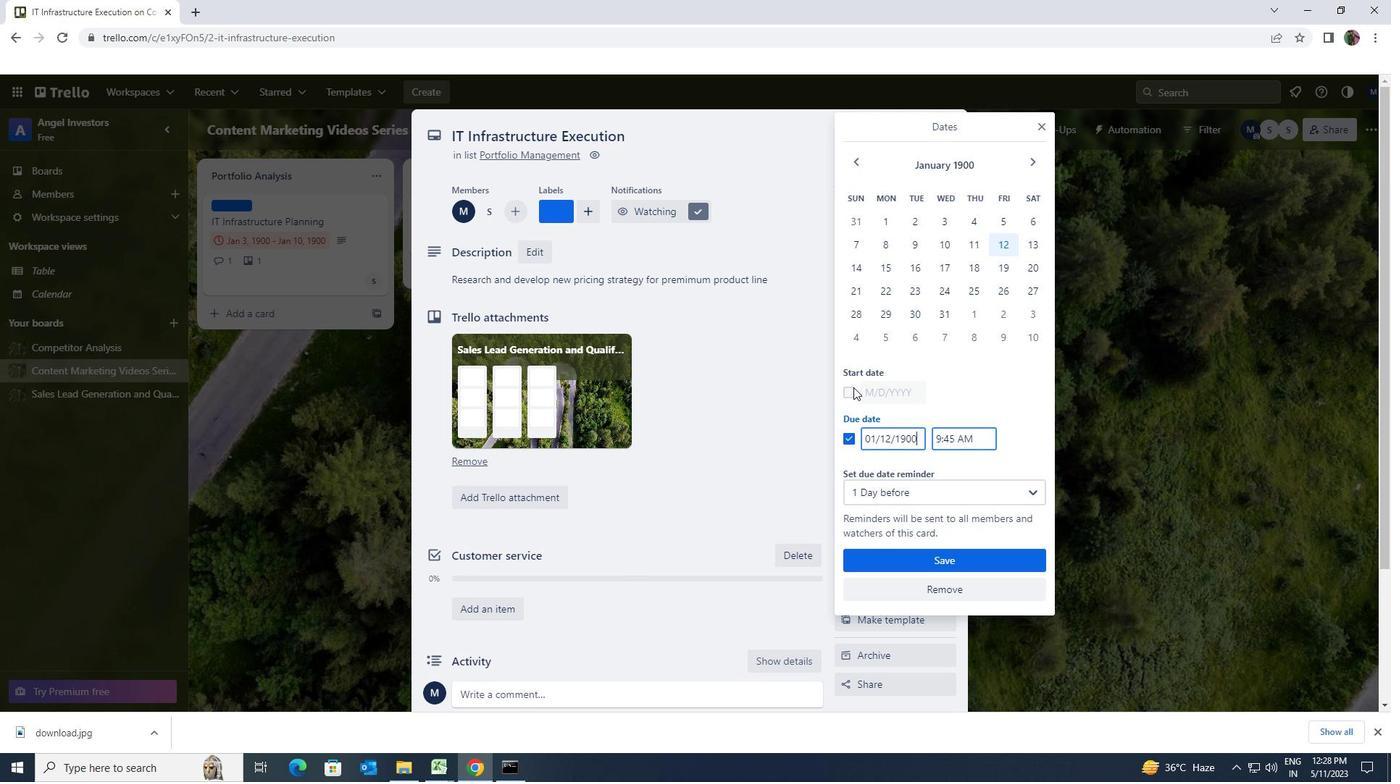 
Action: Mouse moved to (922, 388)
Screenshot: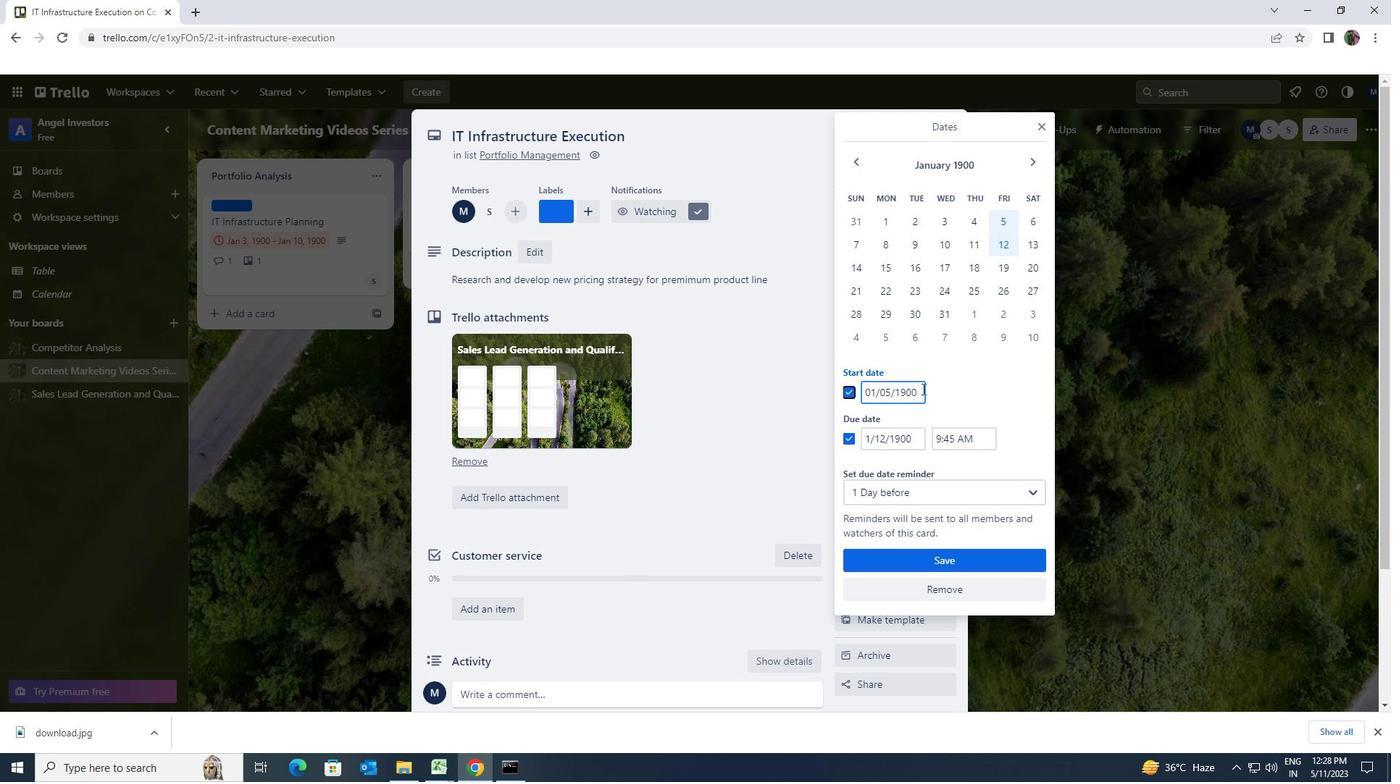 
Action: Mouse pressed left at (922, 388)
Screenshot: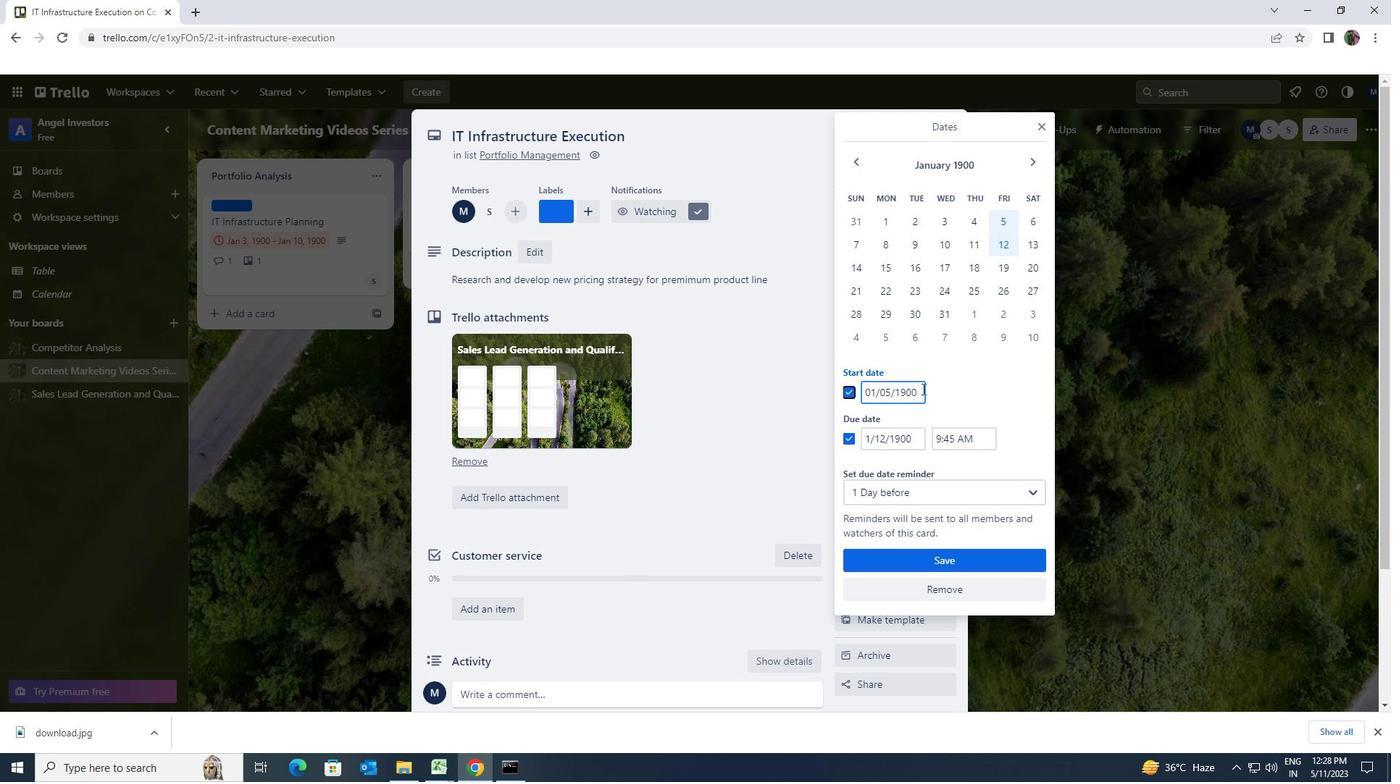 
Action: Mouse moved to (863, 387)
Screenshot: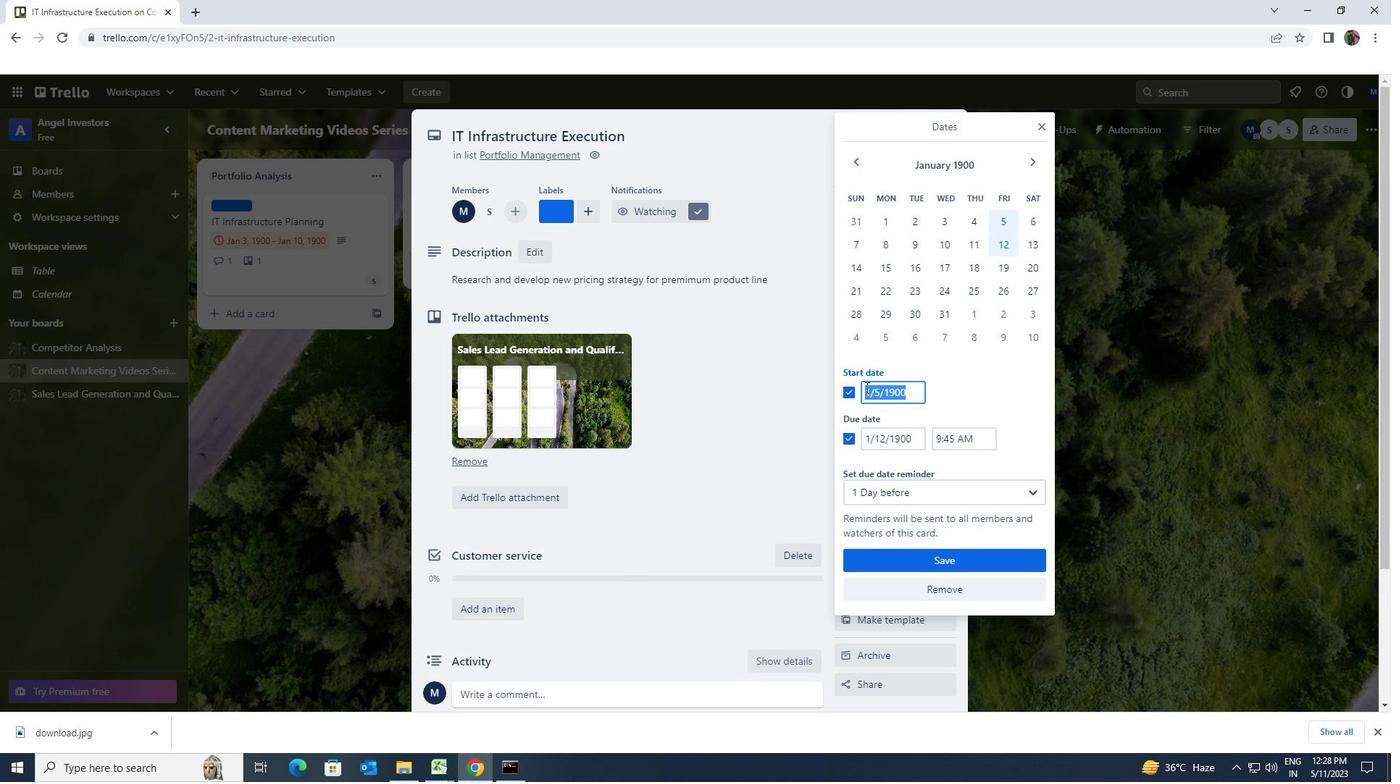 
Action: Key pressed 1/6/1900
Screenshot: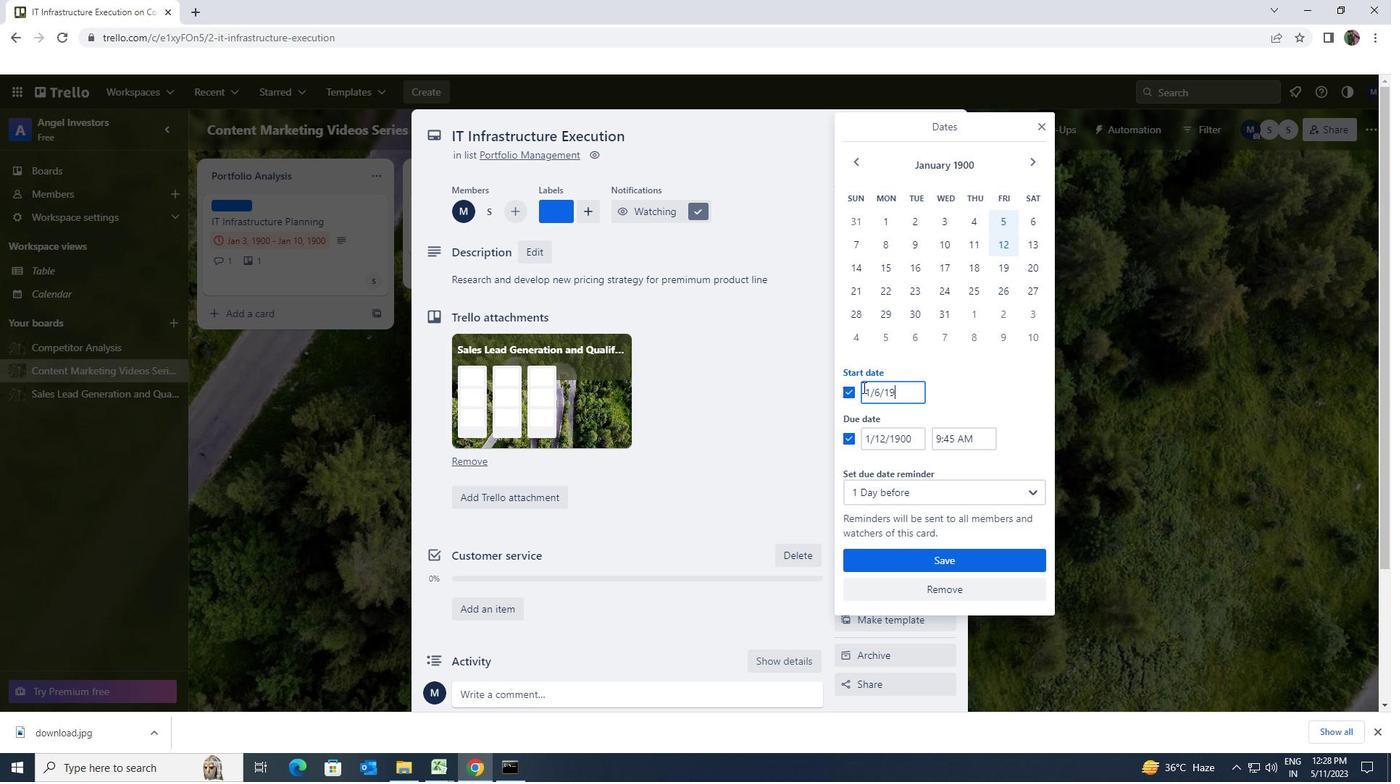 
Action: Mouse moved to (911, 434)
Screenshot: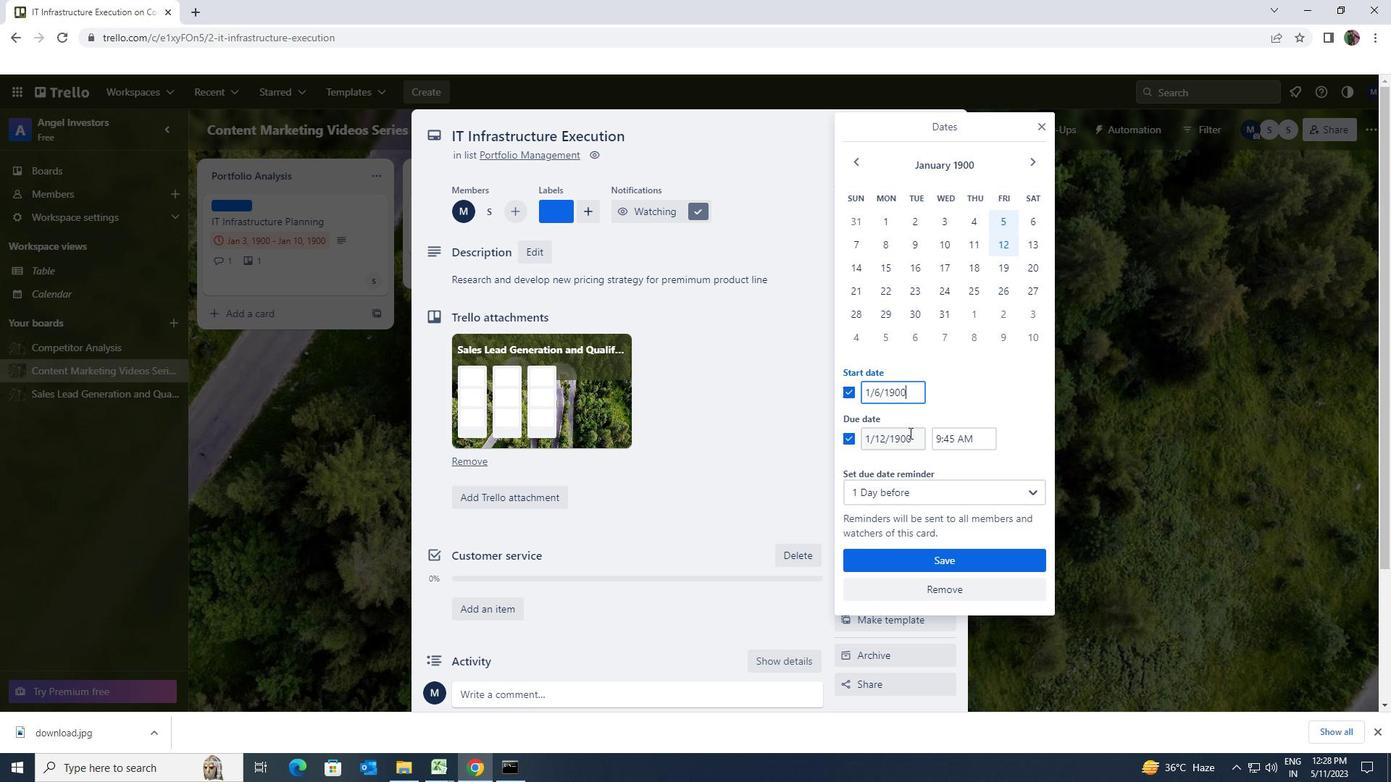
Action: Mouse pressed left at (911, 434)
Screenshot: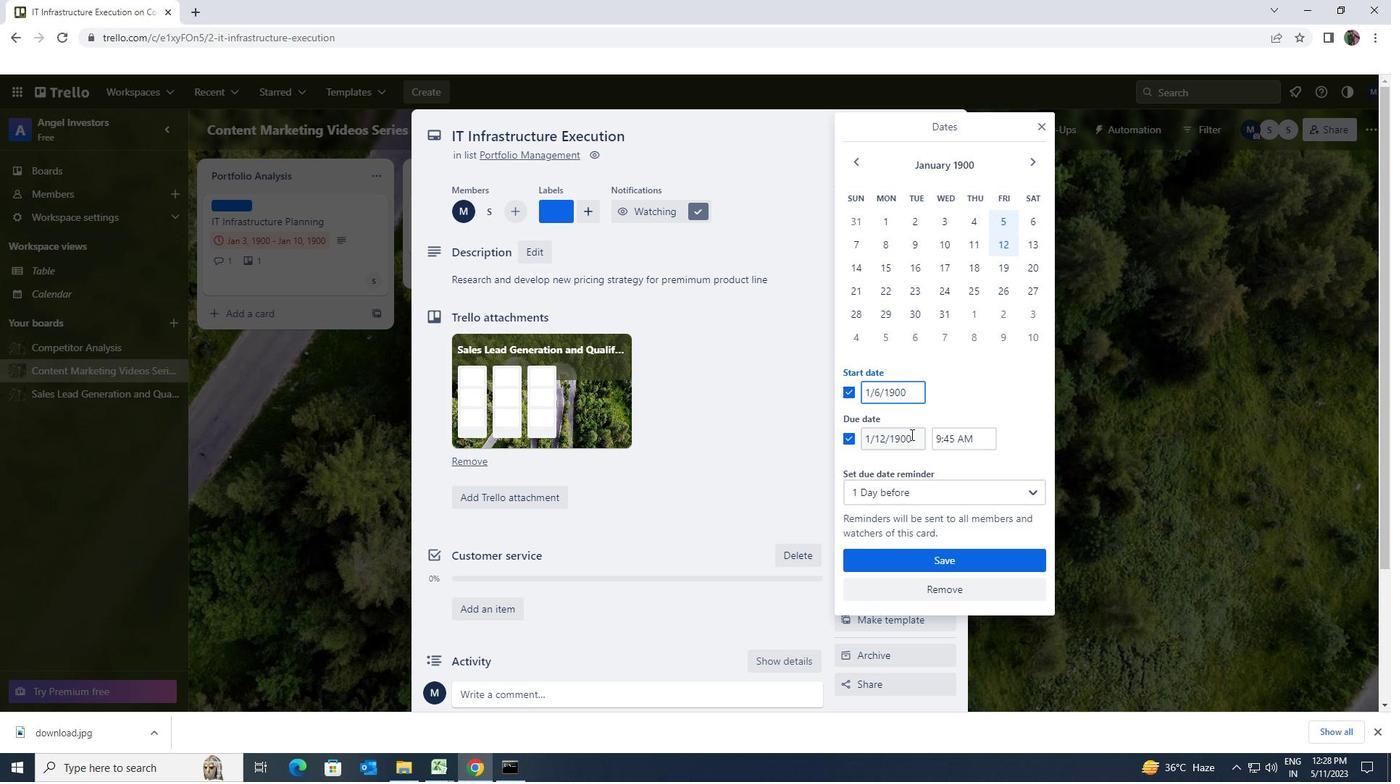 
Action: Mouse moved to (854, 446)
Screenshot: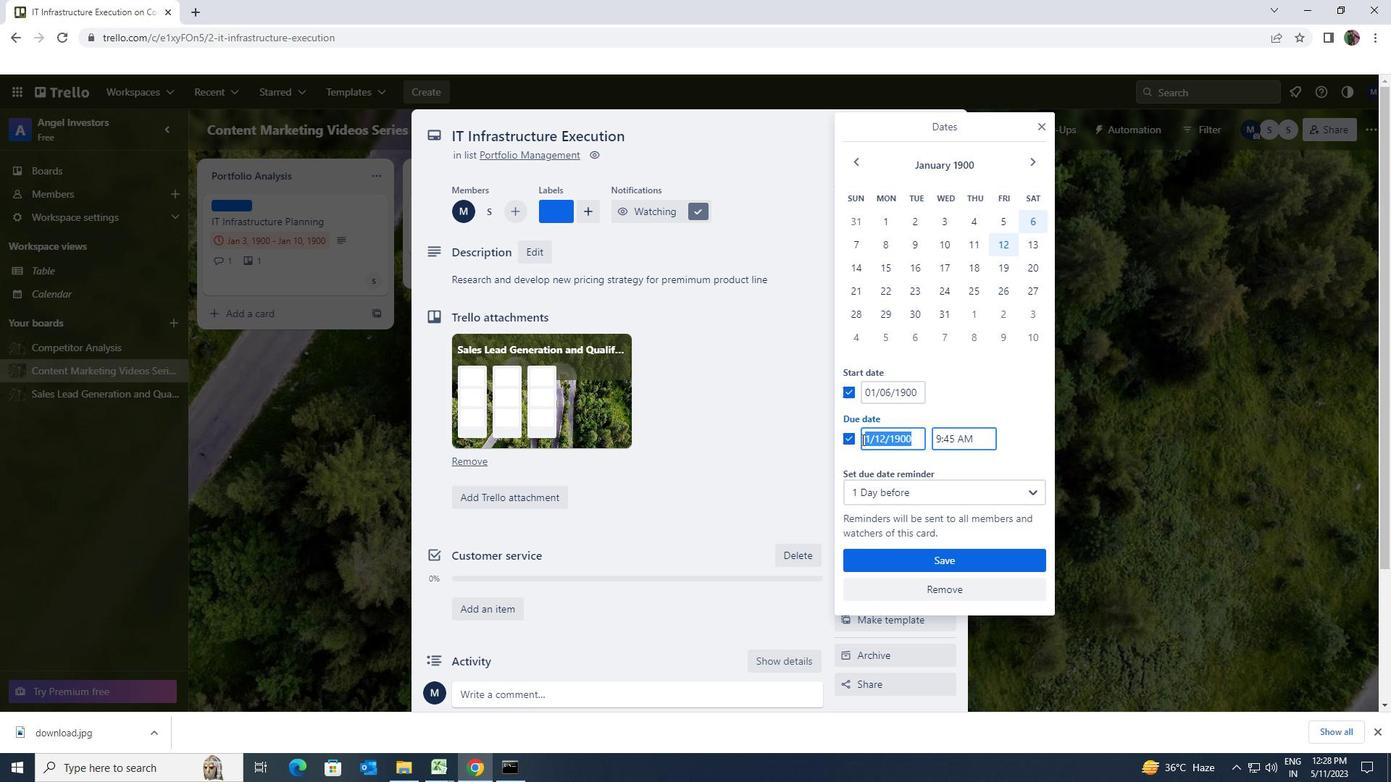 
Action: Key pressed 1<Key.num_lock><Key.num_lock><Key.backspace>6/<Key.backspace>1/6/1900
Screenshot: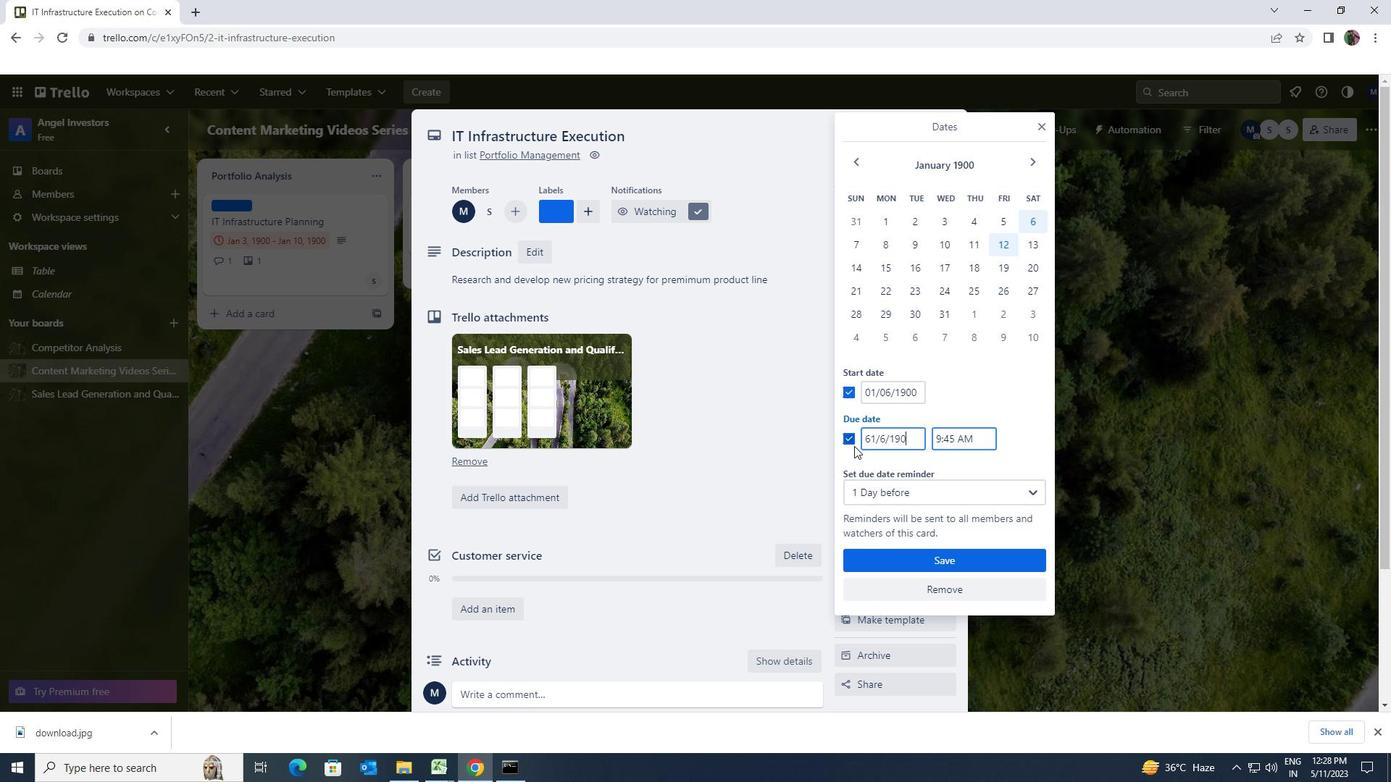 
Action: Mouse moved to (930, 553)
Screenshot: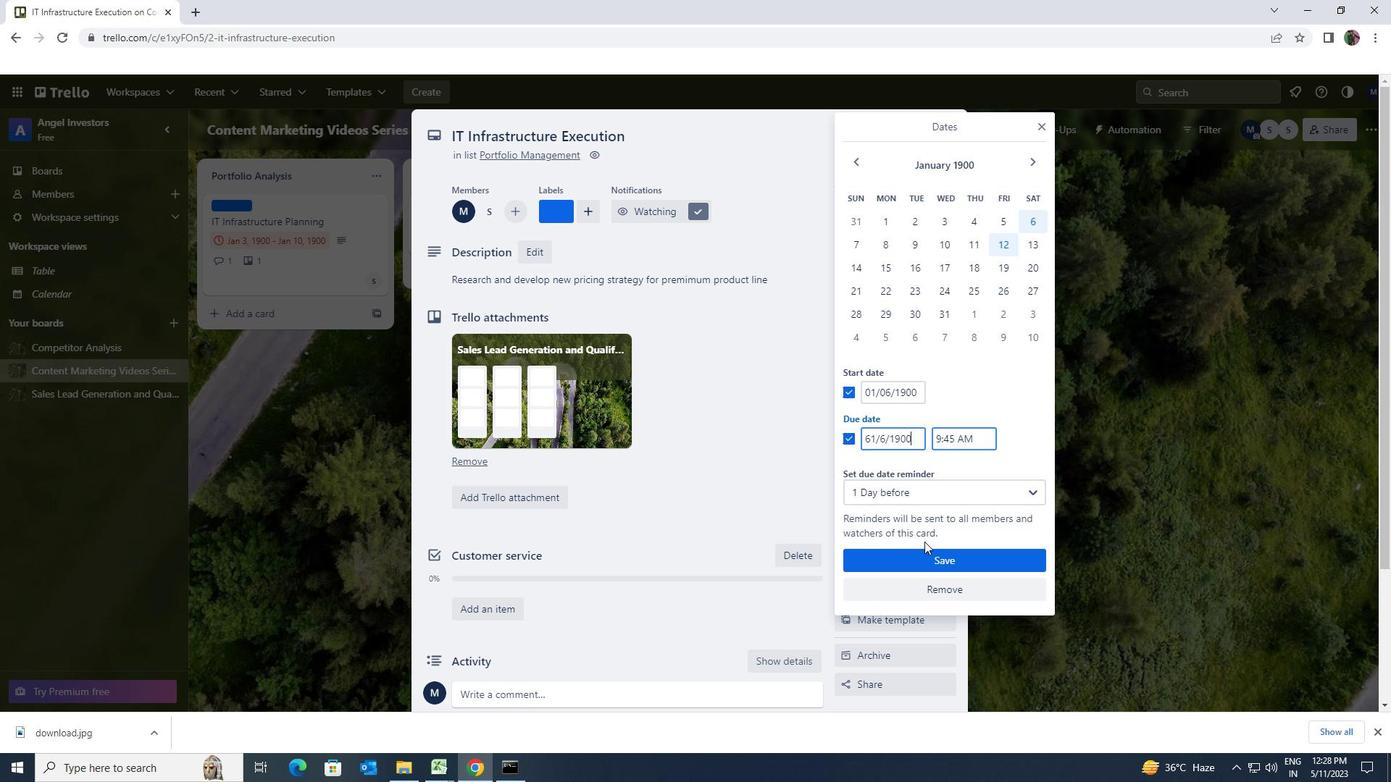 
Action: Mouse pressed left at (930, 553)
Screenshot: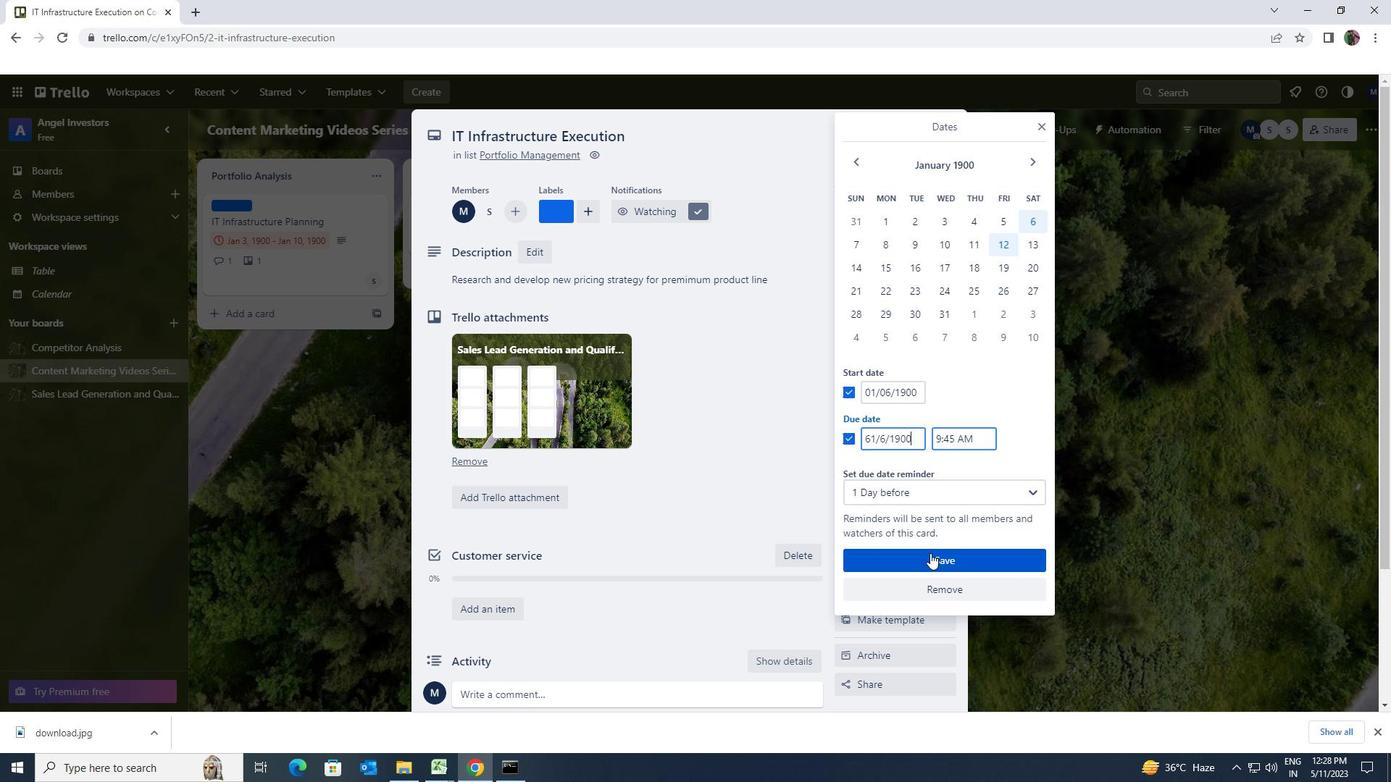 
